 Task: Plan a trip to Najran, Saudi Arabia from 8th December, 2023 to 15th December, 2023 for 9 adults. Place can be shared room with 5 bedrooms having 9 beds and 5 bathrooms. Property type can be flat. Amenities needed are: wifi, TV, free parkinig on premises, gym, breakfast. Look for 4 properties as per requirement.
Action: Mouse moved to (447, 95)
Screenshot: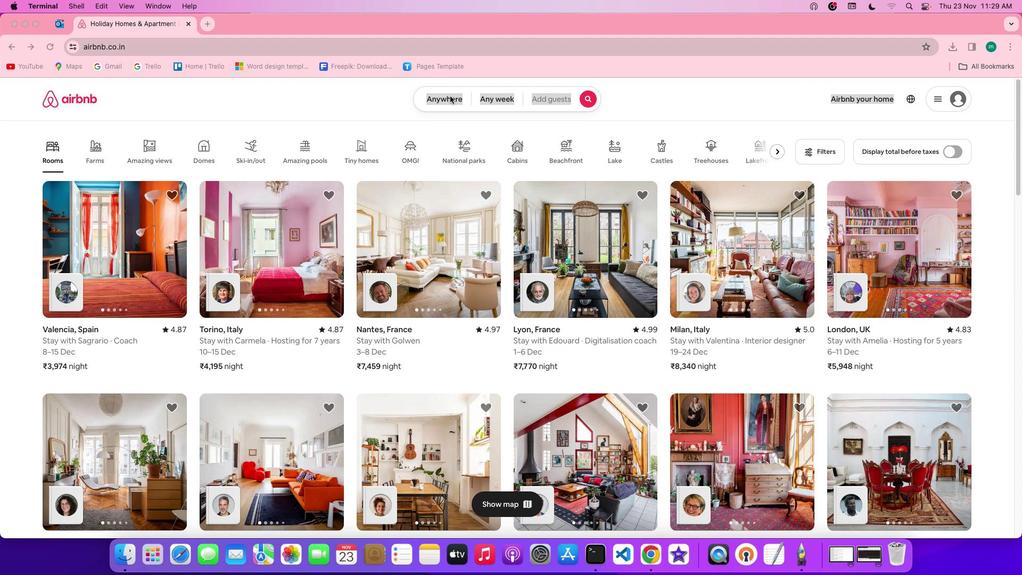
Action: Mouse pressed left at (447, 95)
Screenshot: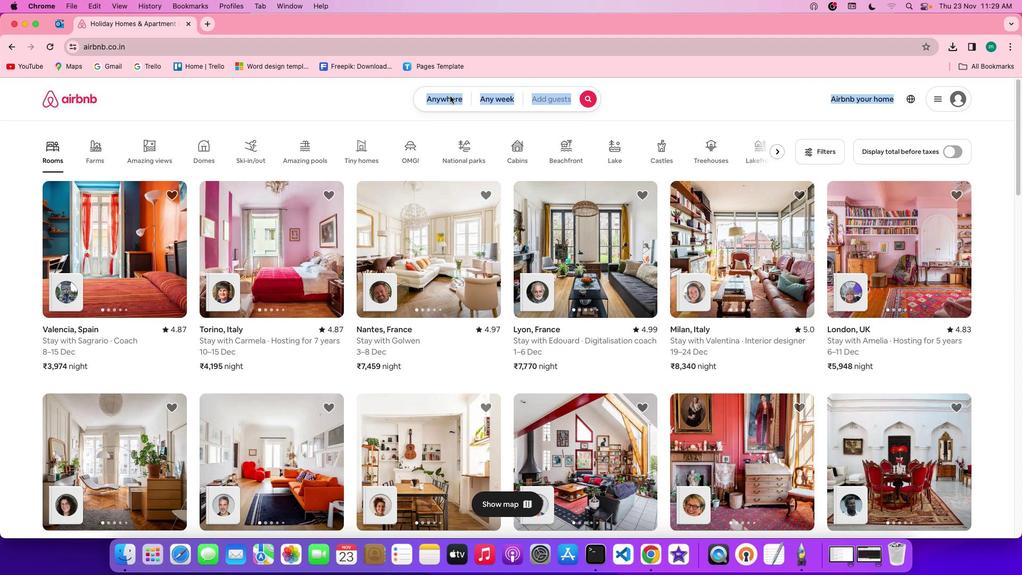 
Action: Mouse pressed left at (447, 95)
Screenshot: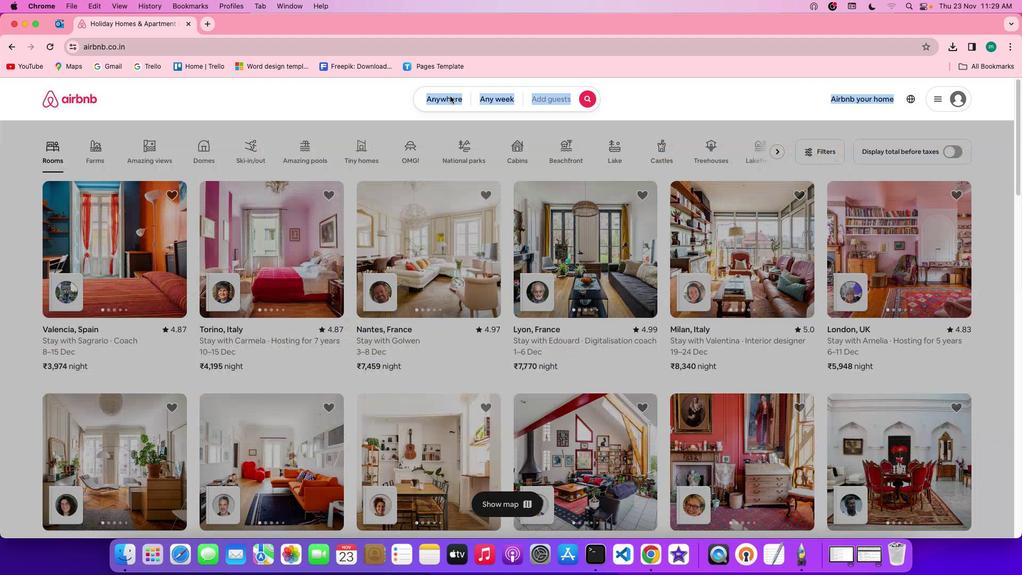 
Action: Mouse moved to (409, 139)
Screenshot: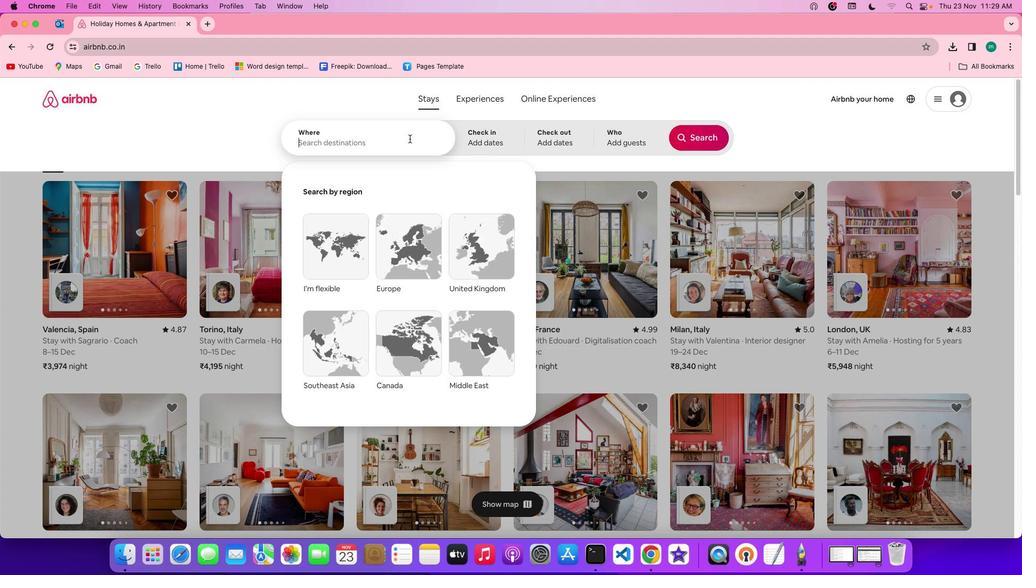 
Action: Mouse pressed left at (409, 139)
Screenshot: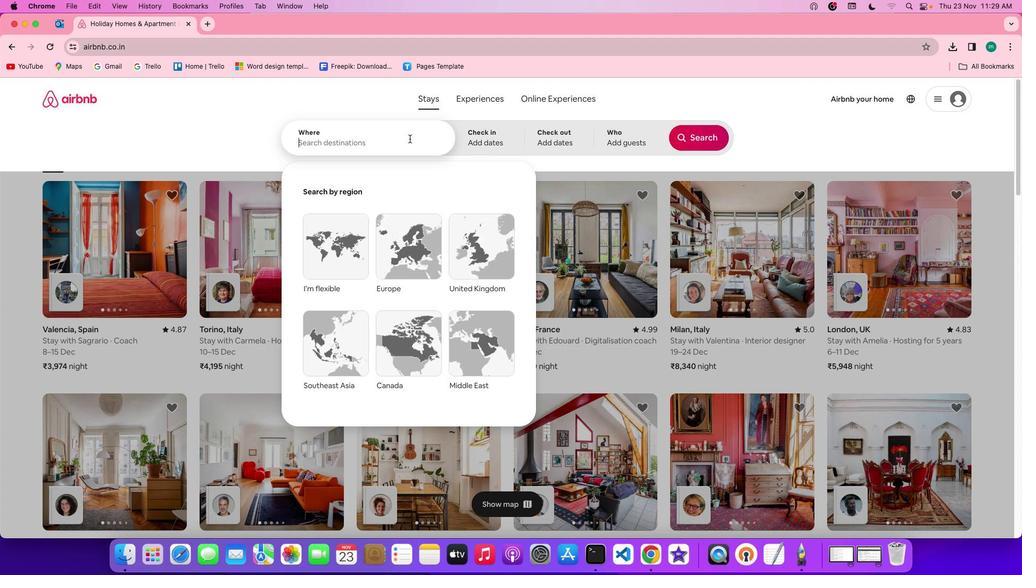 
Action: Key pressed Key.shift'S''a''u''d''i'Key.spaceKey.shift'A''r''a''b''i''a'
Screenshot: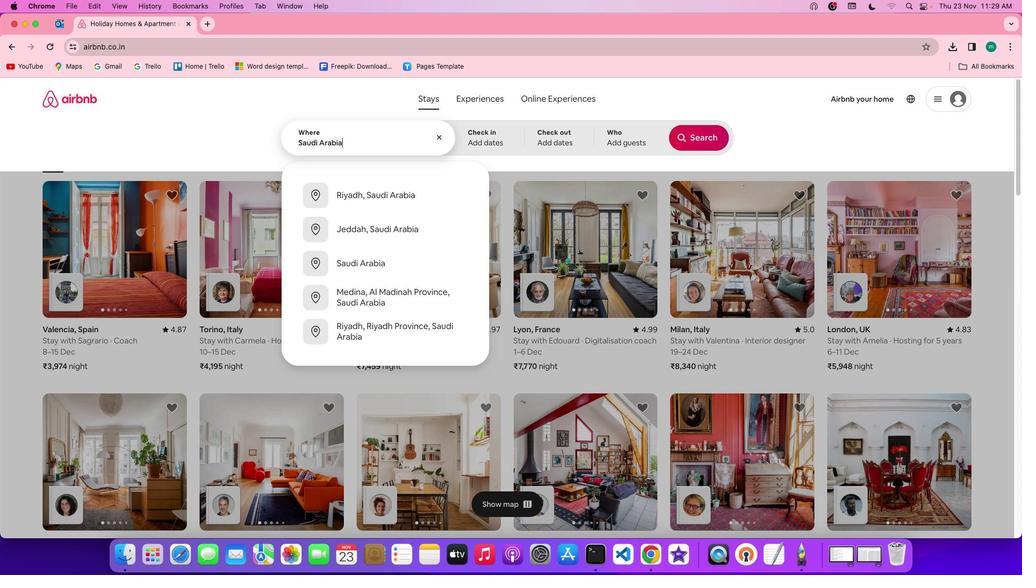 
Action: Mouse moved to (478, 146)
Screenshot: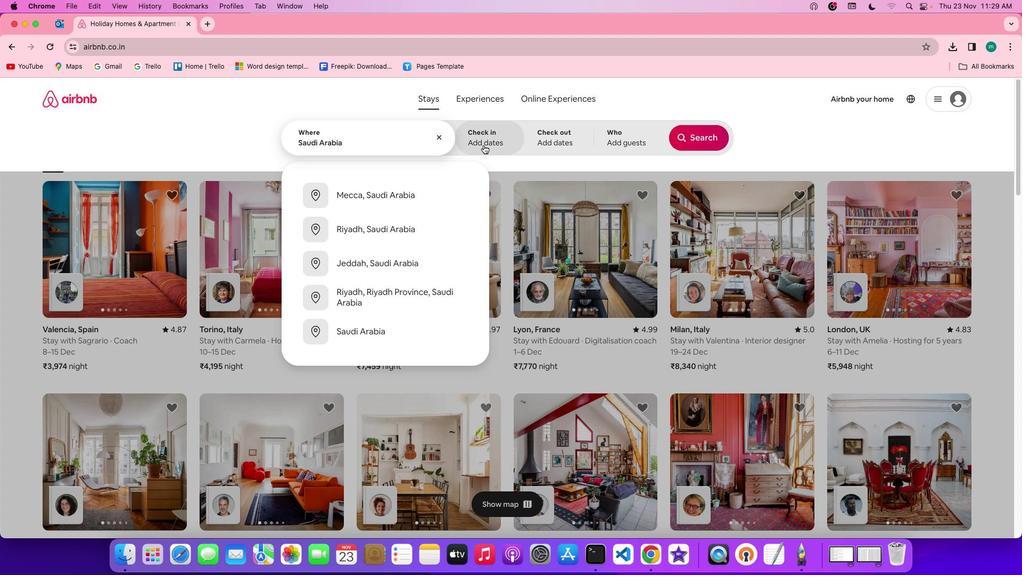
Action: Mouse pressed left at (478, 146)
Screenshot: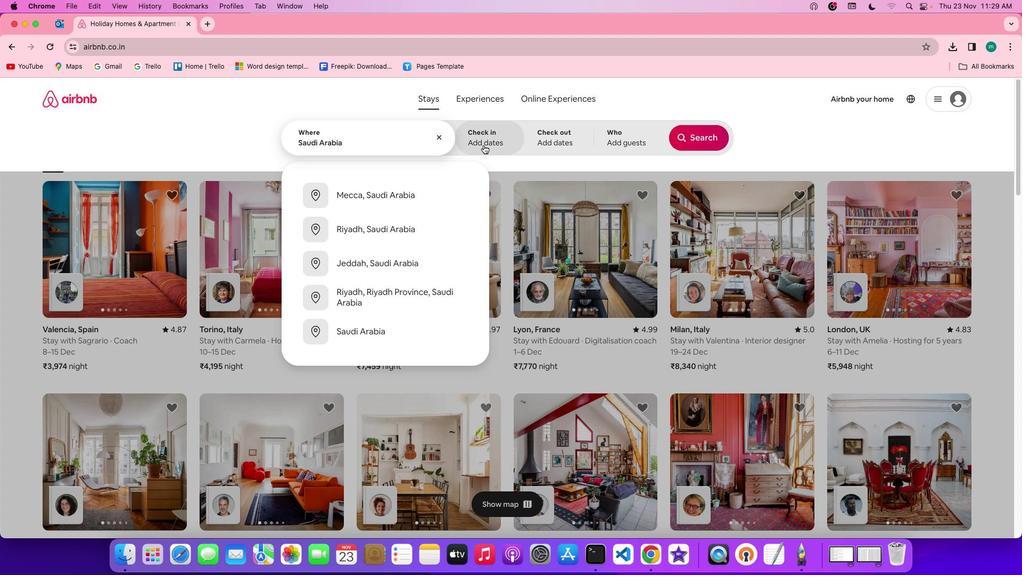 
Action: Mouse moved to (651, 306)
Screenshot: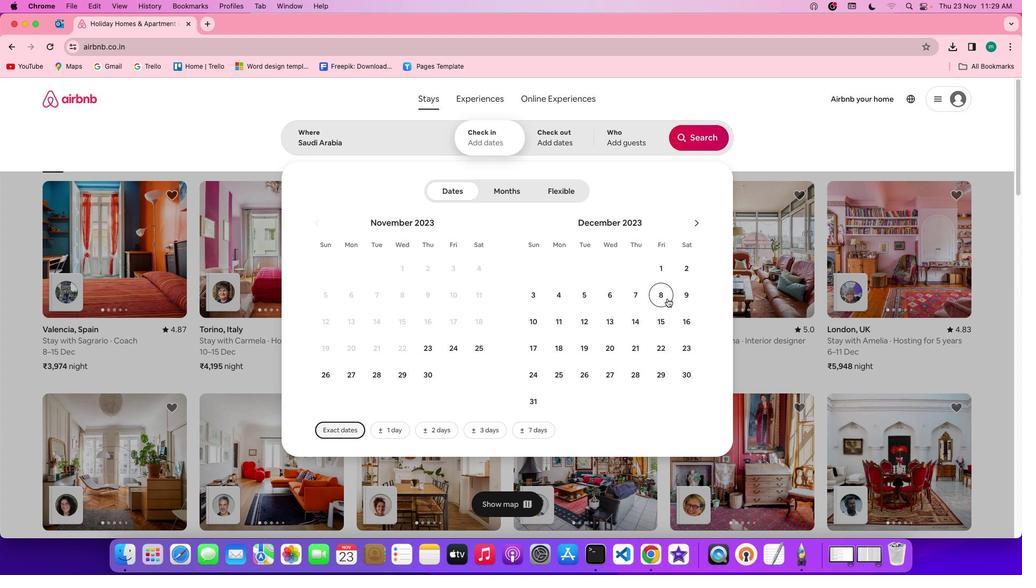 
Action: Mouse pressed left at (651, 306)
Screenshot: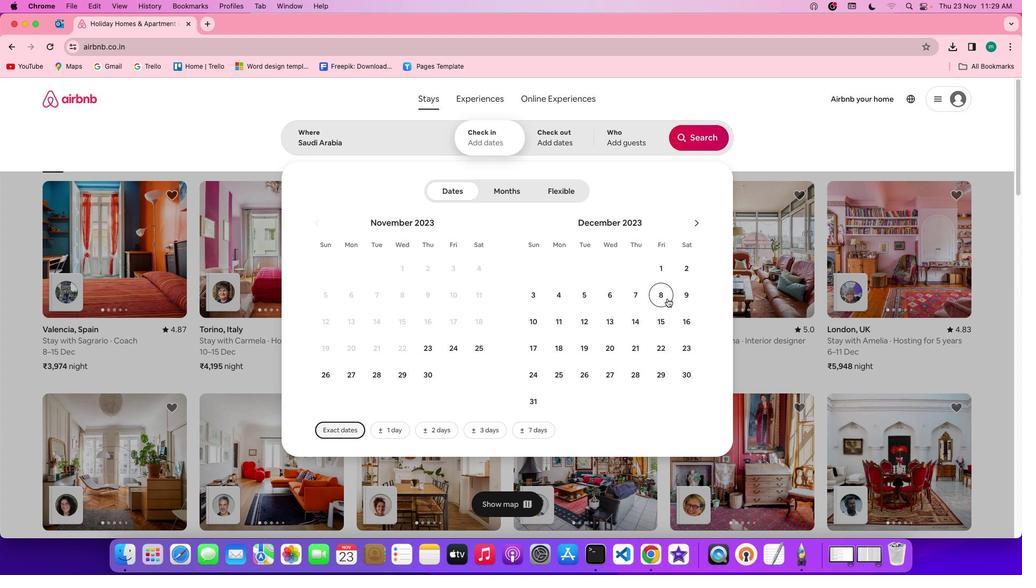 
Action: Mouse moved to (649, 333)
Screenshot: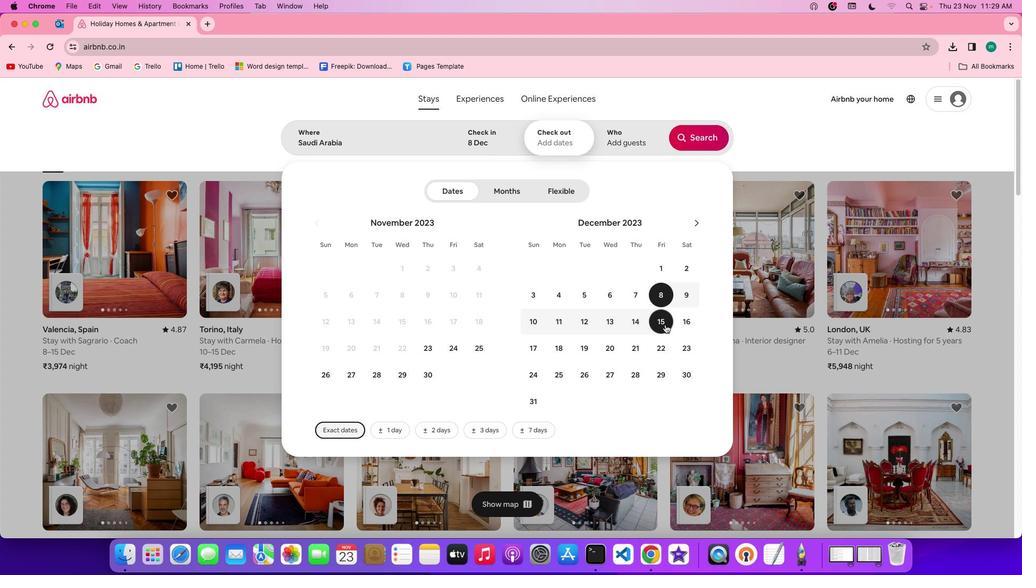 
Action: Mouse pressed left at (649, 333)
Screenshot: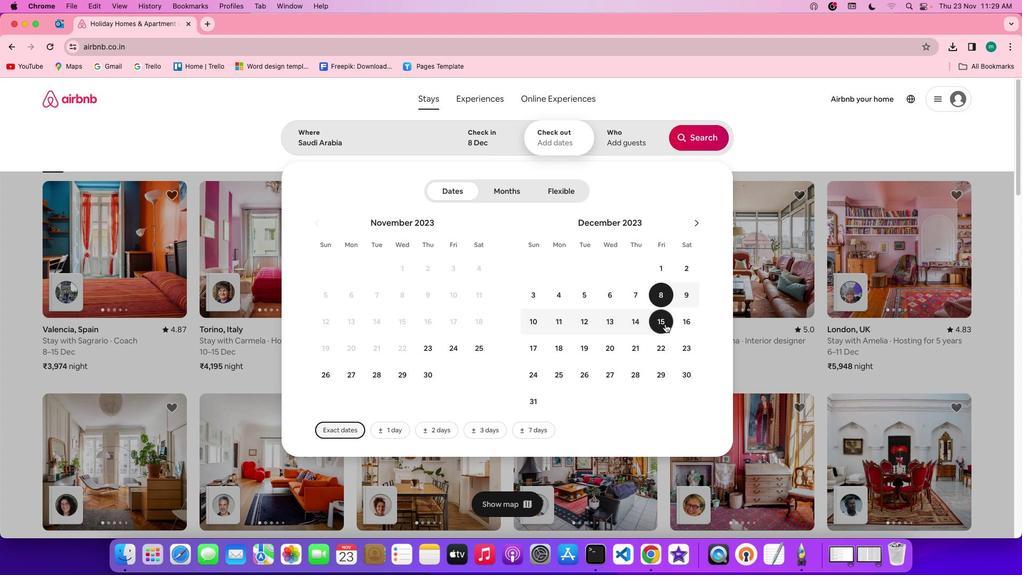 
Action: Mouse moved to (611, 141)
Screenshot: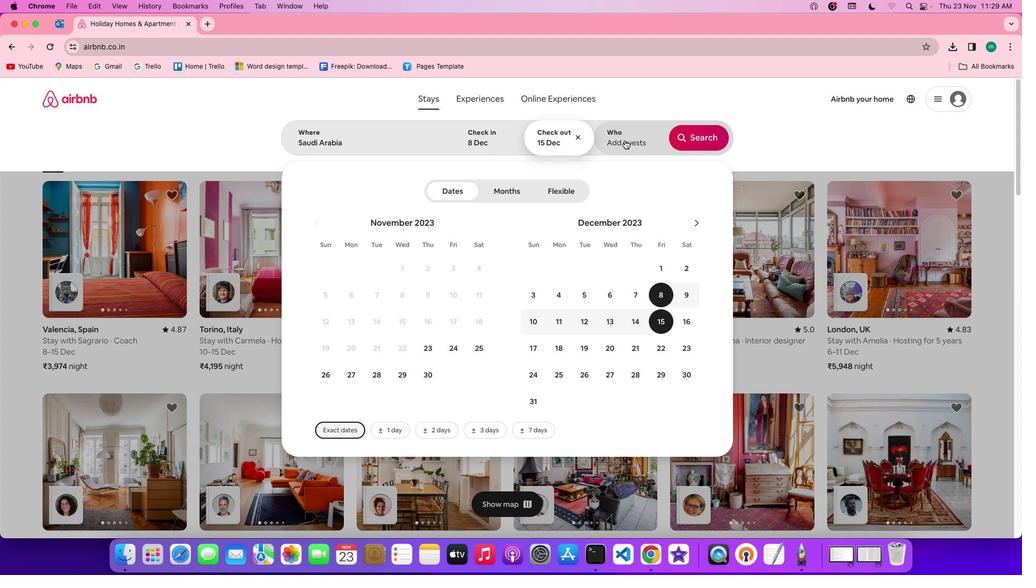 
Action: Mouse pressed left at (611, 141)
Screenshot: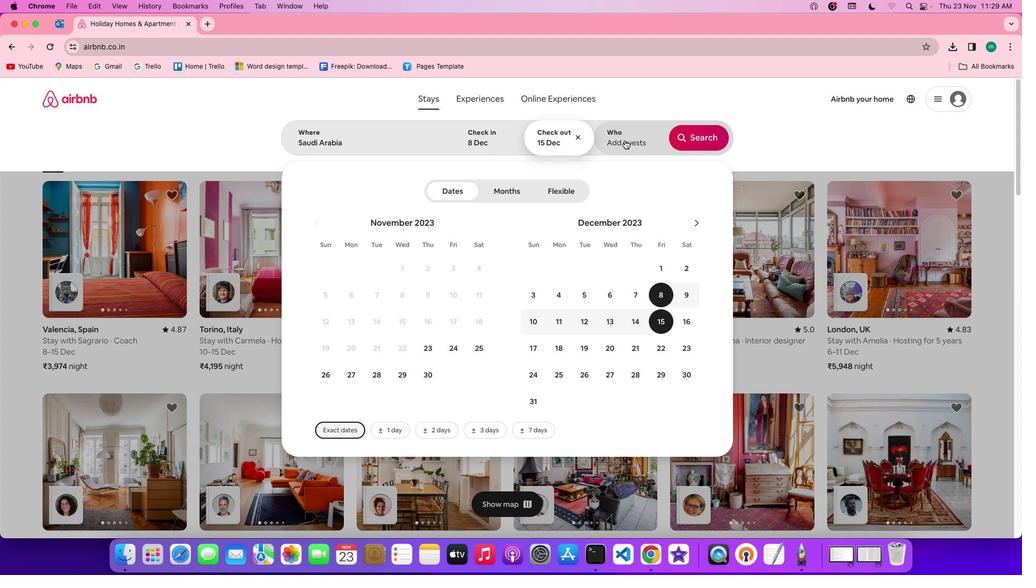 
Action: Mouse moved to (682, 200)
Screenshot: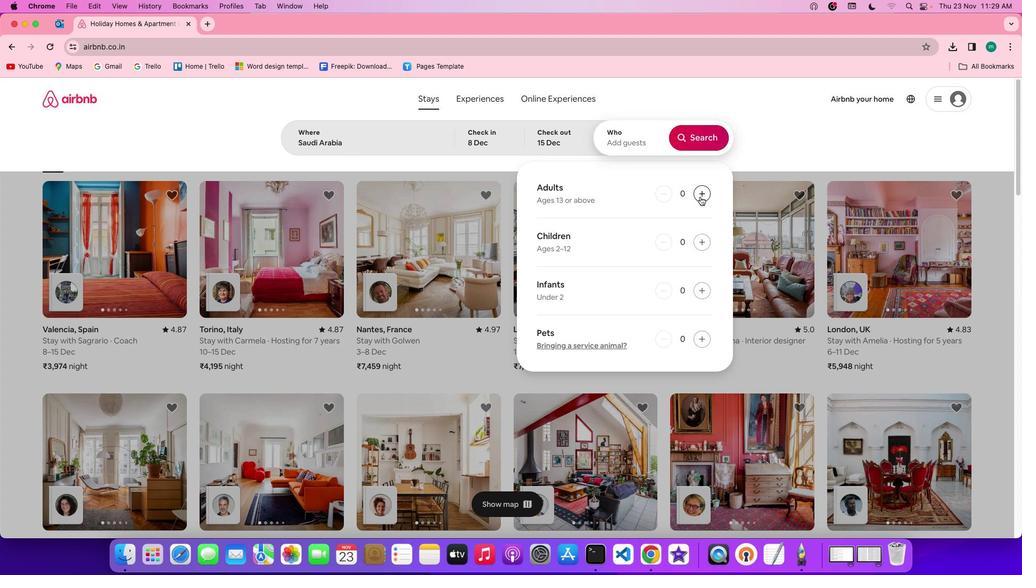 
Action: Mouse pressed left at (682, 200)
Screenshot: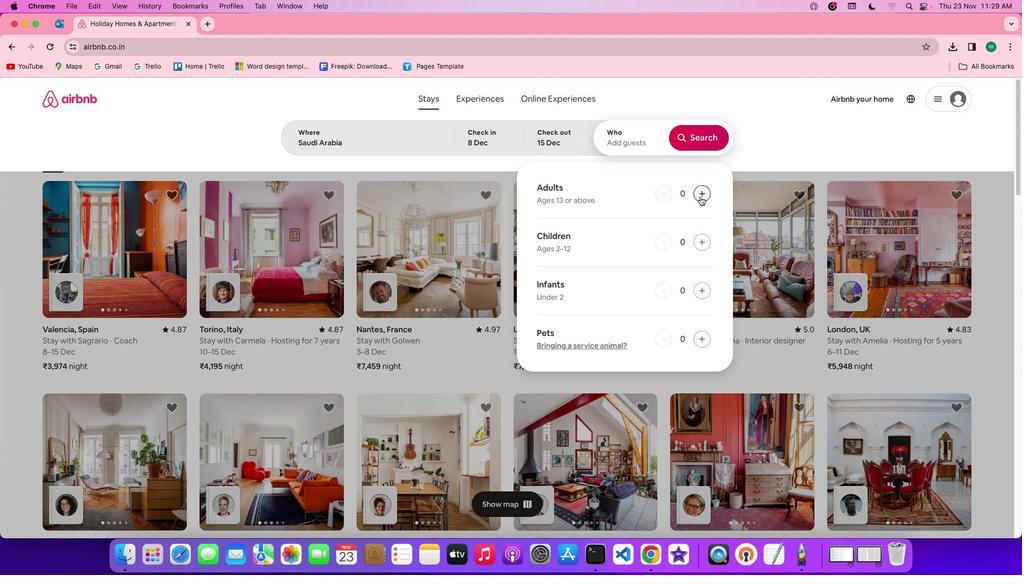 
Action: Mouse pressed left at (682, 200)
Screenshot: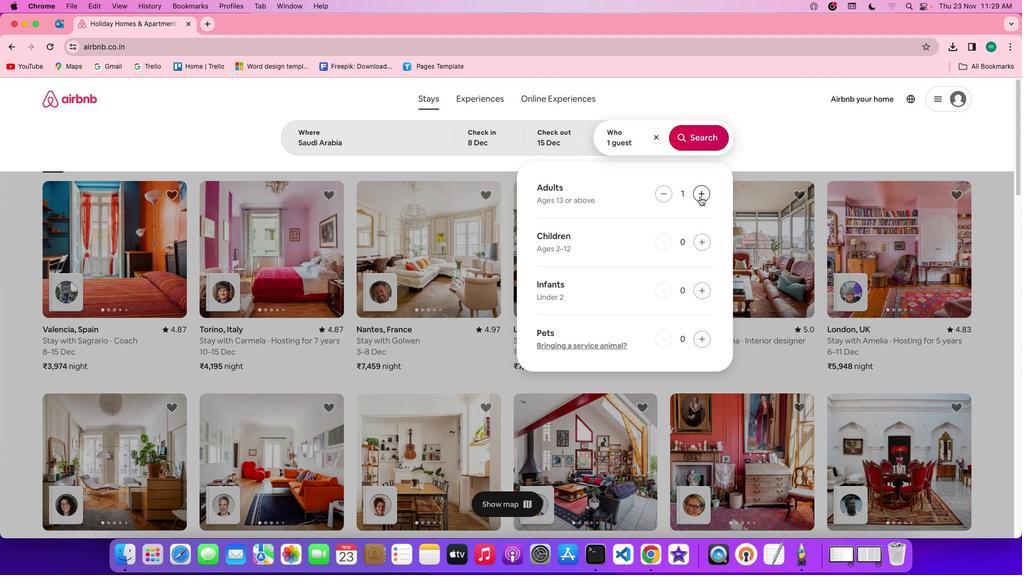 
Action: Mouse pressed left at (682, 200)
Screenshot: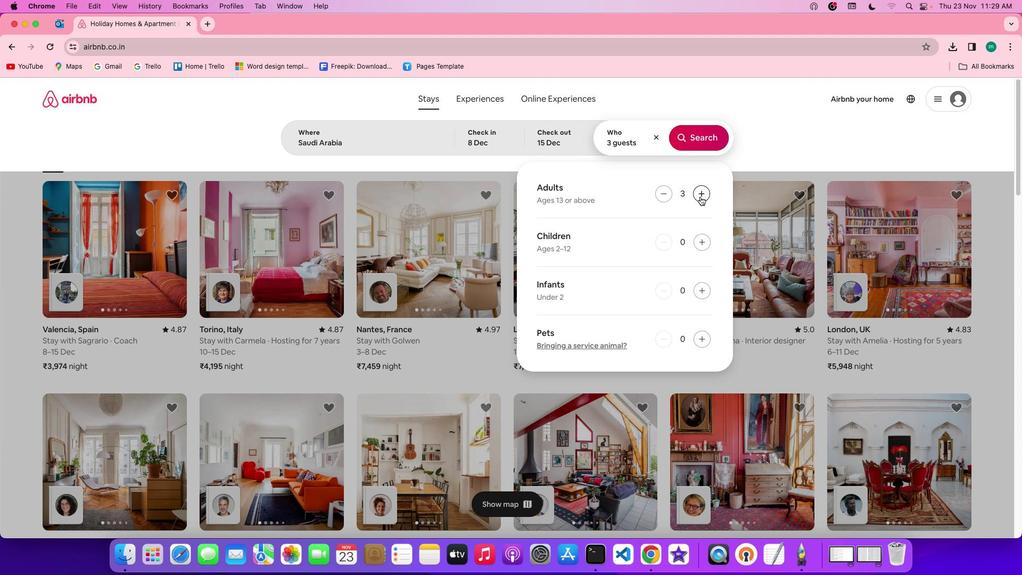 
Action: Mouse pressed left at (682, 200)
Screenshot: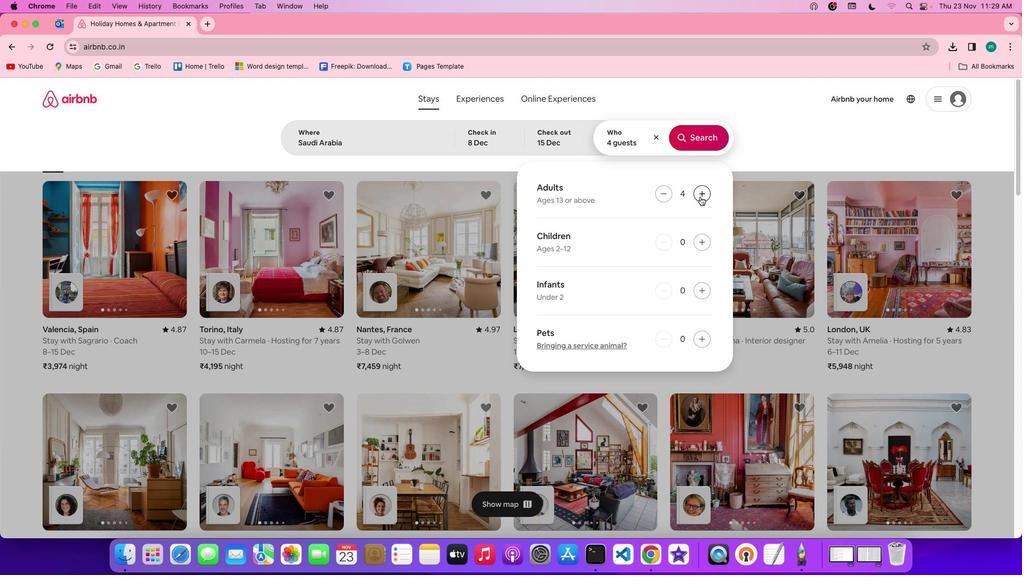
Action: Mouse pressed left at (682, 200)
Screenshot: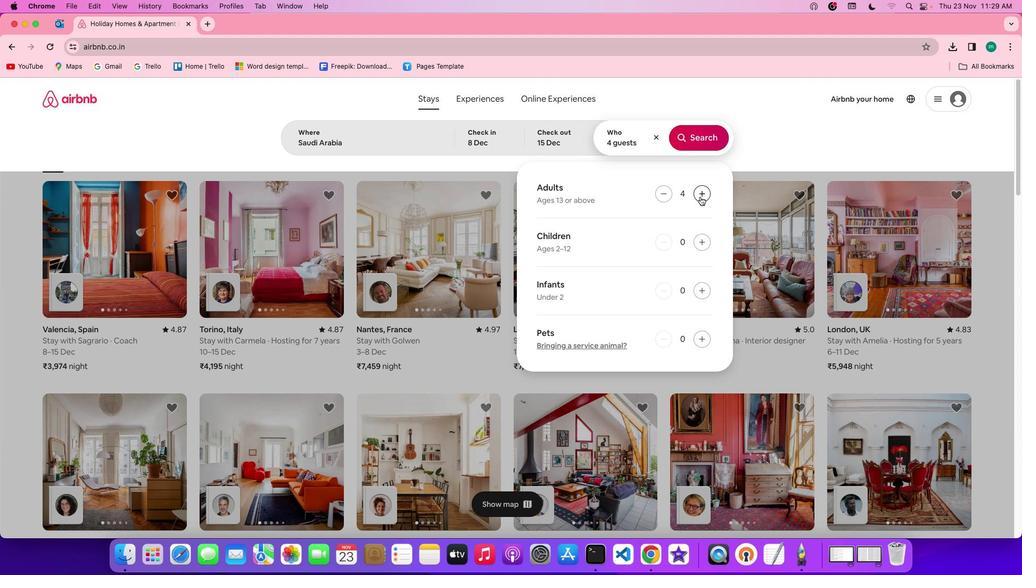 
Action: Mouse pressed left at (682, 200)
Screenshot: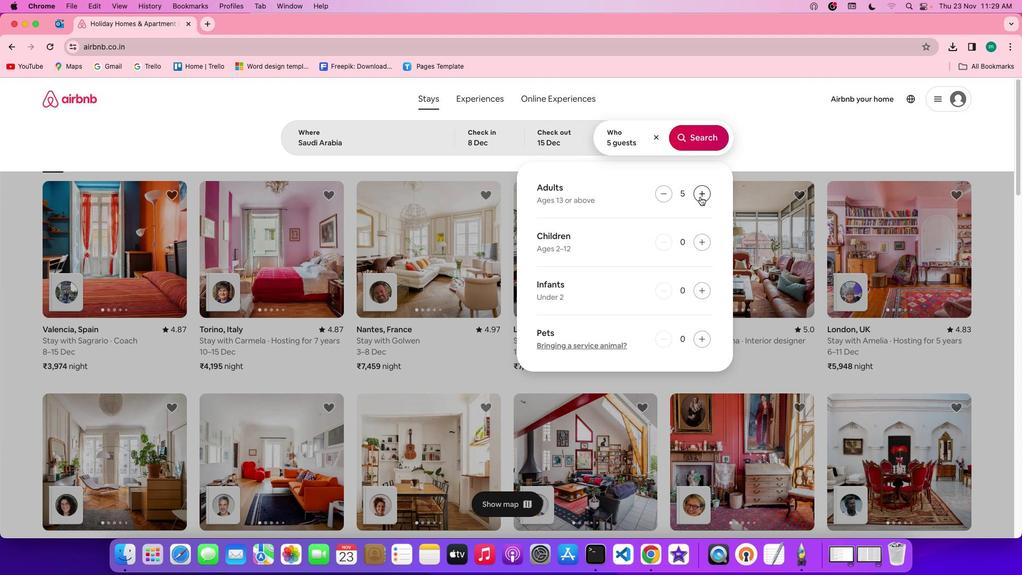 
Action: Mouse pressed left at (682, 200)
Screenshot: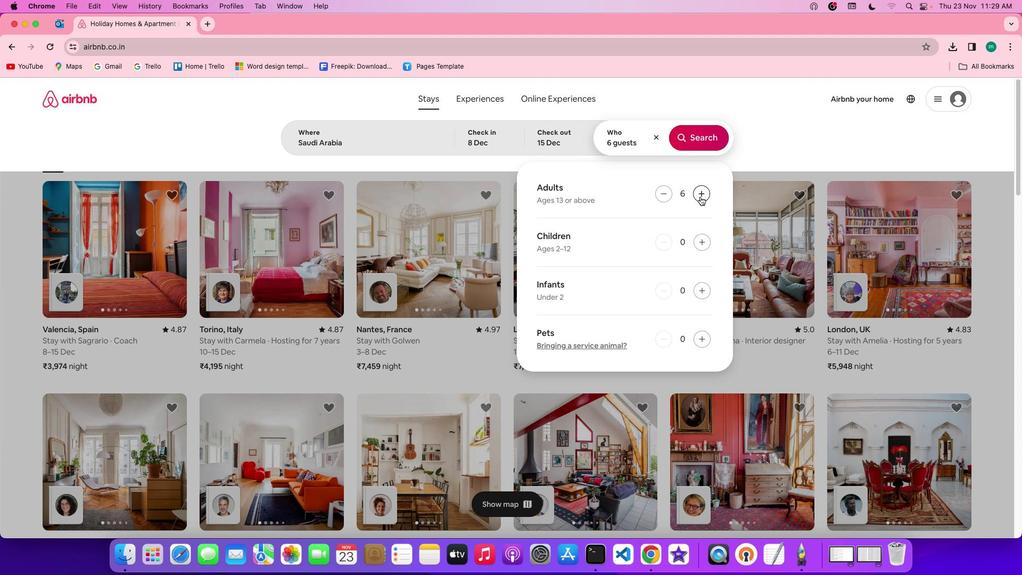 
Action: Mouse pressed left at (682, 200)
Screenshot: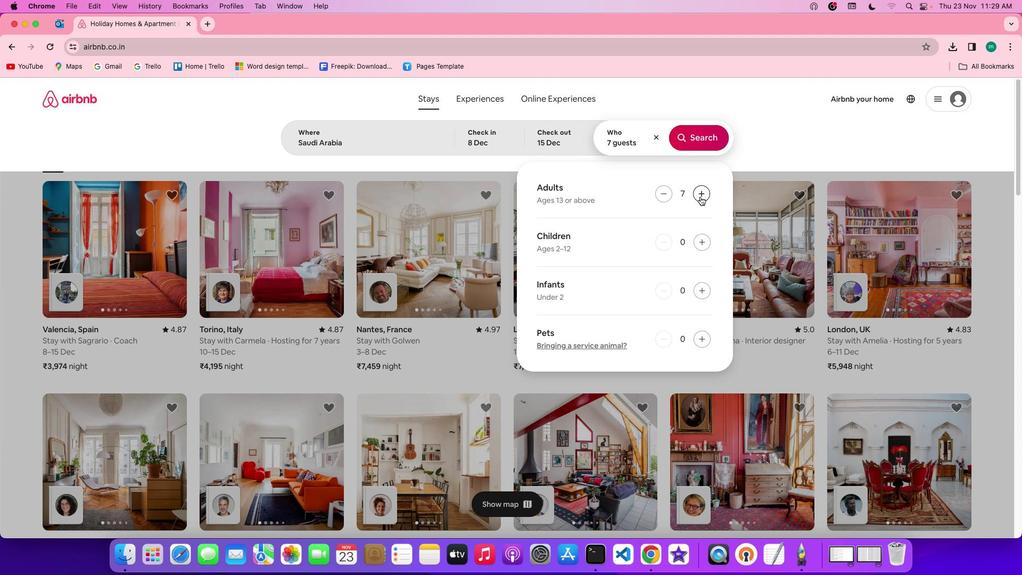 
Action: Mouse pressed left at (682, 200)
Screenshot: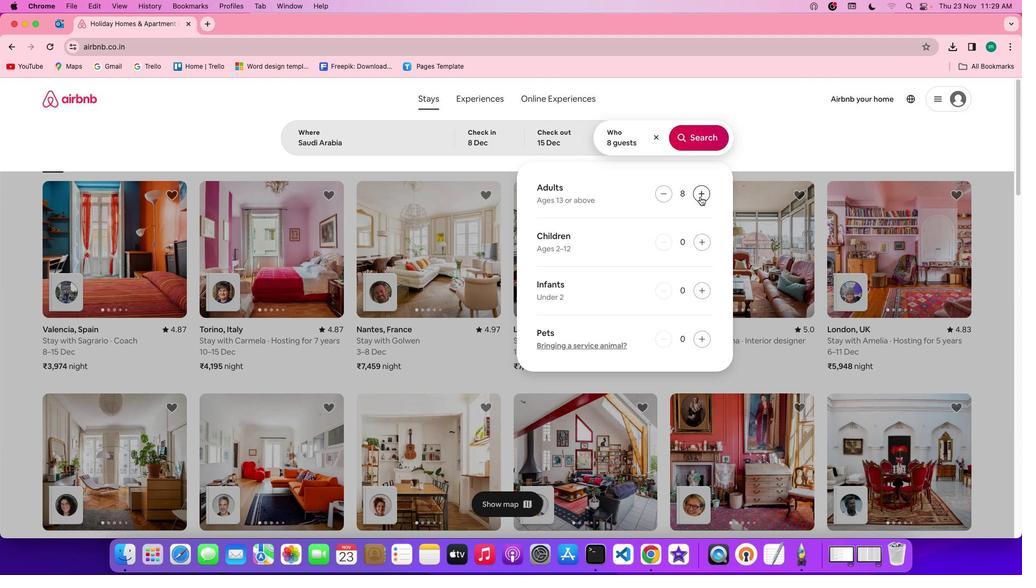 
Action: Mouse moved to (678, 142)
Screenshot: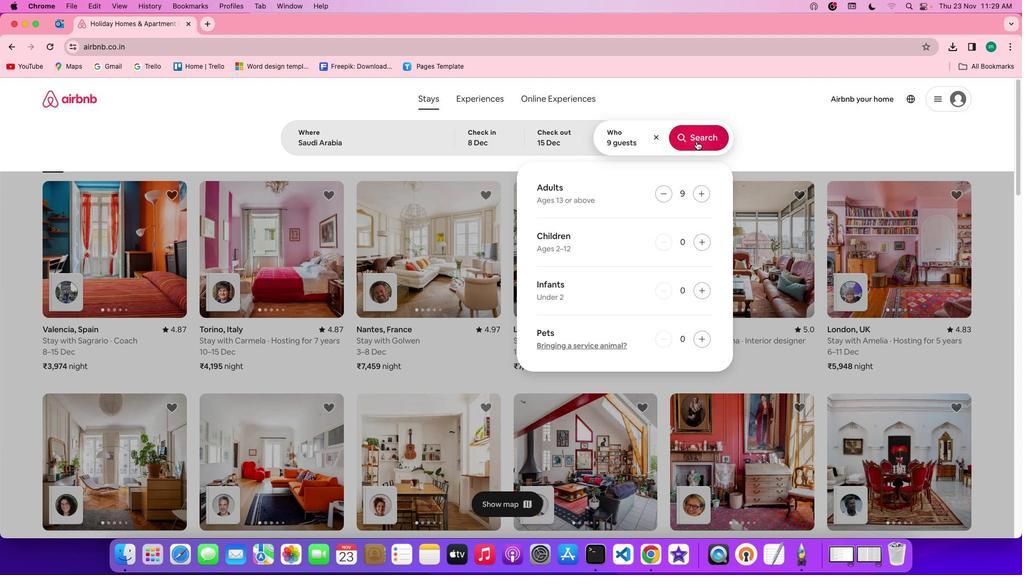
Action: Mouse pressed left at (678, 142)
Screenshot: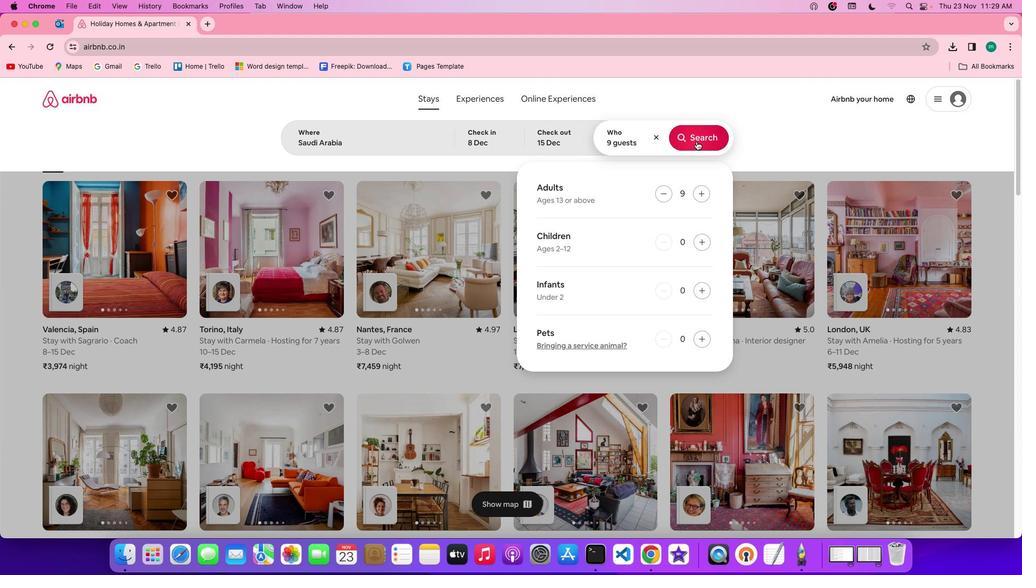 
Action: Mouse moved to (813, 141)
Screenshot: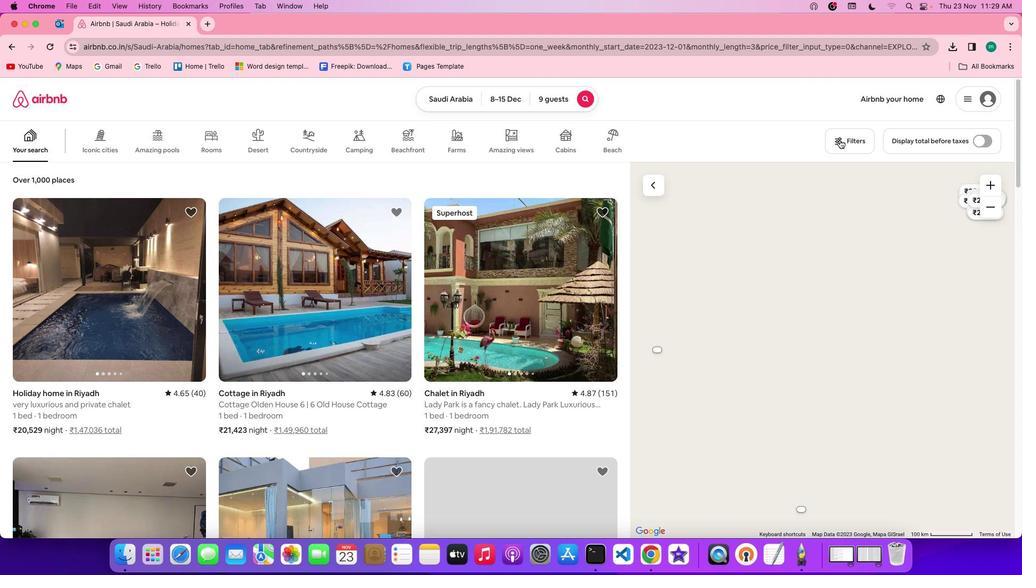 
Action: Mouse pressed left at (813, 141)
Screenshot: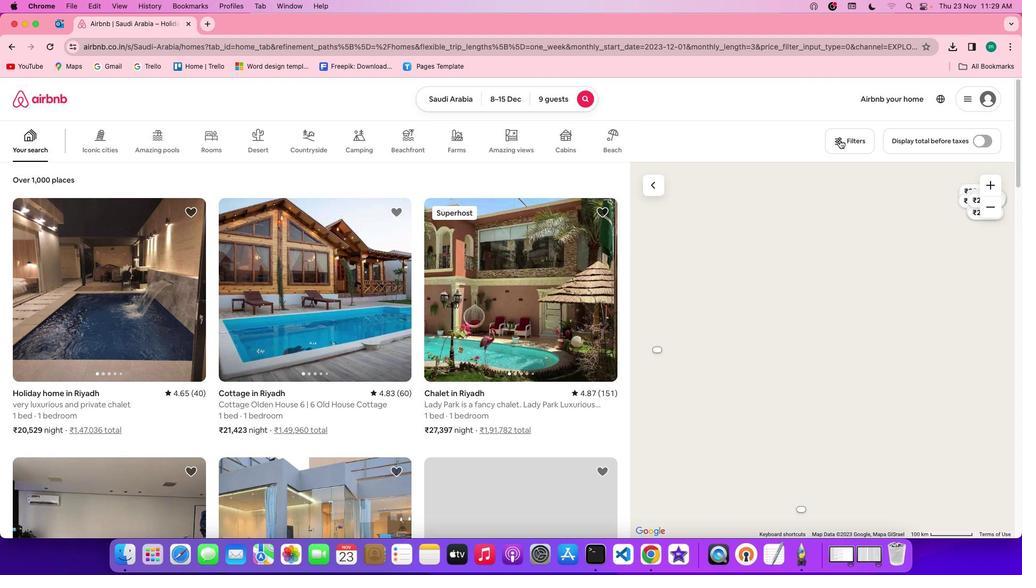 
Action: Mouse moved to (468, 299)
Screenshot: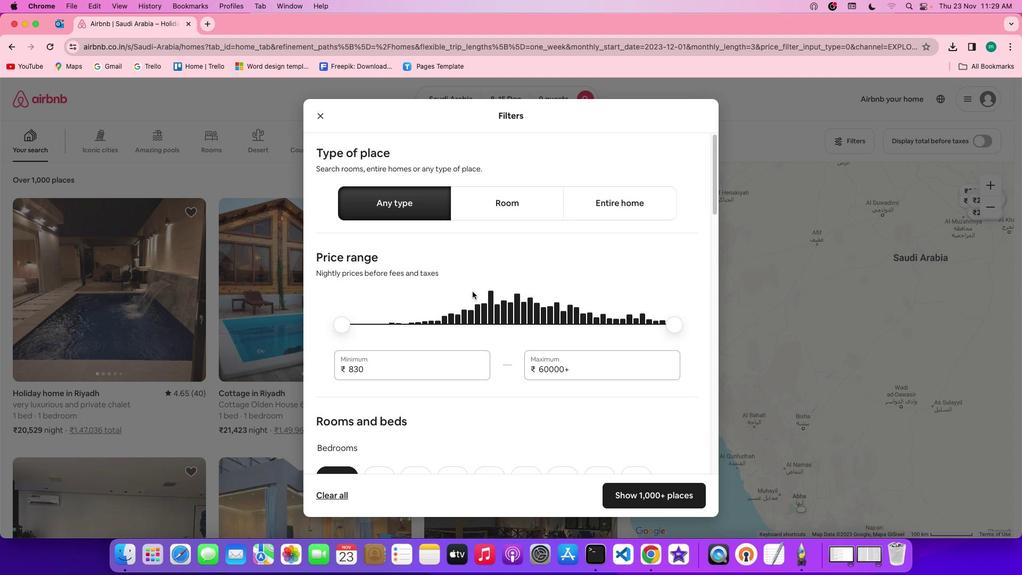 
Action: Mouse scrolled (468, 299) with delta (25, -4)
Screenshot: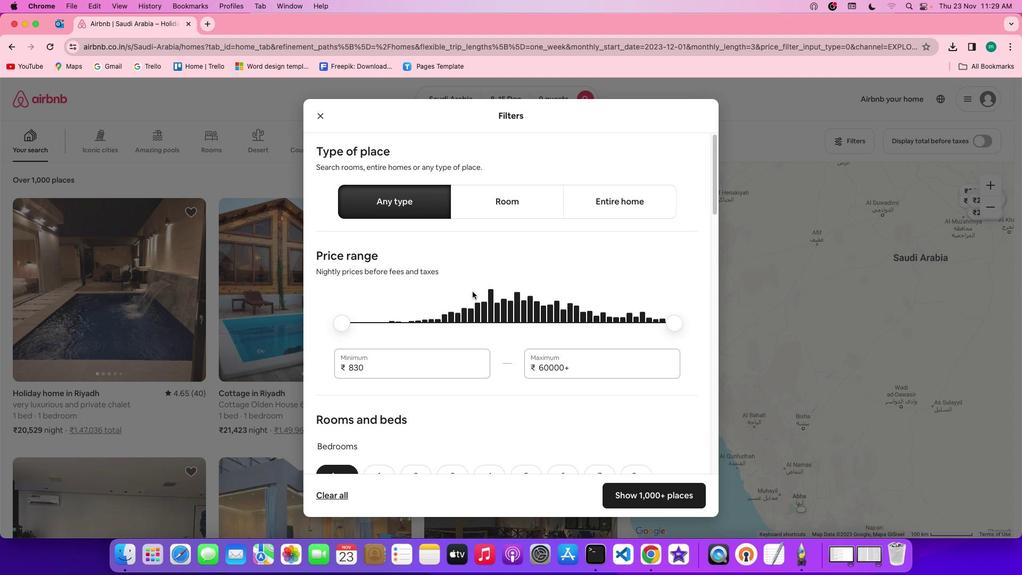 
Action: Mouse scrolled (468, 299) with delta (25, -4)
Screenshot: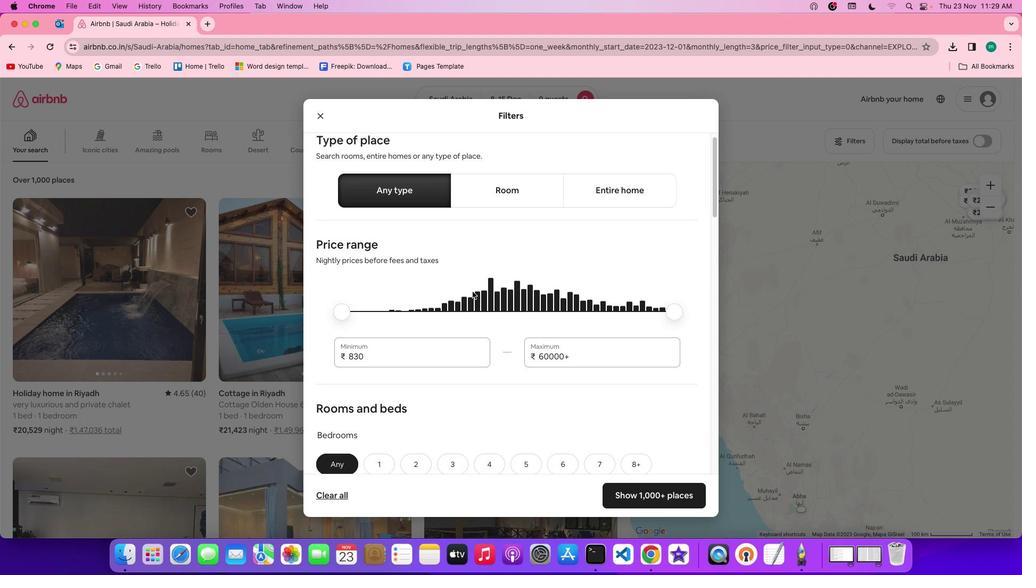 
Action: Mouse scrolled (468, 299) with delta (25, -5)
Screenshot: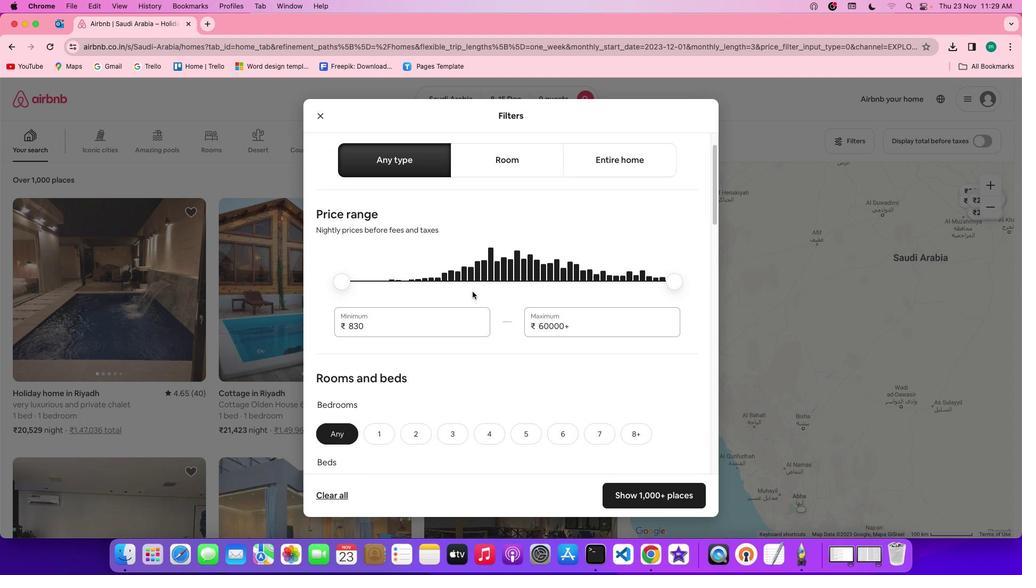 
Action: Mouse scrolled (468, 299) with delta (25, -5)
Screenshot: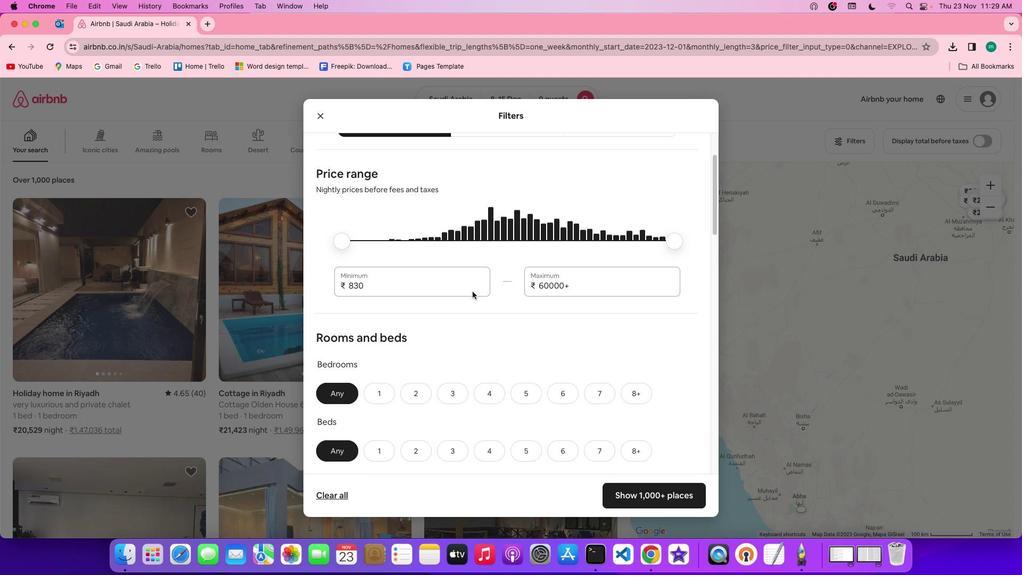 
Action: Mouse scrolled (468, 299) with delta (25, -4)
Screenshot: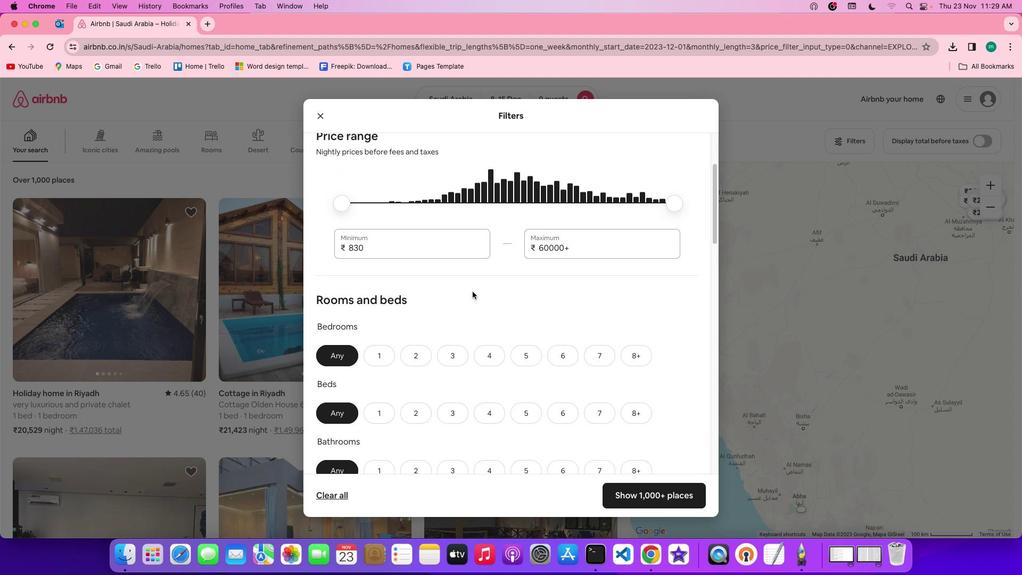 
Action: Mouse scrolled (468, 299) with delta (25, -4)
Screenshot: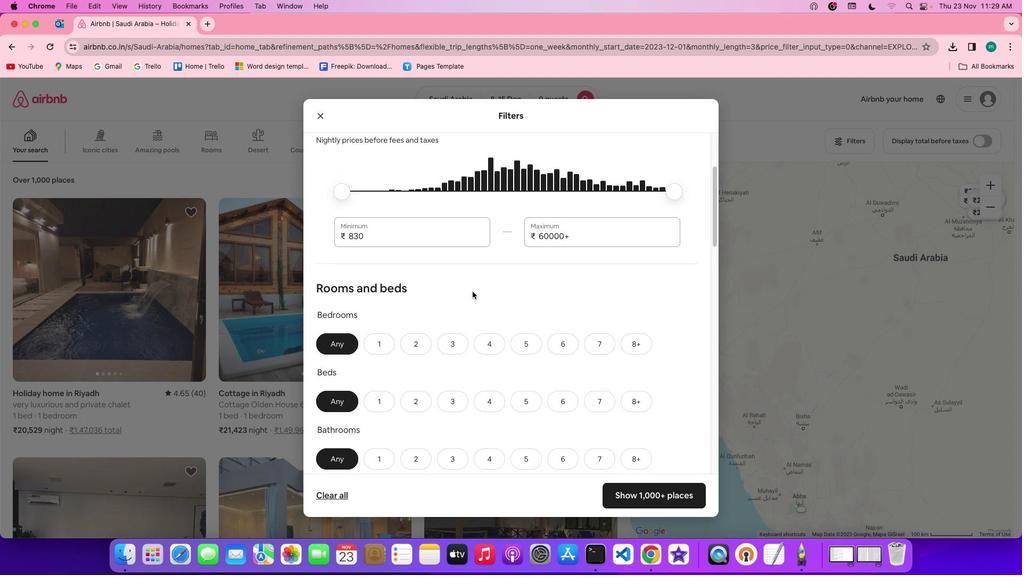 
Action: Mouse scrolled (468, 299) with delta (25, -5)
Screenshot: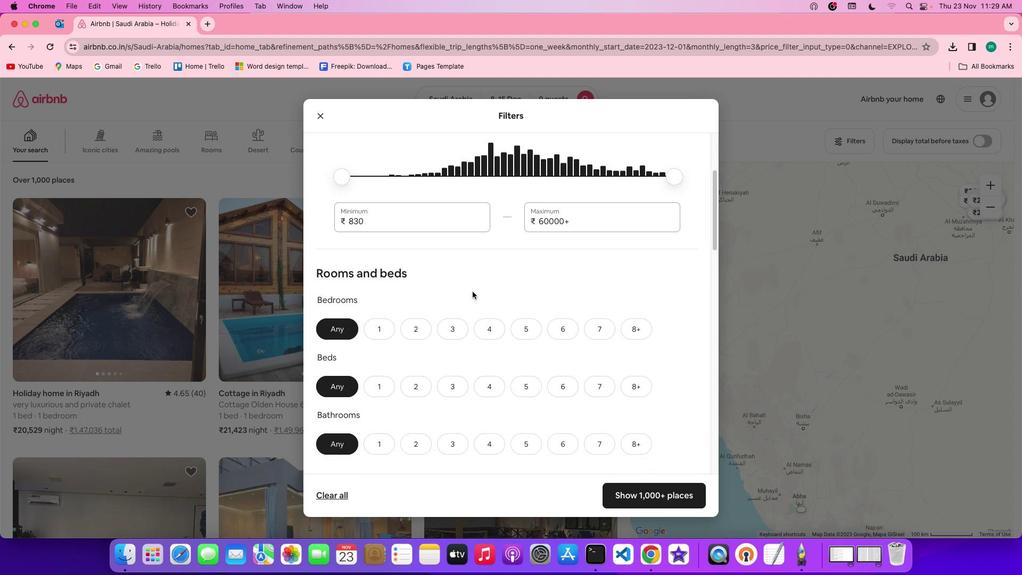 
Action: Mouse scrolled (468, 299) with delta (25, -5)
Screenshot: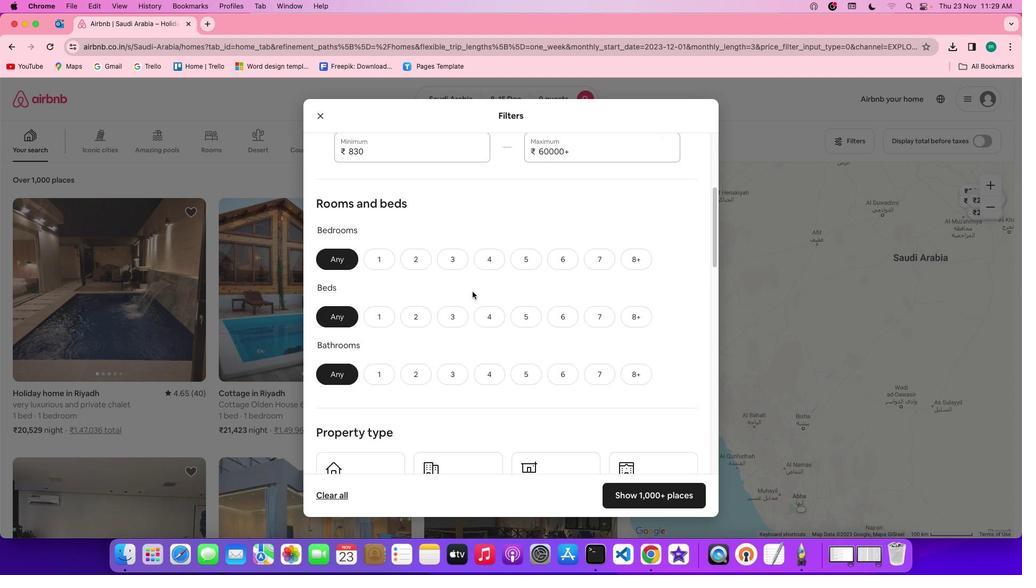 
Action: Mouse moved to (509, 245)
Screenshot: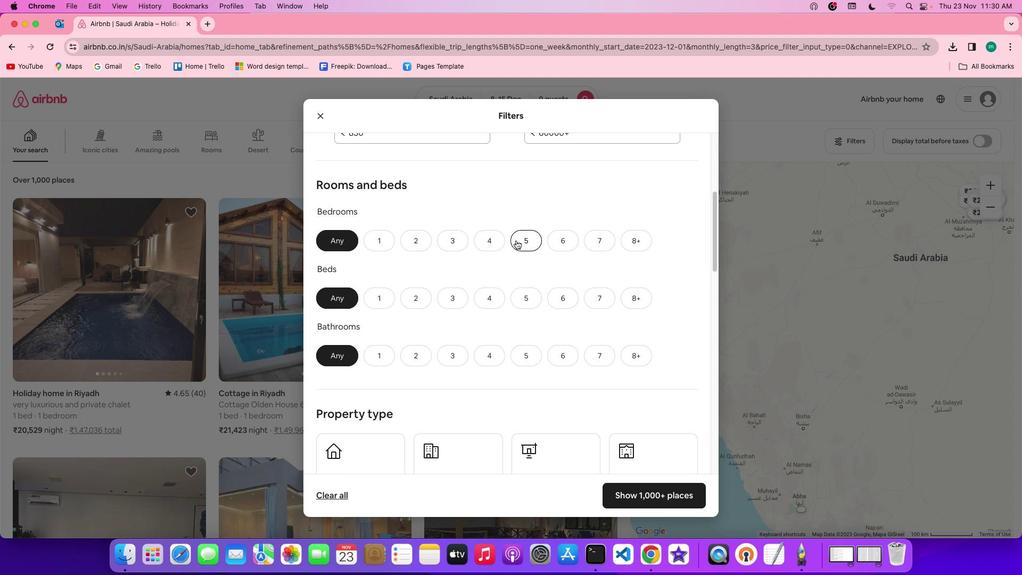 
Action: Mouse pressed left at (509, 245)
Screenshot: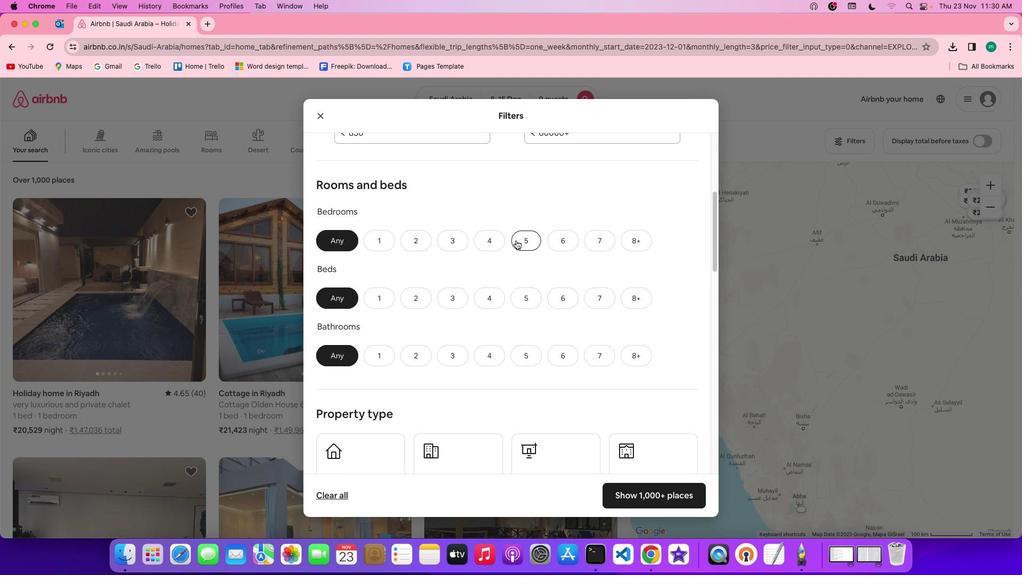 
Action: Mouse moved to (621, 298)
Screenshot: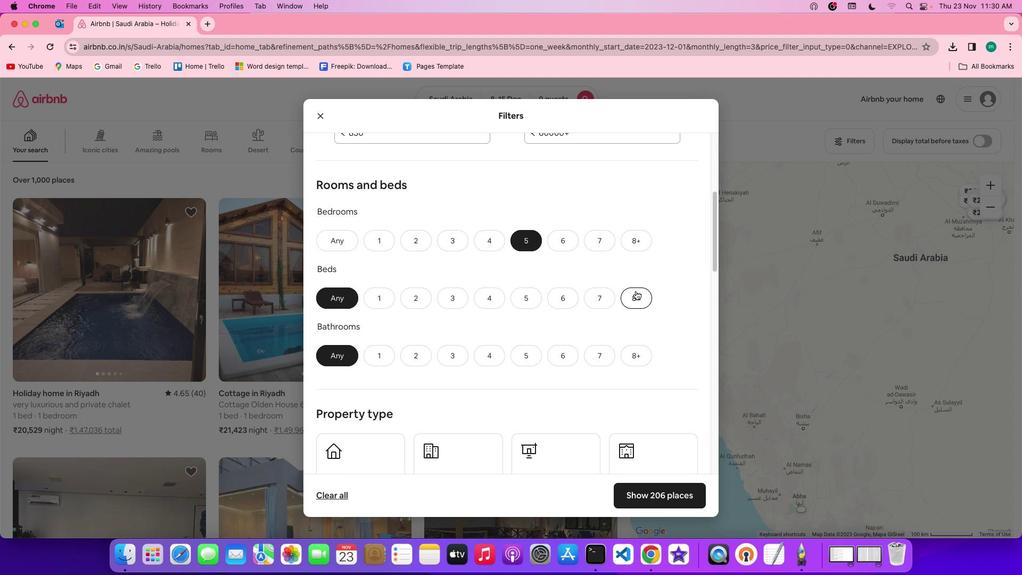 
Action: Mouse pressed left at (621, 298)
Screenshot: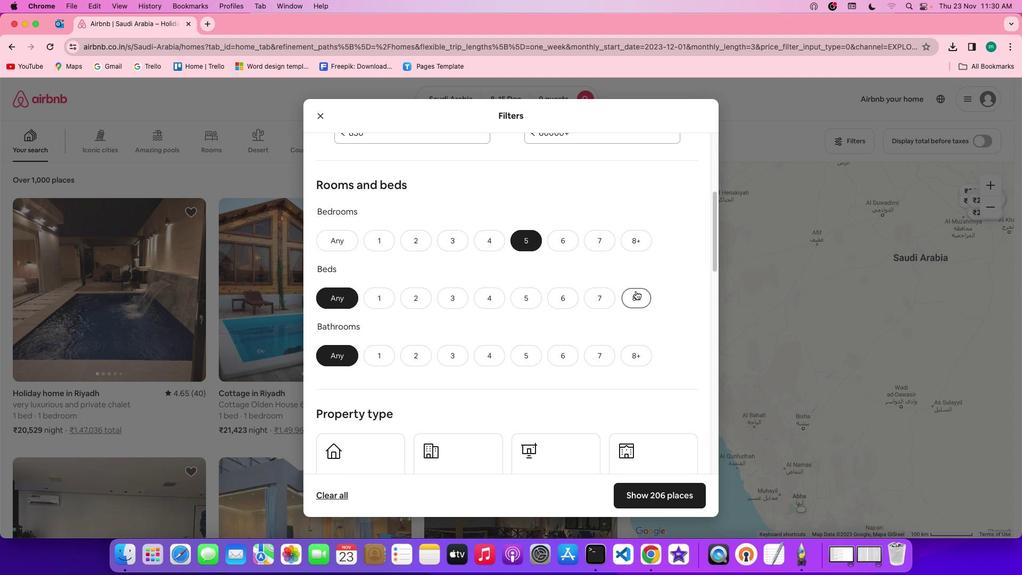 
Action: Mouse moved to (521, 362)
Screenshot: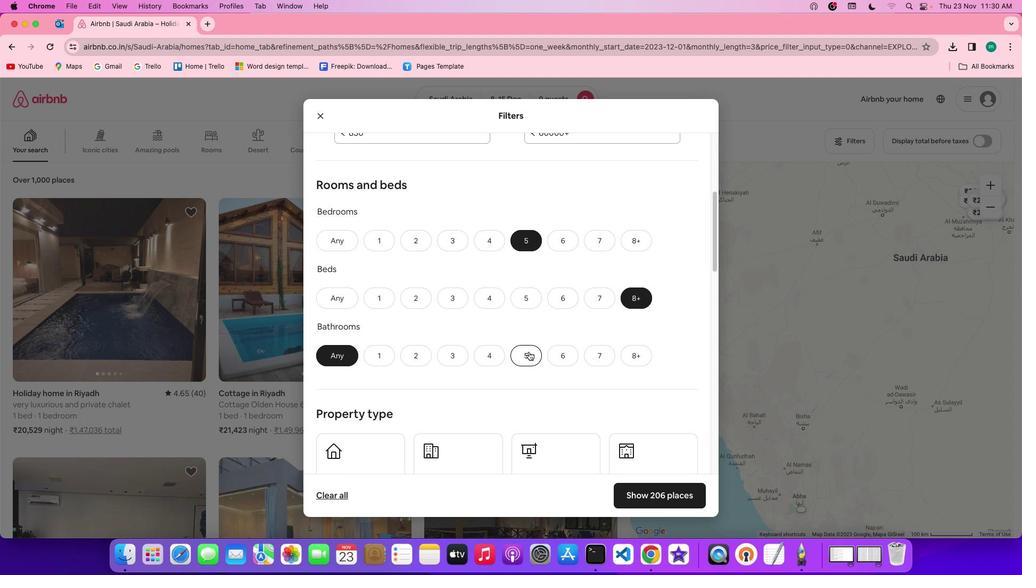 
Action: Mouse pressed left at (521, 362)
Screenshot: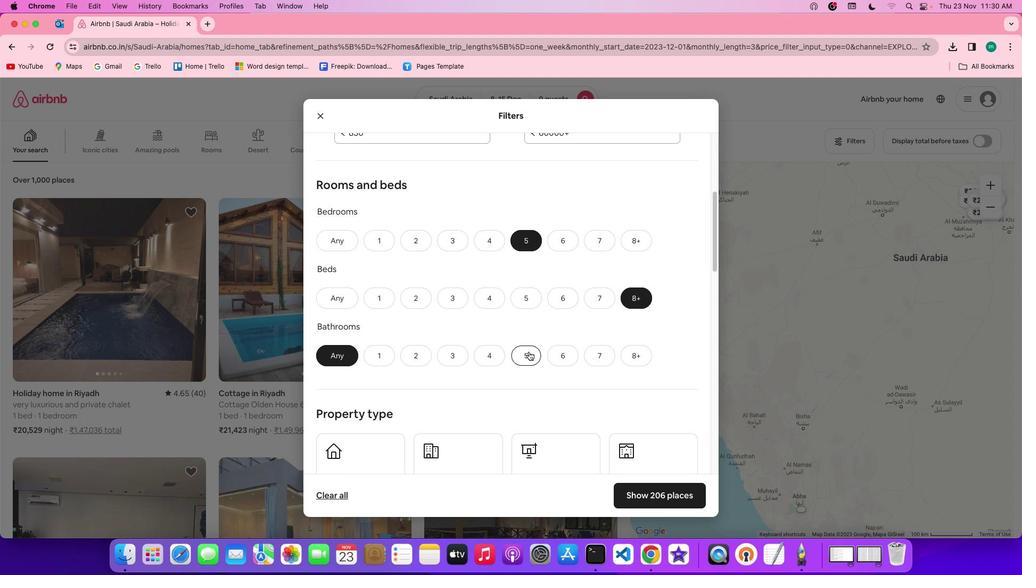 
Action: Mouse moved to (586, 346)
Screenshot: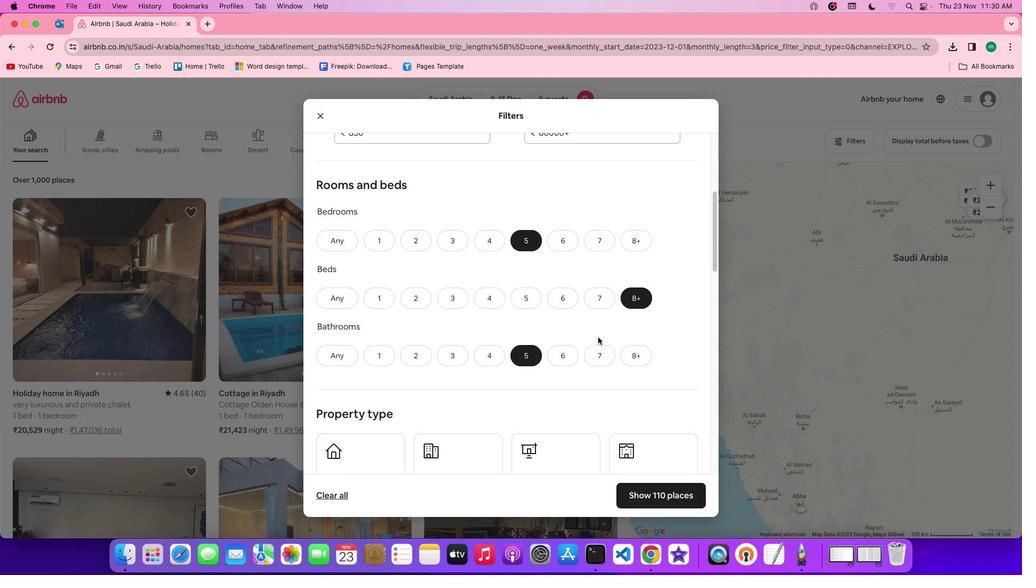
Action: Mouse scrolled (586, 346) with delta (25, -4)
Screenshot: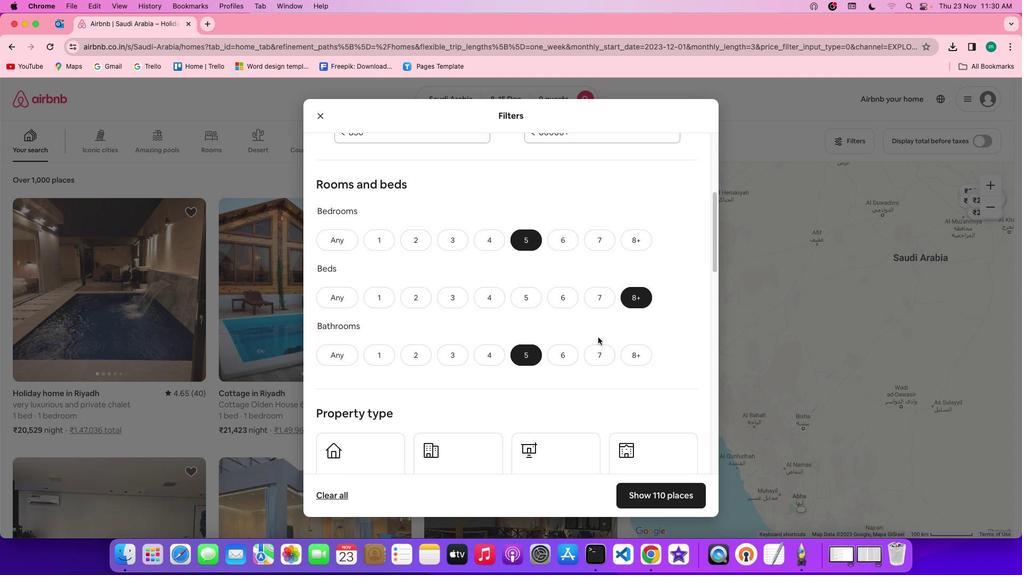 
Action: Mouse scrolled (586, 346) with delta (25, -4)
Screenshot: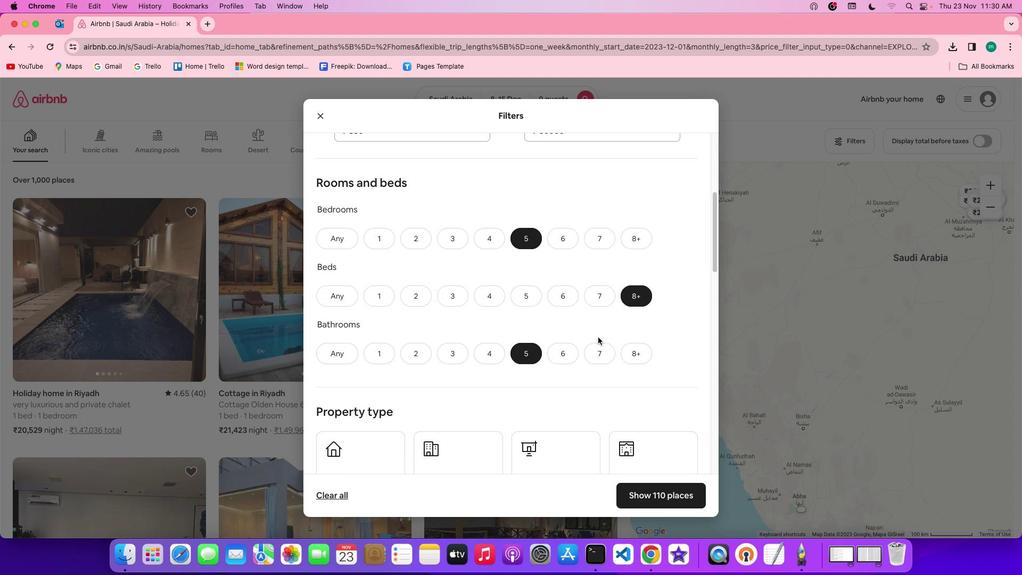 
Action: Mouse scrolled (586, 346) with delta (25, -4)
Screenshot: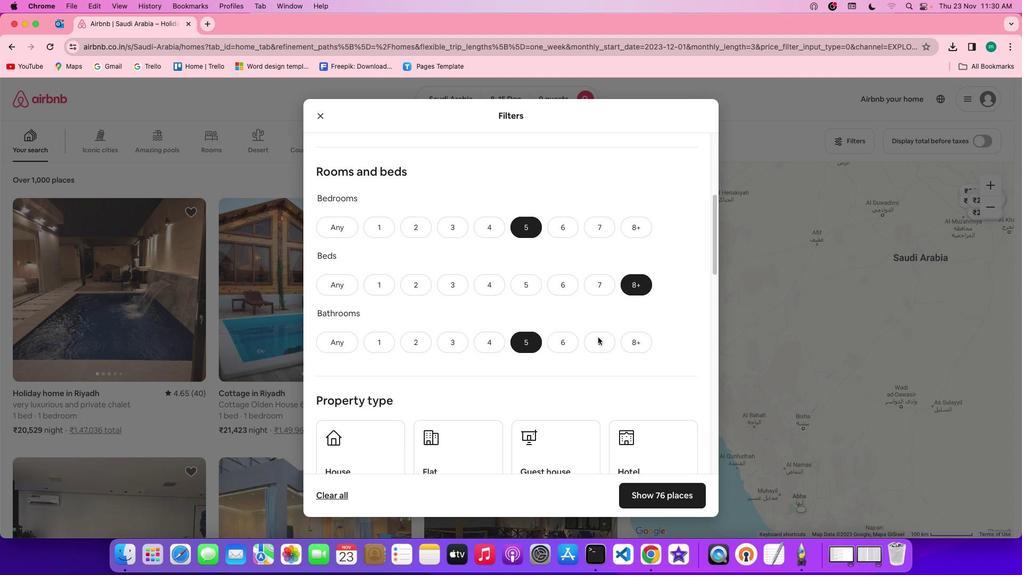 
Action: Mouse scrolled (586, 346) with delta (25, -4)
Screenshot: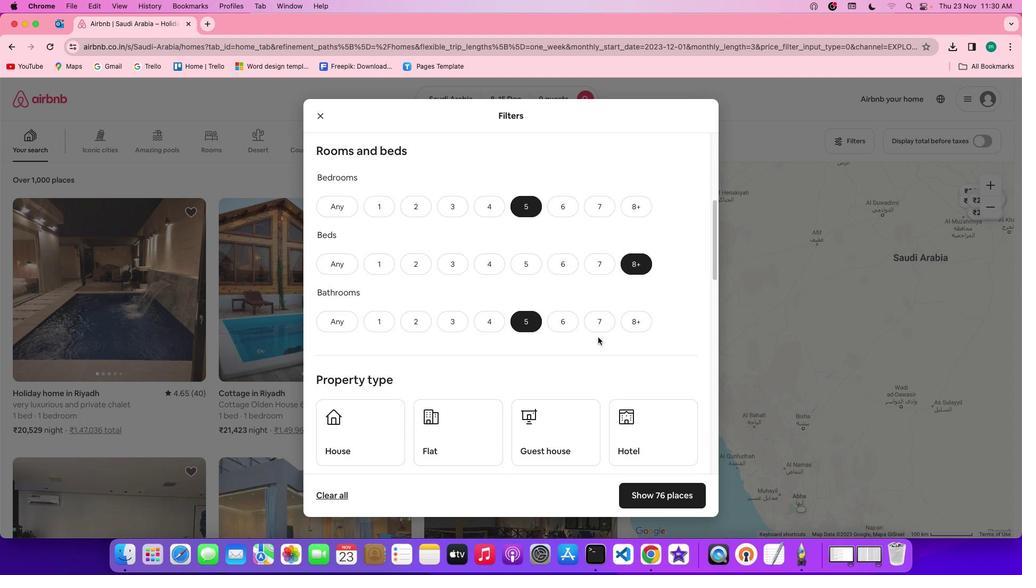 
Action: Mouse scrolled (586, 346) with delta (25, -4)
Screenshot: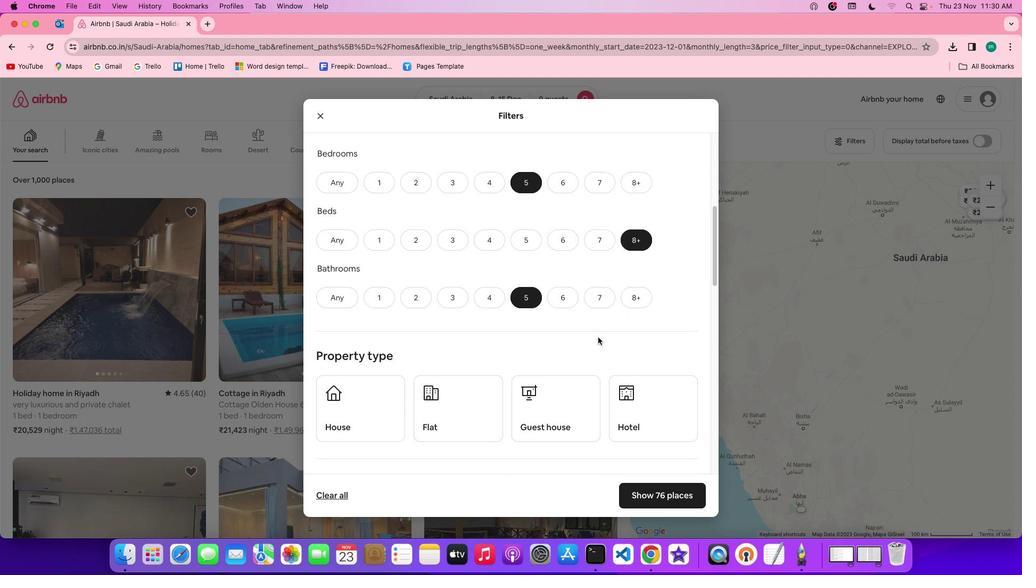 
Action: Mouse scrolled (586, 346) with delta (25, -4)
Screenshot: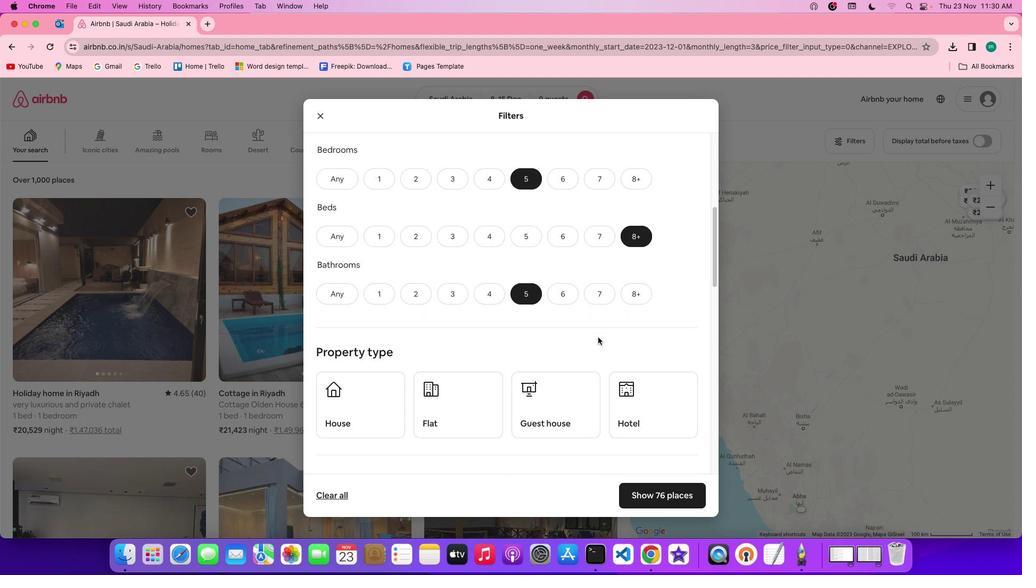 
Action: Mouse scrolled (586, 346) with delta (25, -4)
Screenshot: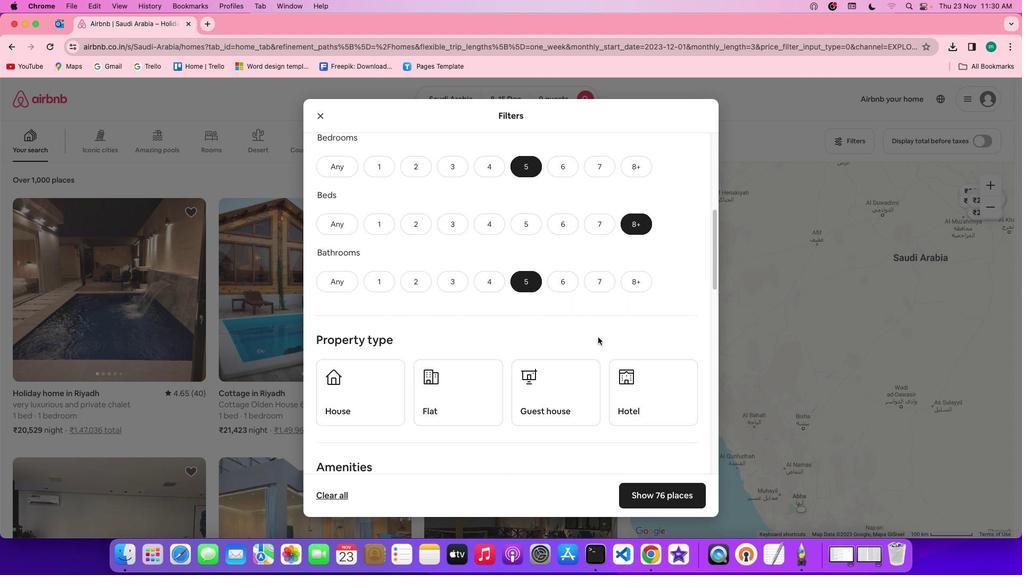 
Action: Mouse scrolled (586, 346) with delta (25, -4)
Screenshot: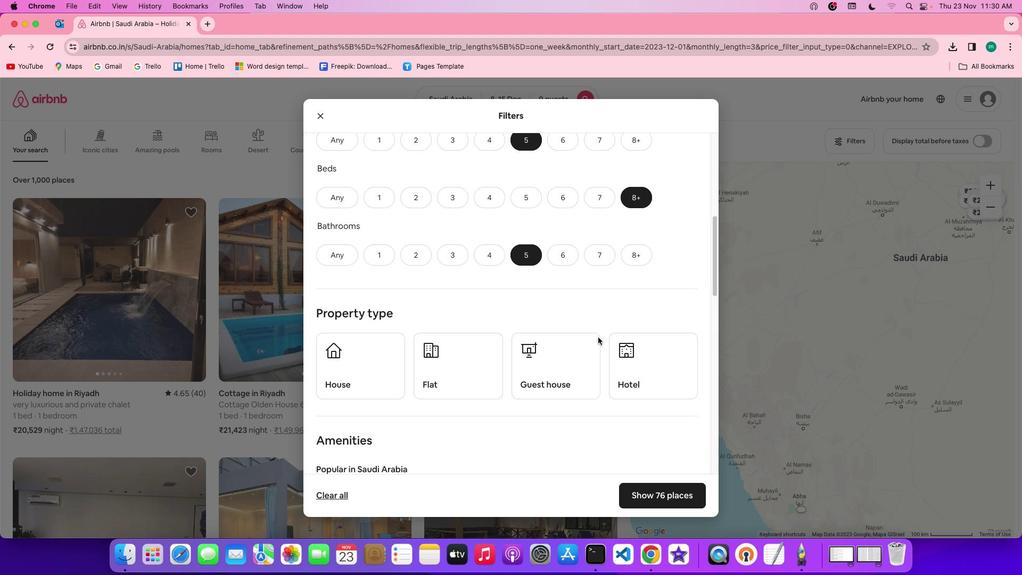 
Action: Mouse scrolled (586, 346) with delta (25, -4)
Screenshot: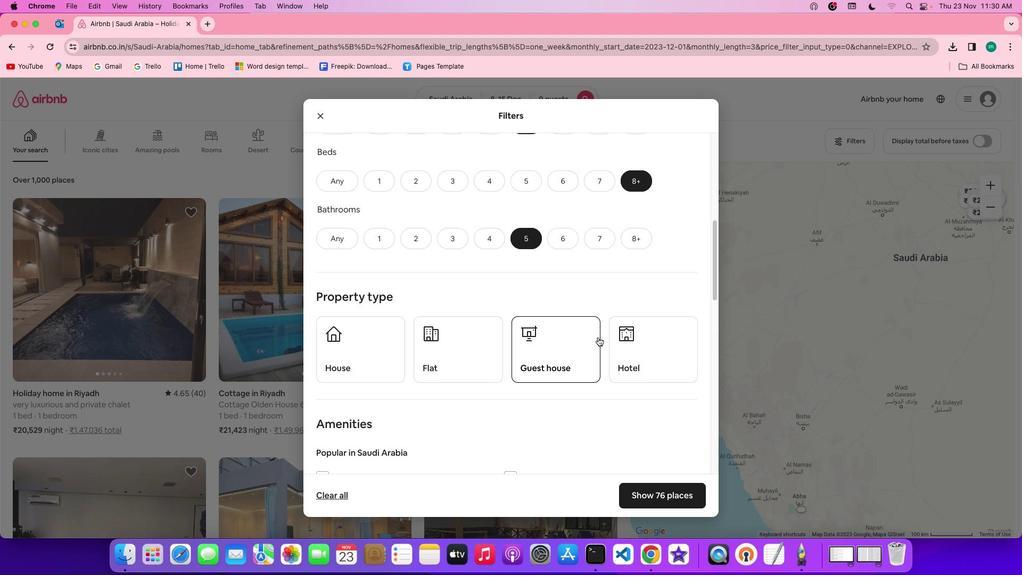 
Action: Mouse scrolled (586, 346) with delta (25, -4)
Screenshot: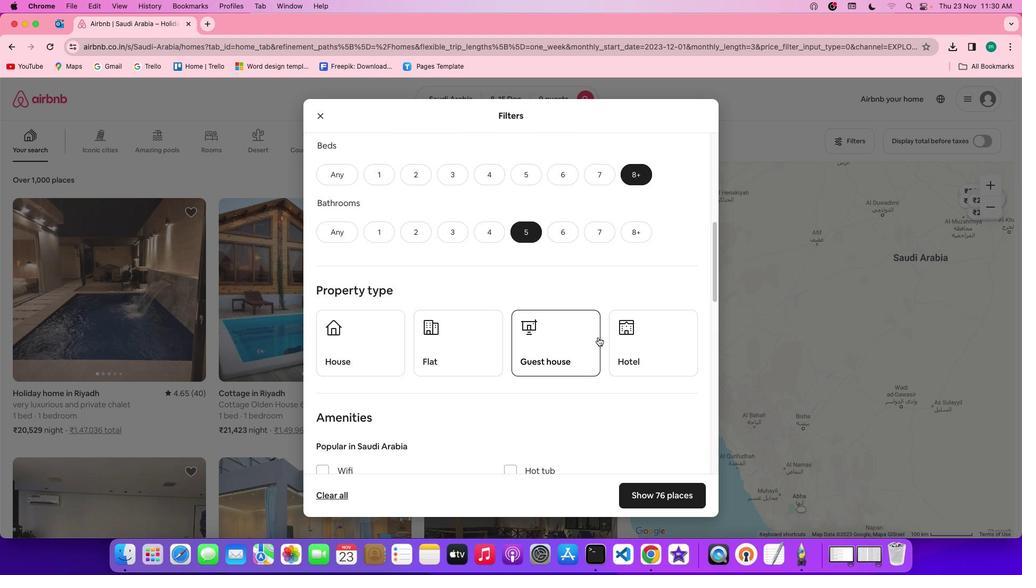 
Action: Mouse scrolled (586, 346) with delta (25, -4)
Screenshot: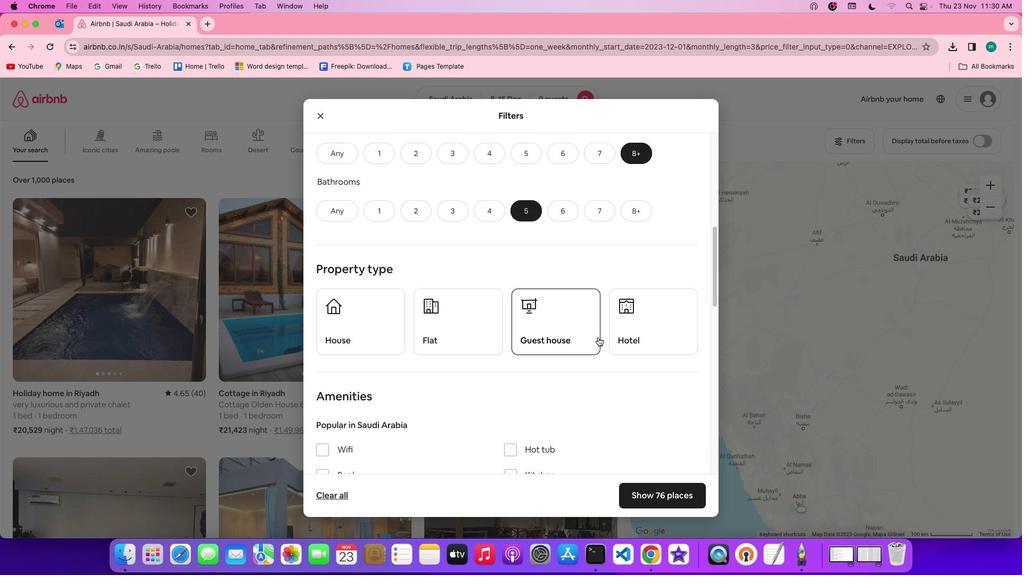 
Action: Mouse scrolled (586, 346) with delta (25, -4)
Screenshot: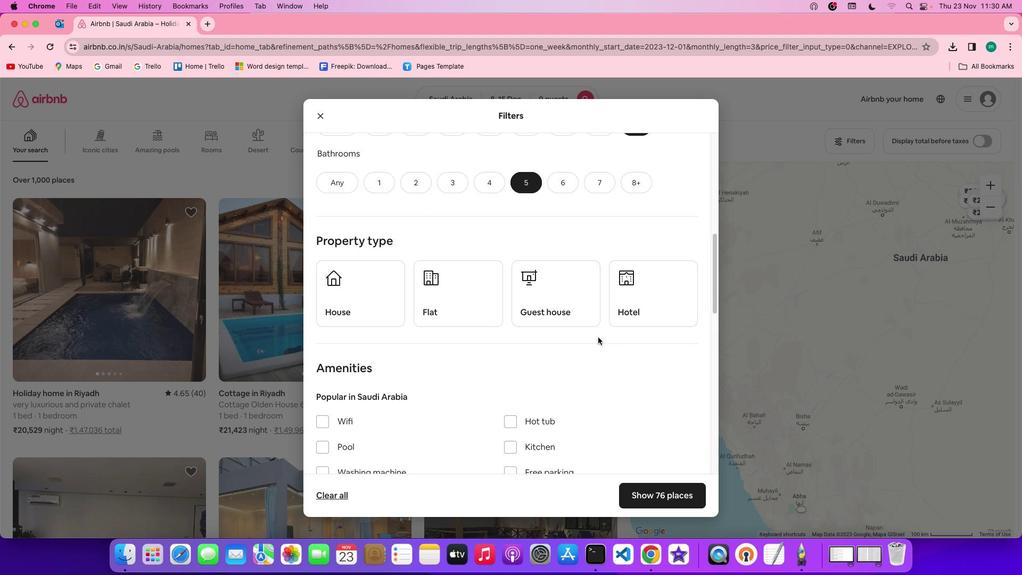 
Action: Mouse scrolled (586, 346) with delta (25, -4)
Screenshot: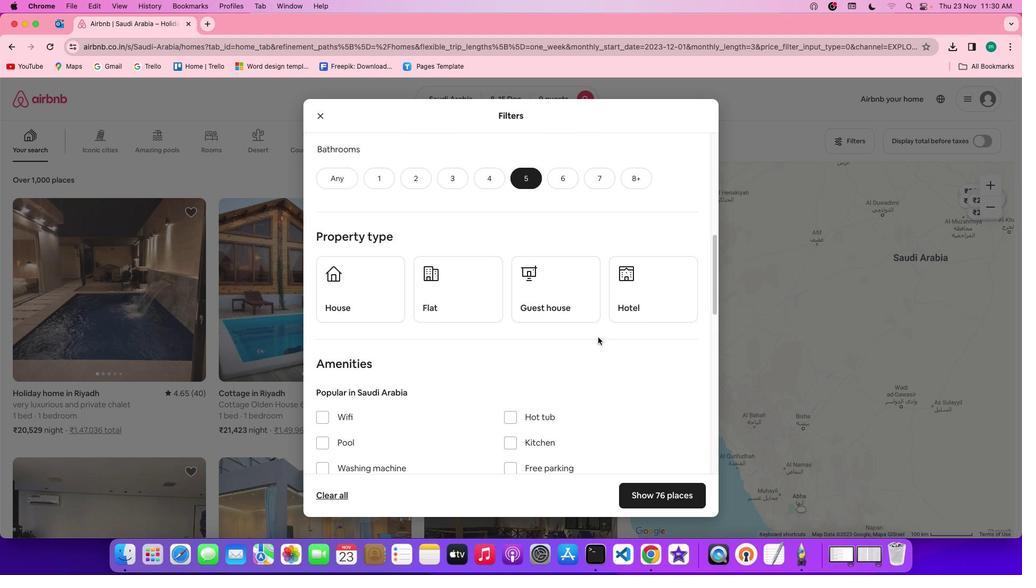 
Action: Mouse scrolled (586, 346) with delta (25, -4)
Screenshot: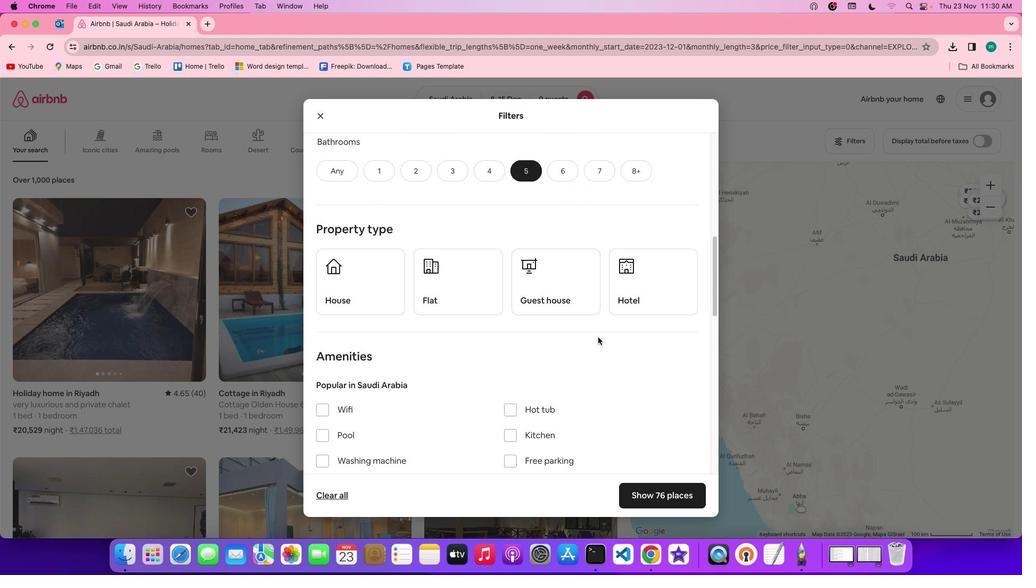 
Action: Mouse scrolled (586, 346) with delta (25, -4)
Screenshot: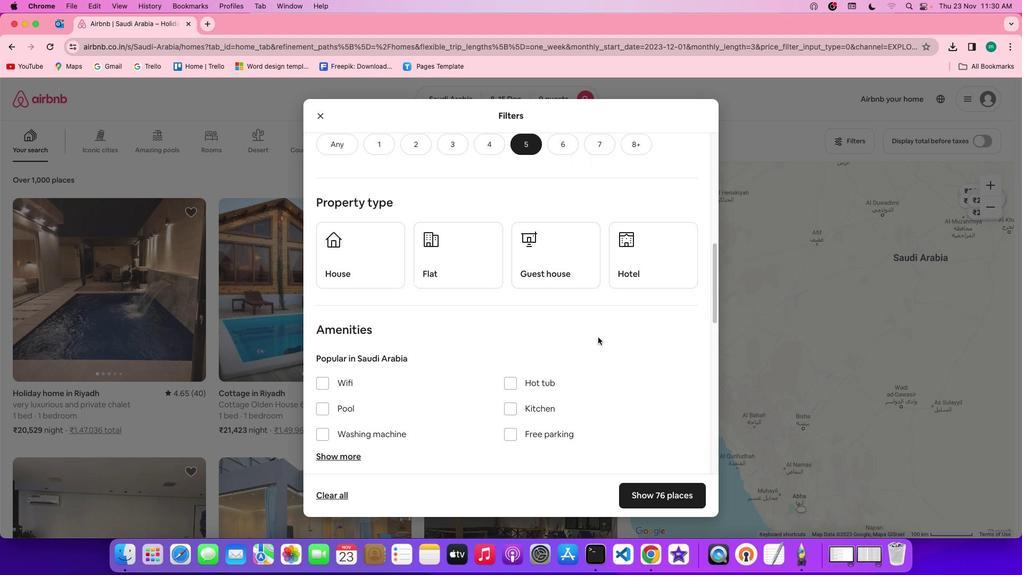
Action: Mouse scrolled (586, 346) with delta (25, -4)
Screenshot: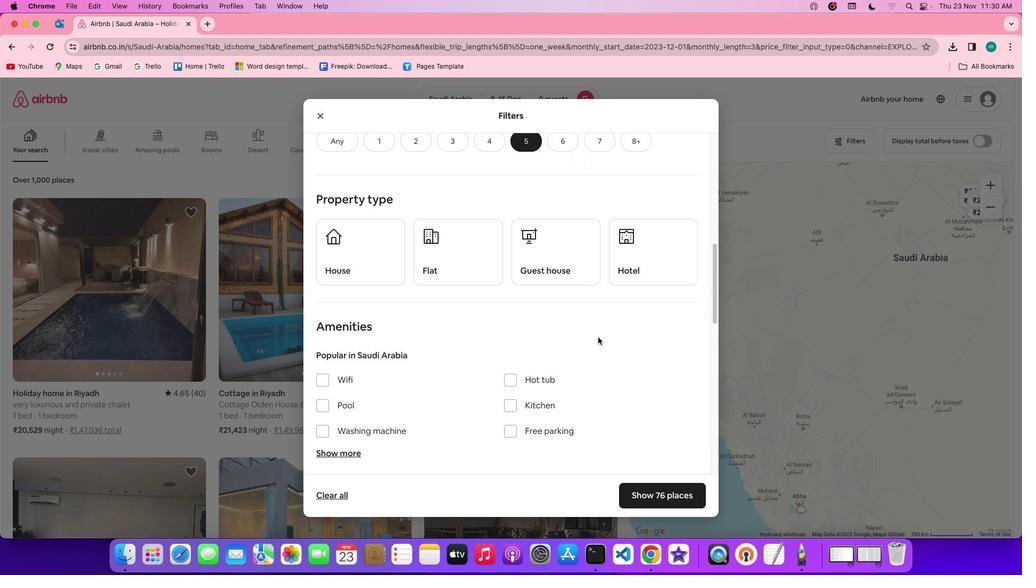 
Action: Mouse moved to (428, 257)
Screenshot: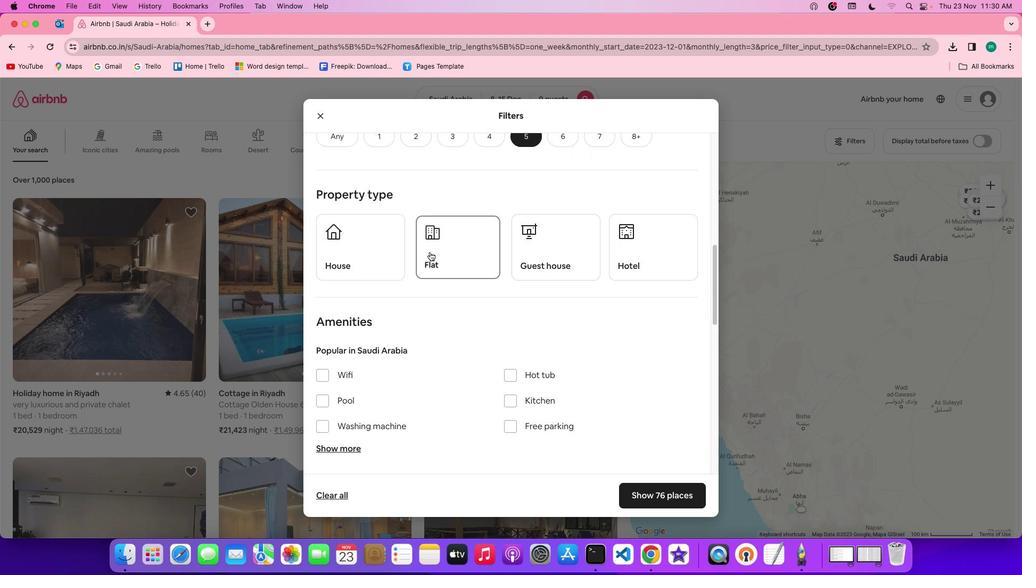 
Action: Mouse pressed left at (428, 257)
Screenshot: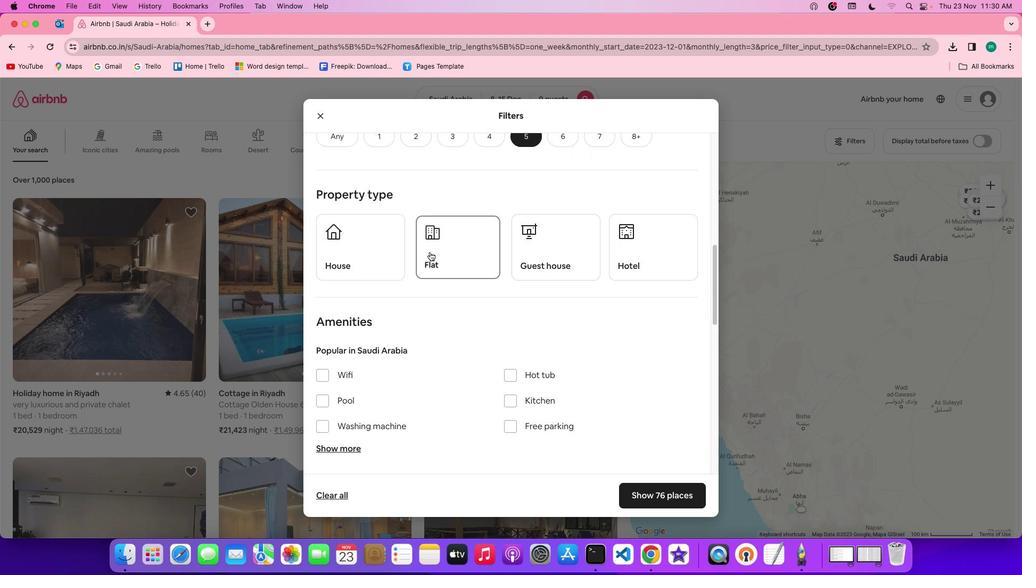 
Action: Mouse moved to (558, 322)
Screenshot: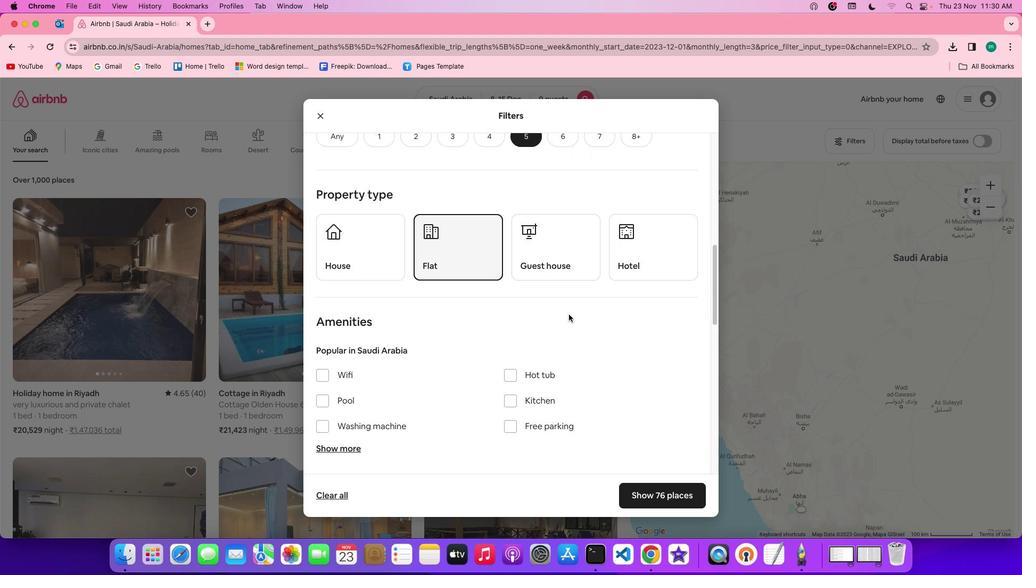 
Action: Mouse scrolled (558, 322) with delta (25, -4)
Screenshot: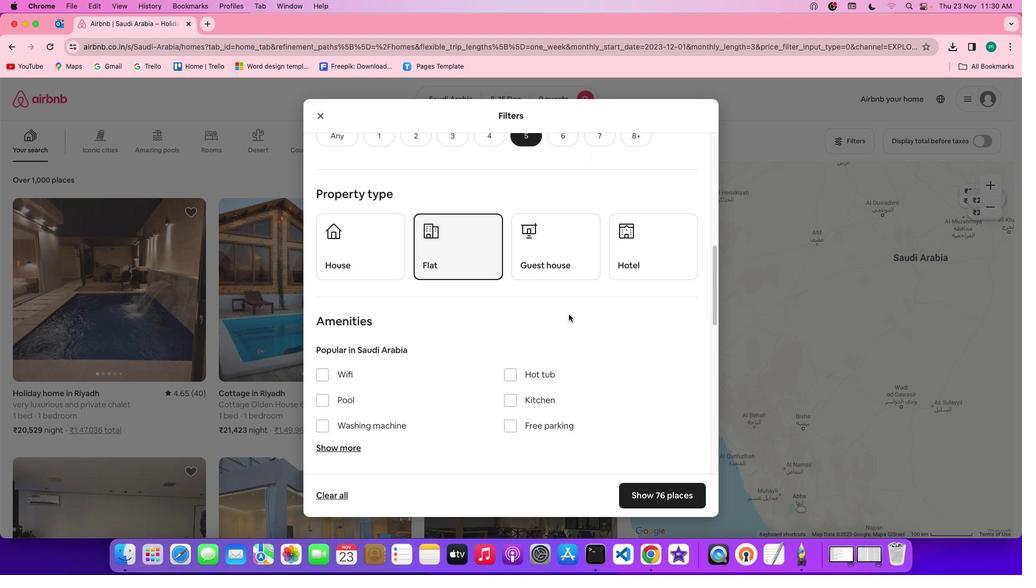 
Action: Mouse scrolled (558, 322) with delta (25, -4)
Screenshot: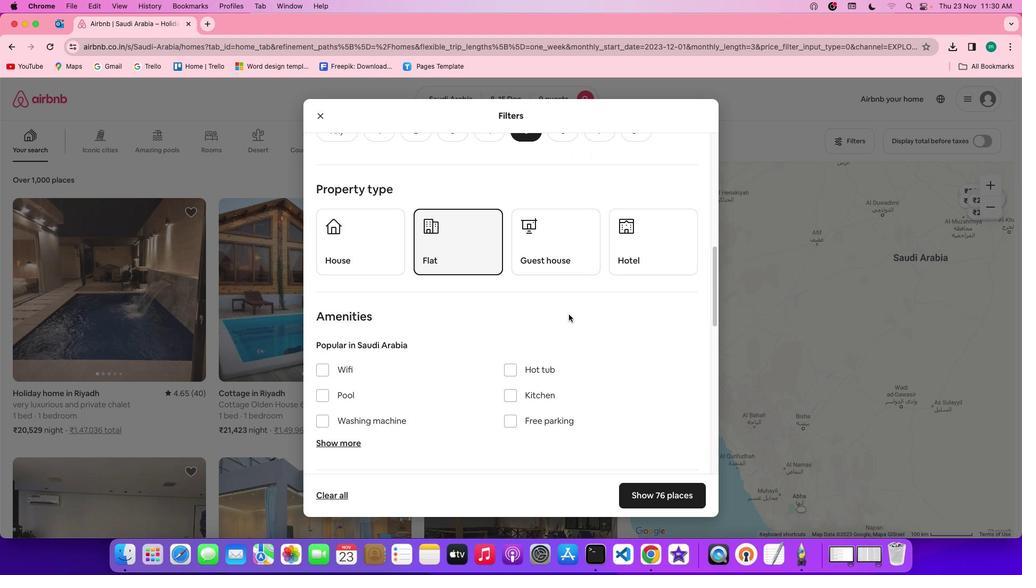
Action: Mouse scrolled (558, 322) with delta (25, -4)
Screenshot: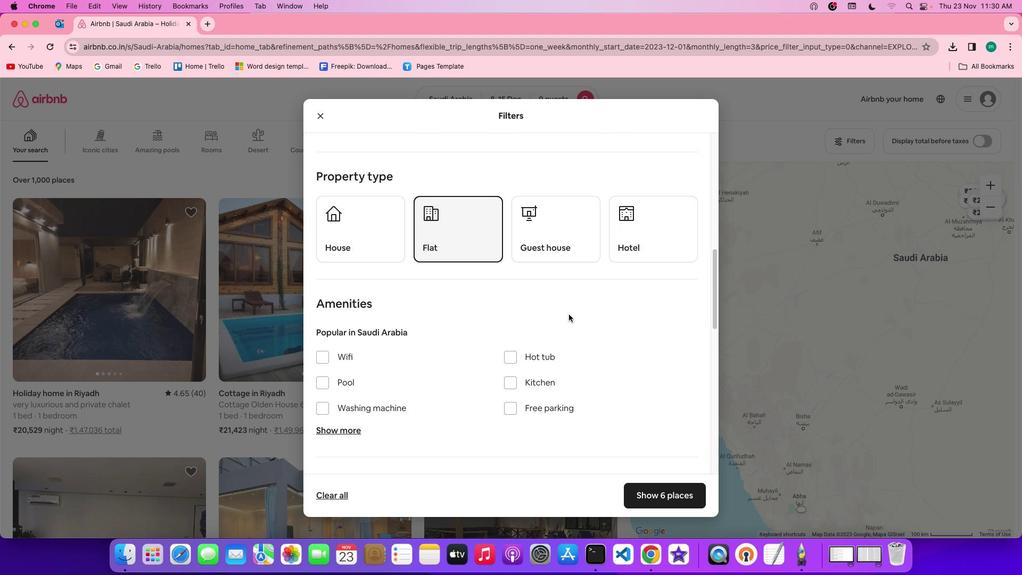 
Action: Mouse scrolled (558, 322) with delta (25, -4)
Screenshot: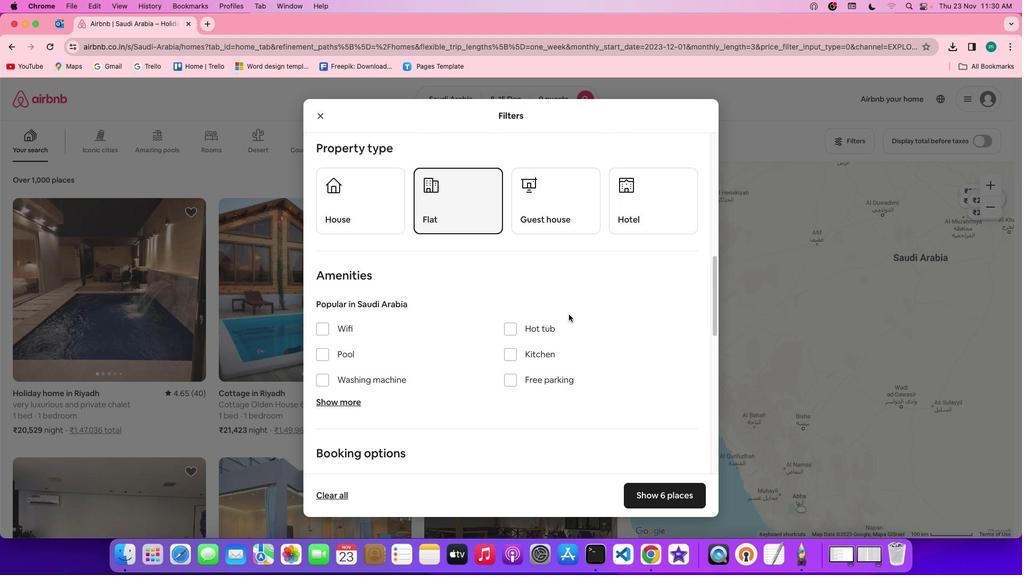 
Action: Mouse scrolled (558, 322) with delta (25, -4)
Screenshot: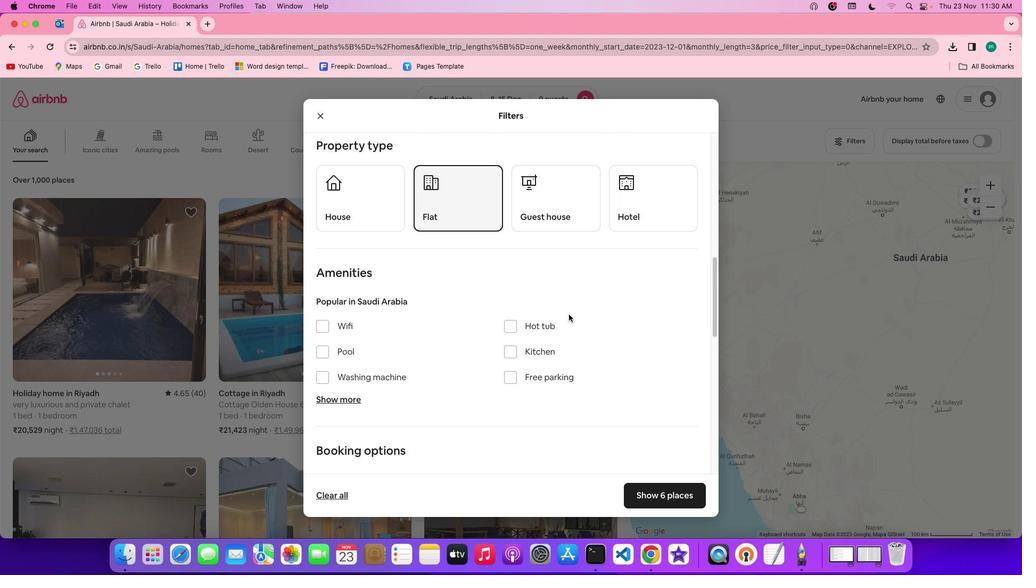 
Action: Mouse scrolled (558, 322) with delta (25, -5)
Screenshot: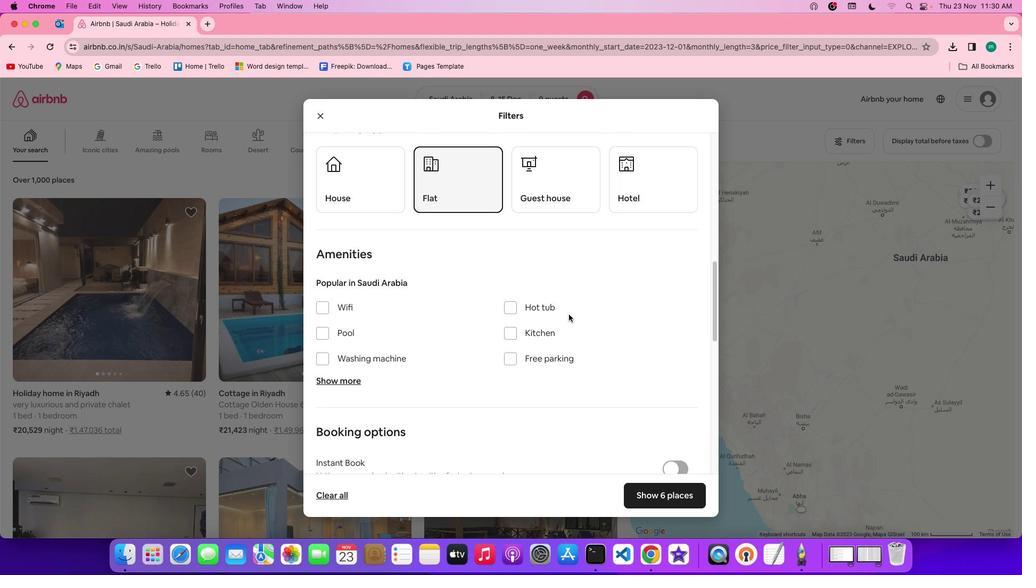
Action: Mouse scrolled (558, 322) with delta (25, -4)
Screenshot: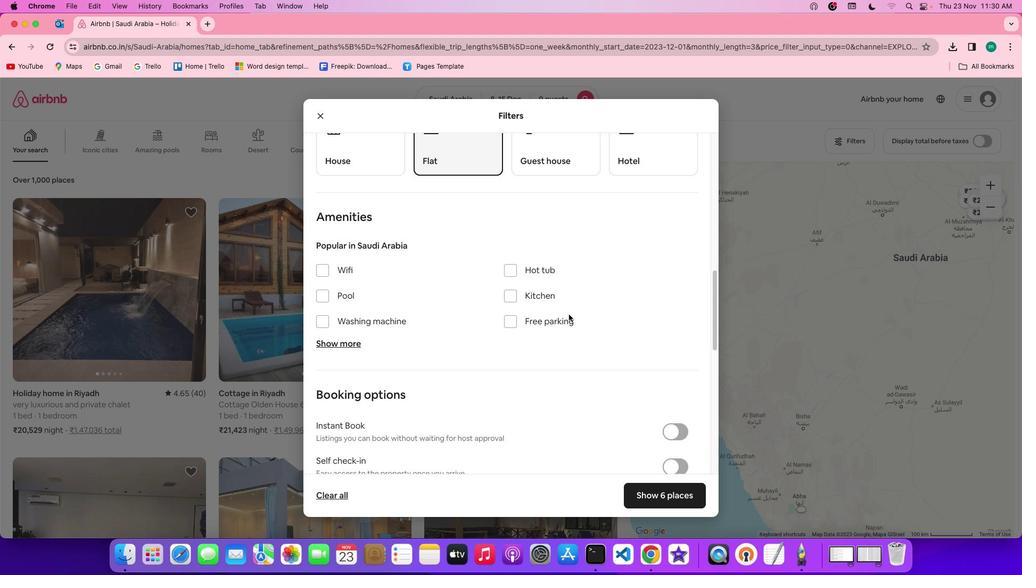 
Action: Mouse scrolled (558, 322) with delta (25, -4)
Screenshot: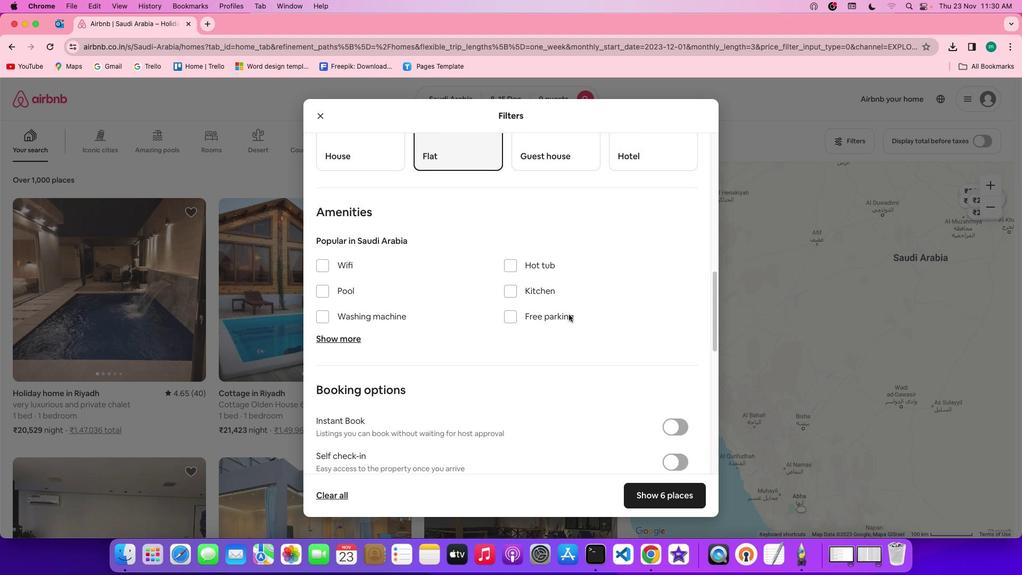 
Action: Mouse scrolled (558, 322) with delta (25, -4)
Screenshot: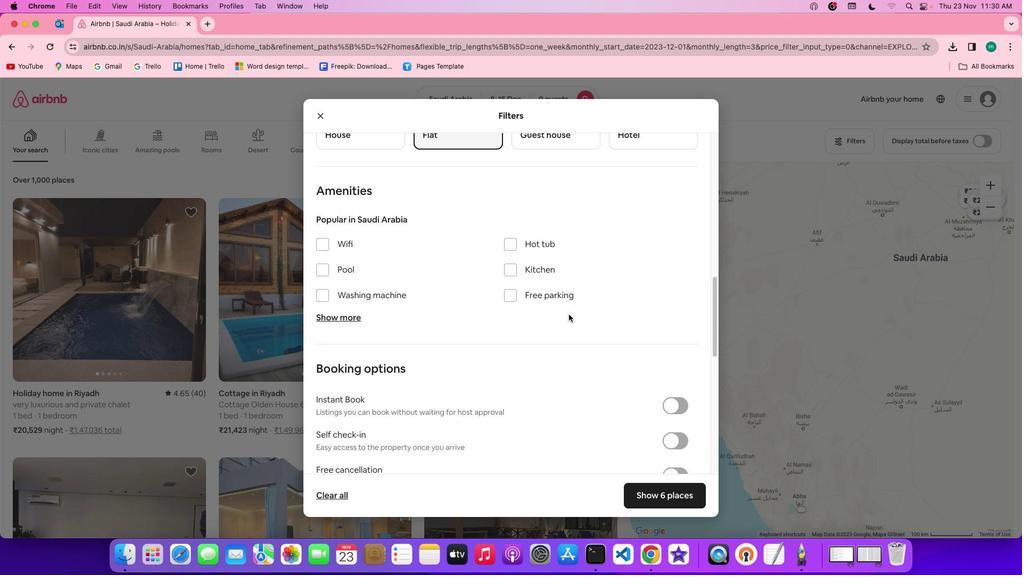 
Action: Mouse moved to (334, 226)
Screenshot: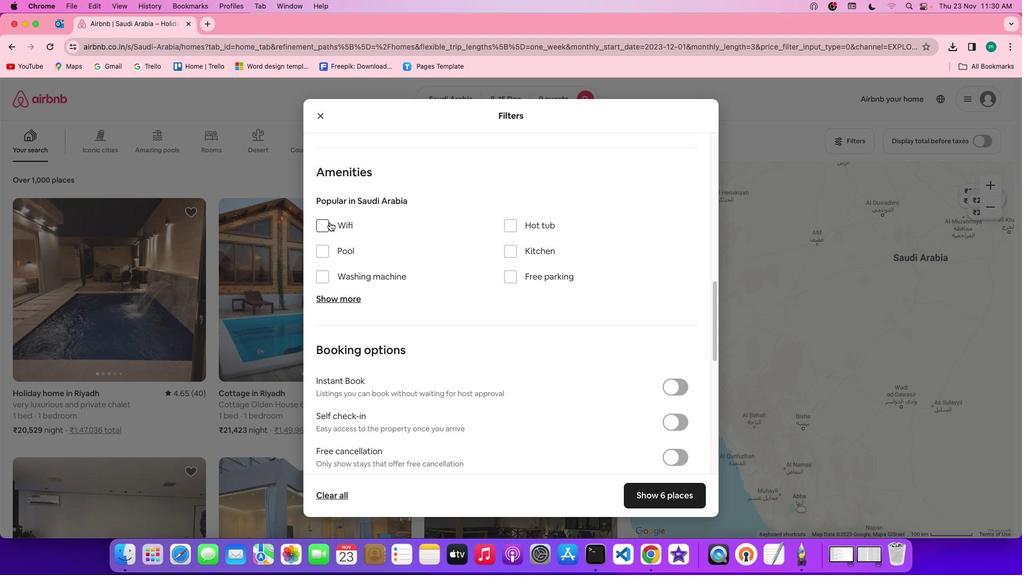 
Action: Mouse pressed left at (334, 226)
Screenshot: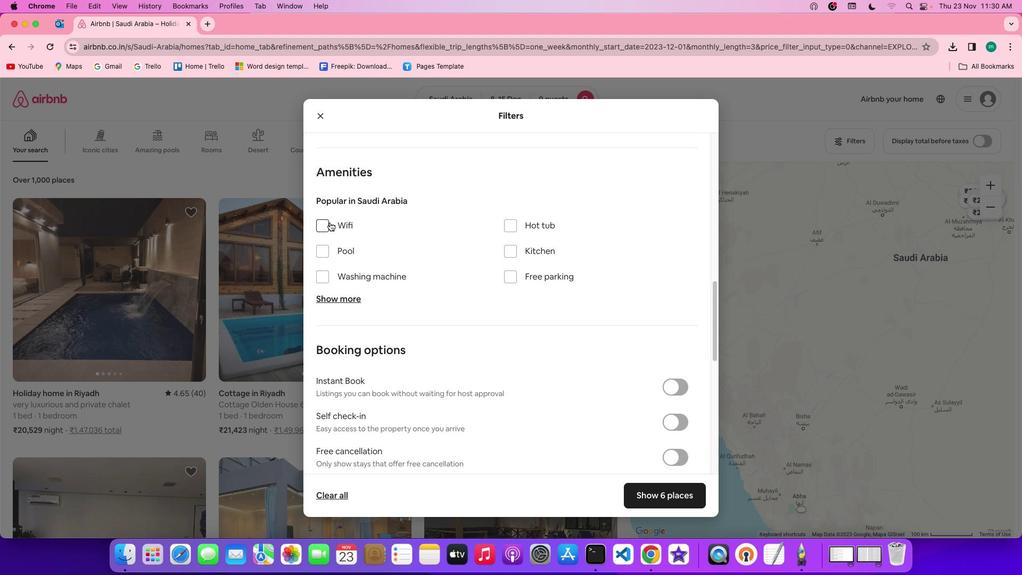 
Action: Mouse moved to (343, 298)
Screenshot: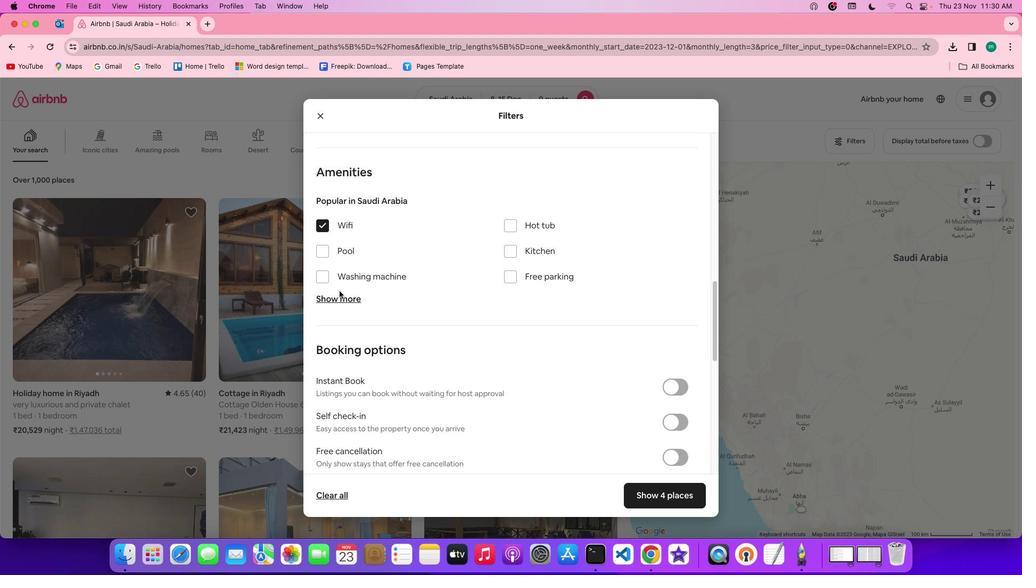 
Action: Mouse pressed left at (343, 298)
Screenshot: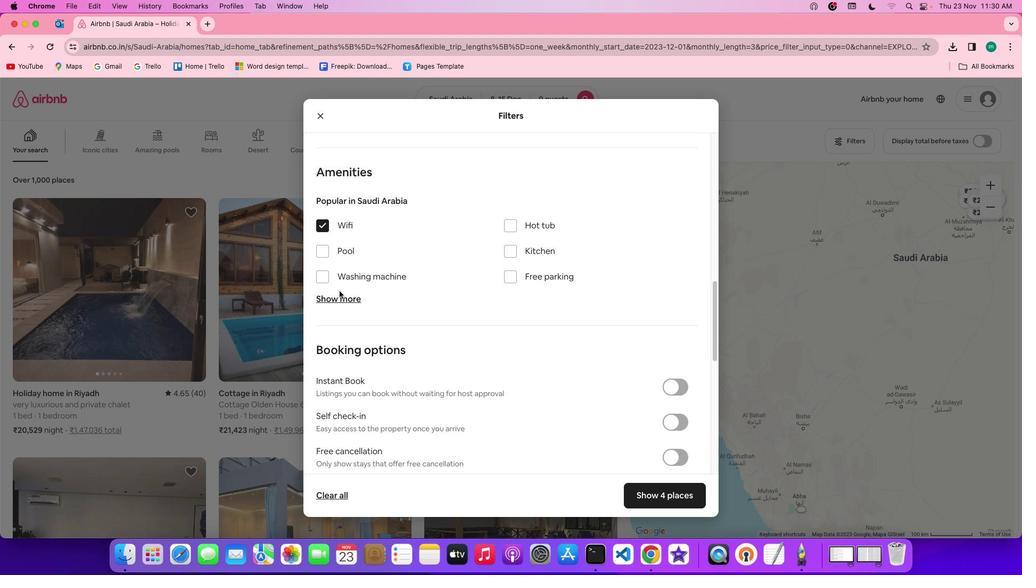 
Action: Mouse moved to (362, 304)
Screenshot: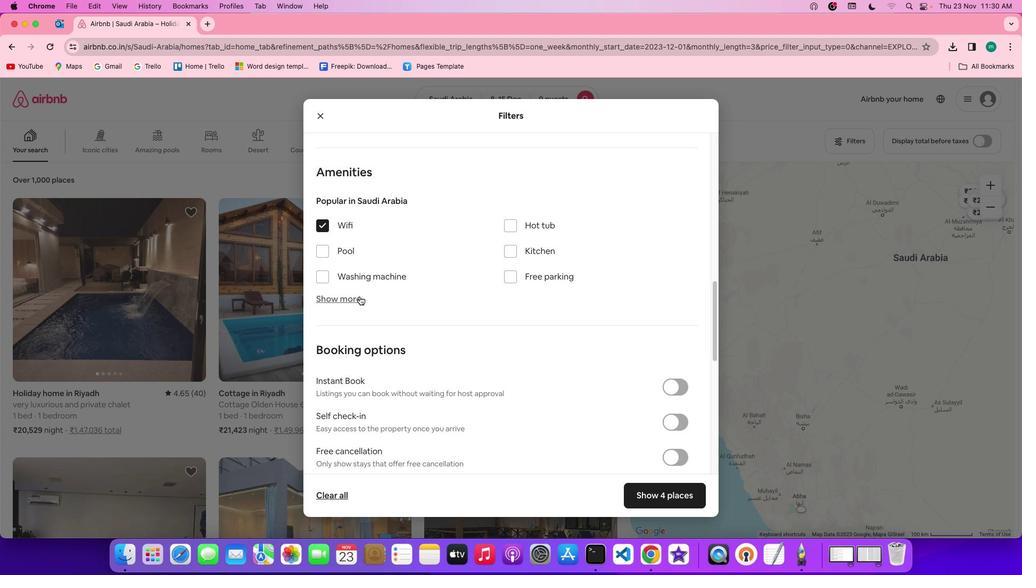 
Action: Mouse pressed left at (362, 304)
Screenshot: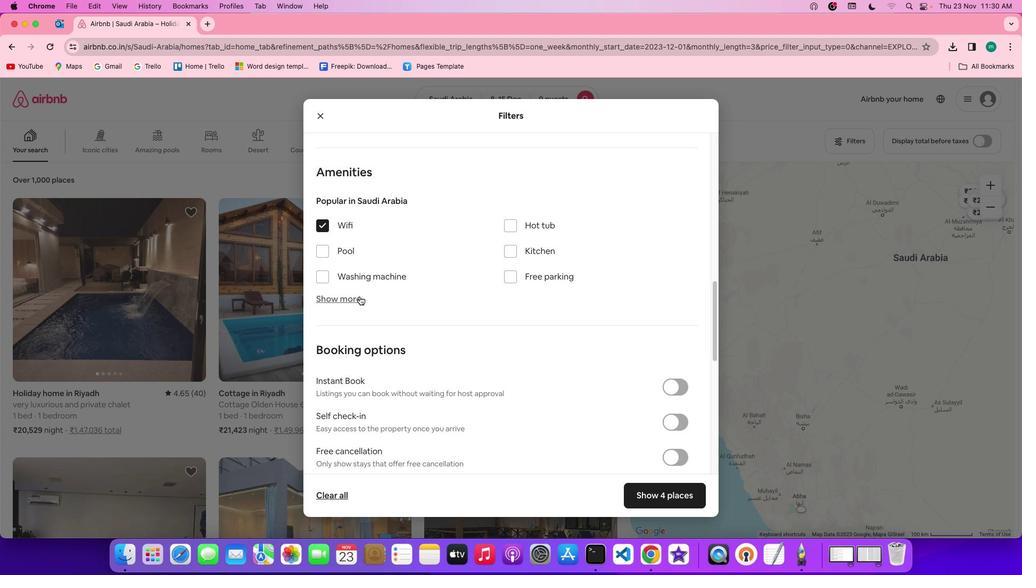 
Action: Mouse moved to (473, 318)
Screenshot: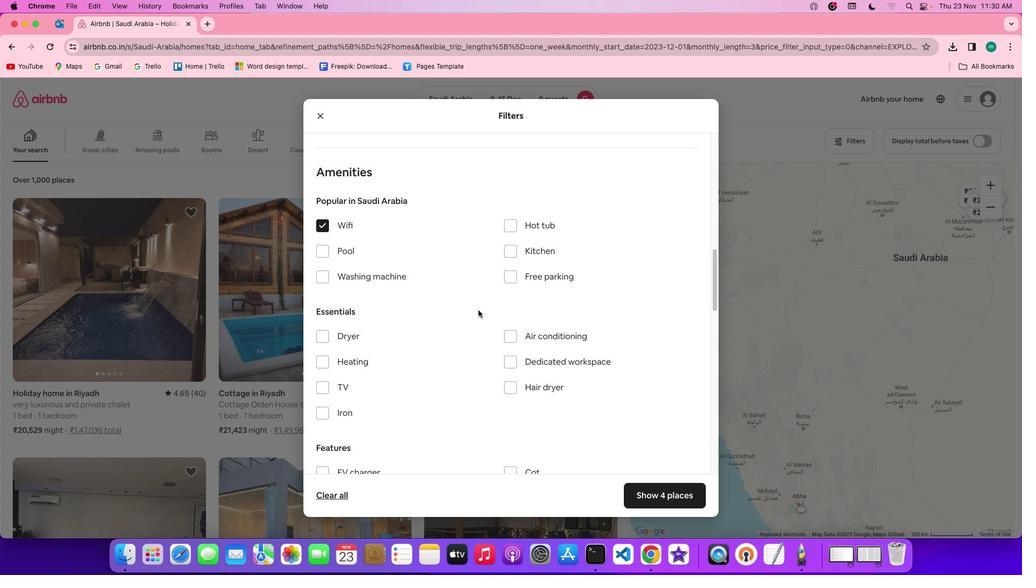 
Action: Mouse scrolled (473, 318) with delta (25, -4)
Screenshot: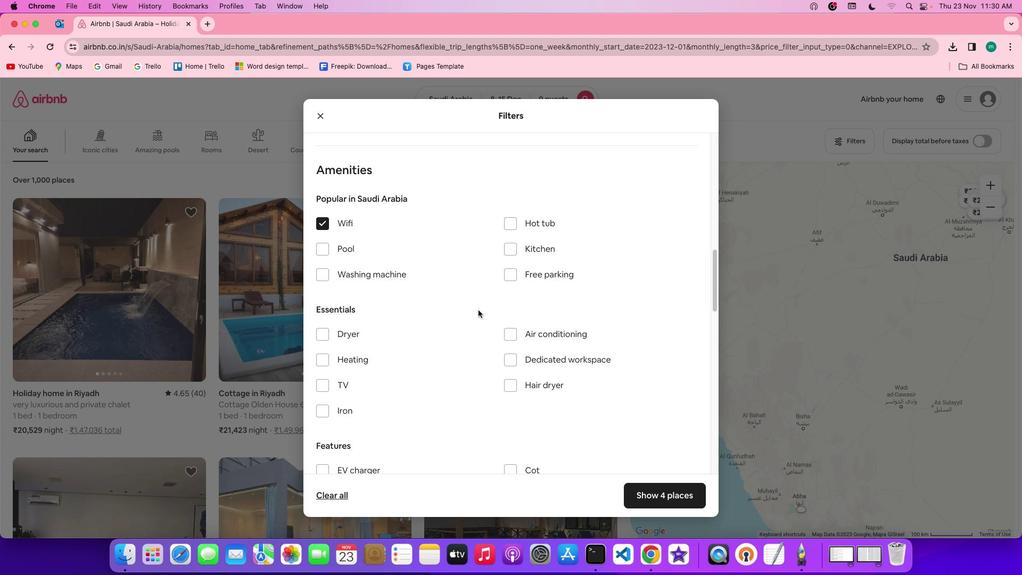 
Action: Mouse scrolled (473, 318) with delta (25, -4)
Screenshot: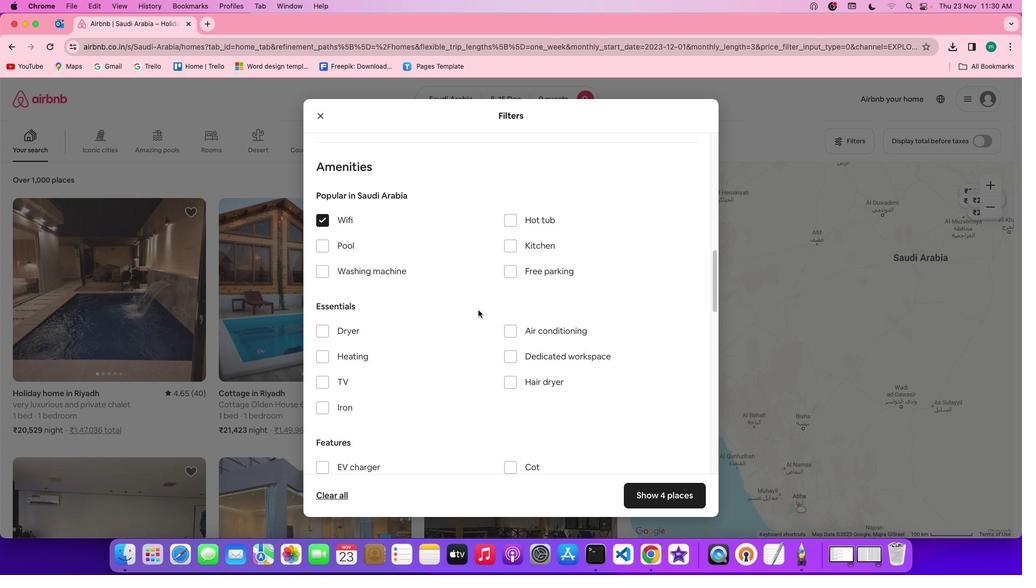 
Action: Mouse scrolled (473, 318) with delta (25, -5)
Screenshot: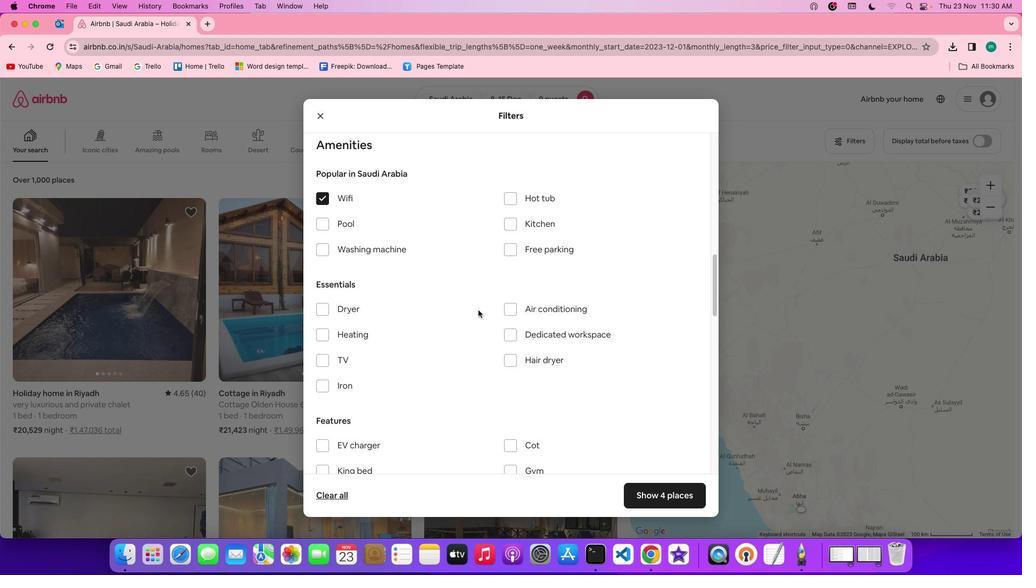 
Action: Mouse scrolled (473, 318) with delta (25, -4)
Screenshot: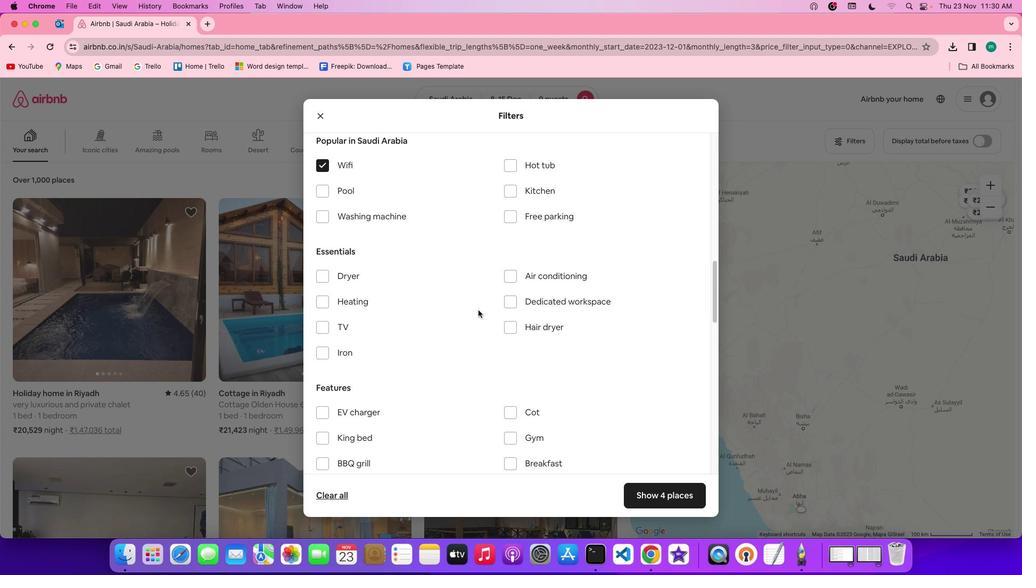
Action: Mouse scrolled (473, 318) with delta (25, -4)
Screenshot: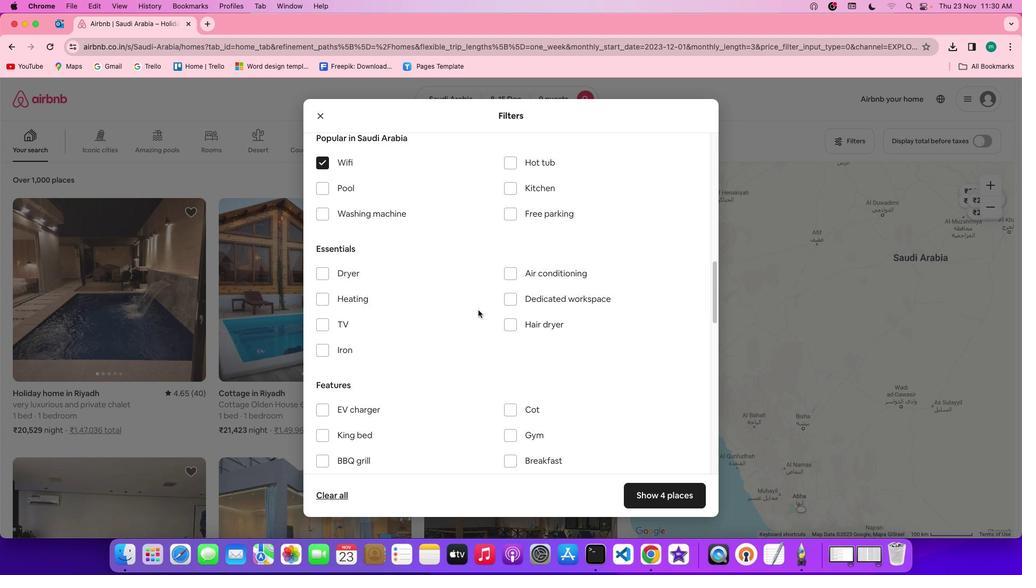 
Action: Mouse scrolled (473, 318) with delta (25, -4)
Screenshot: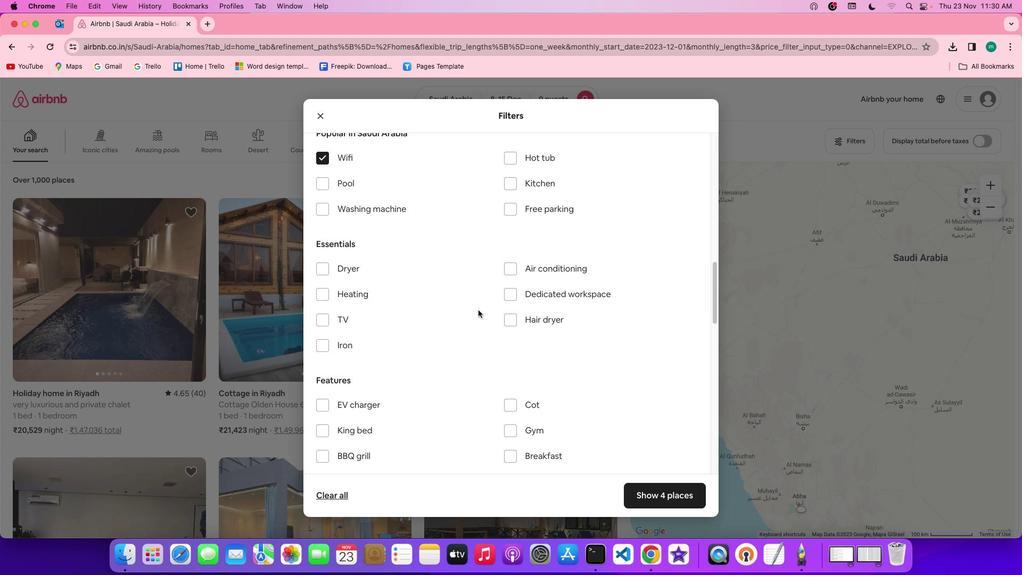 
Action: Mouse scrolled (473, 318) with delta (25, -4)
Screenshot: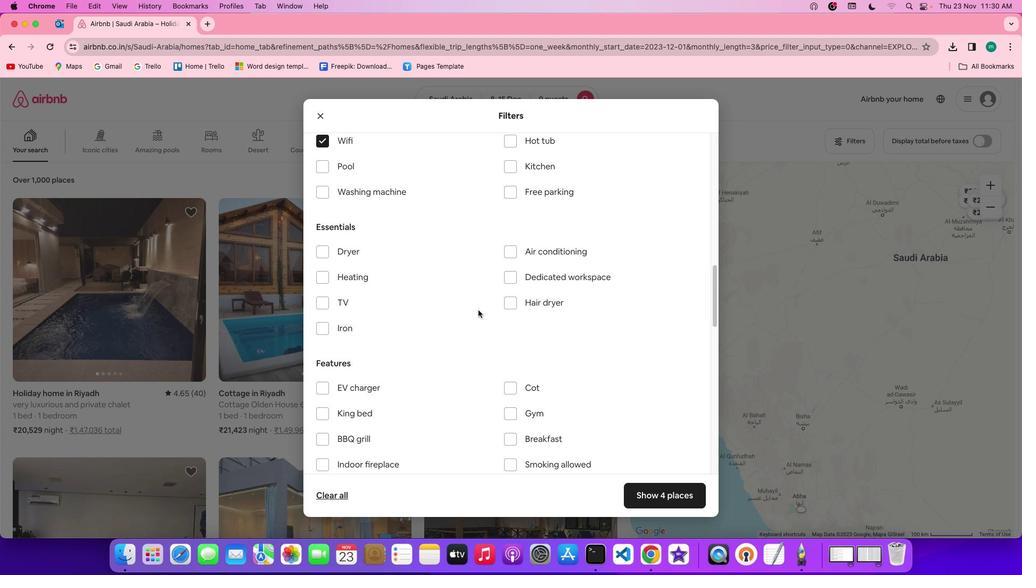 
Action: Mouse moved to (330, 296)
Screenshot: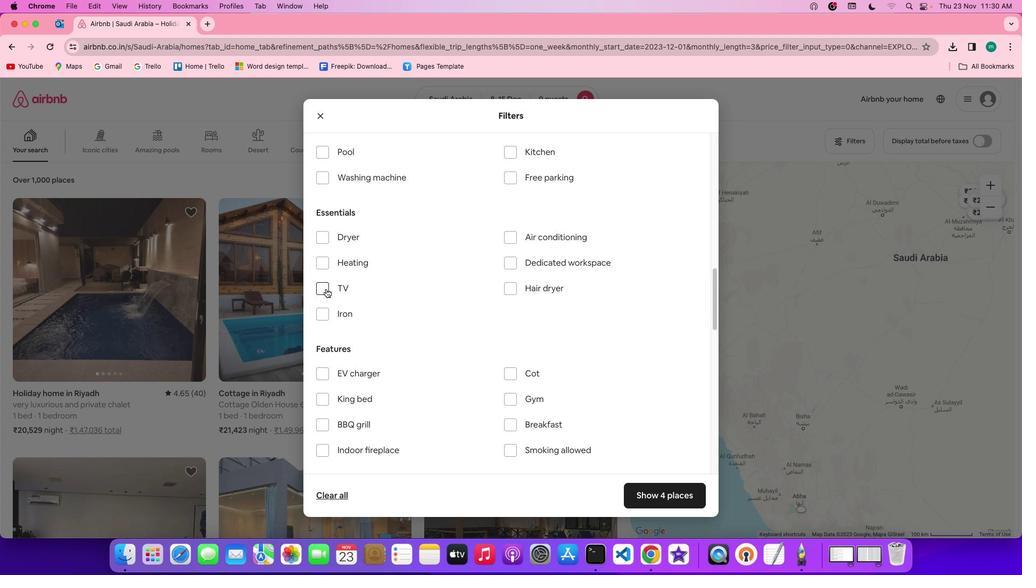 
Action: Mouse pressed left at (330, 296)
Screenshot: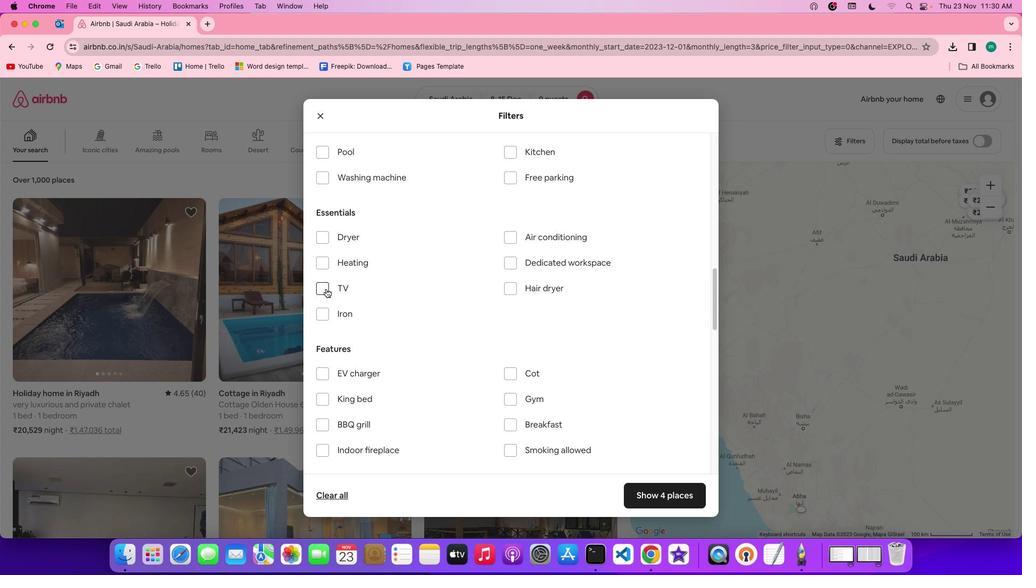 
Action: Mouse moved to (426, 321)
Screenshot: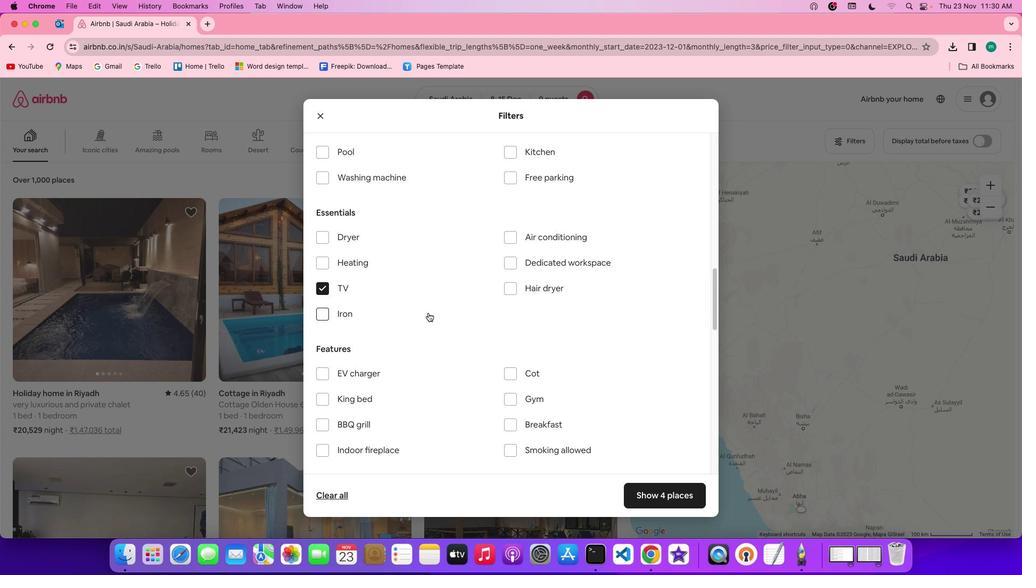 
Action: Mouse scrolled (426, 321) with delta (25, -3)
Screenshot: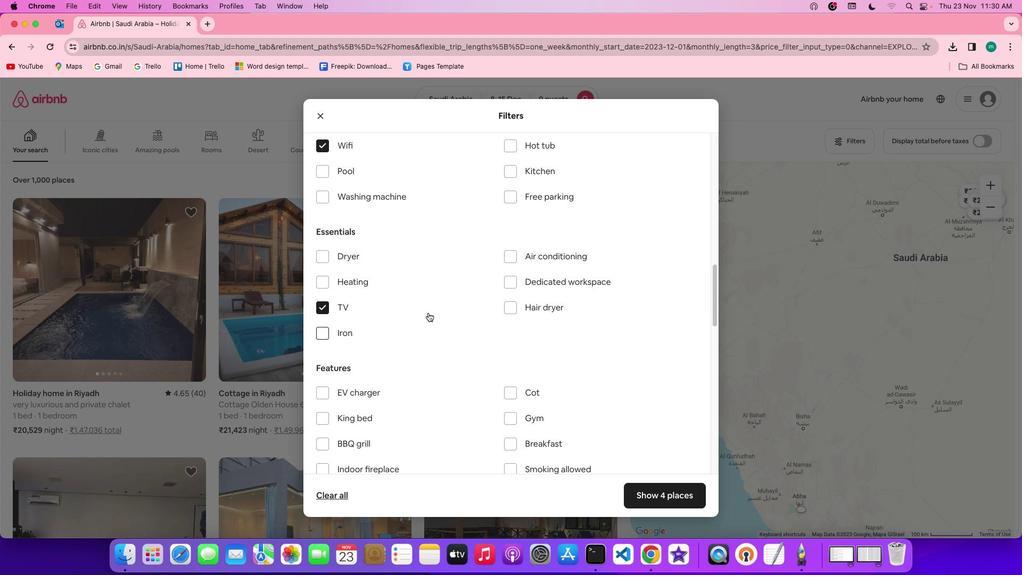 
Action: Mouse scrolled (426, 321) with delta (25, -3)
Screenshot: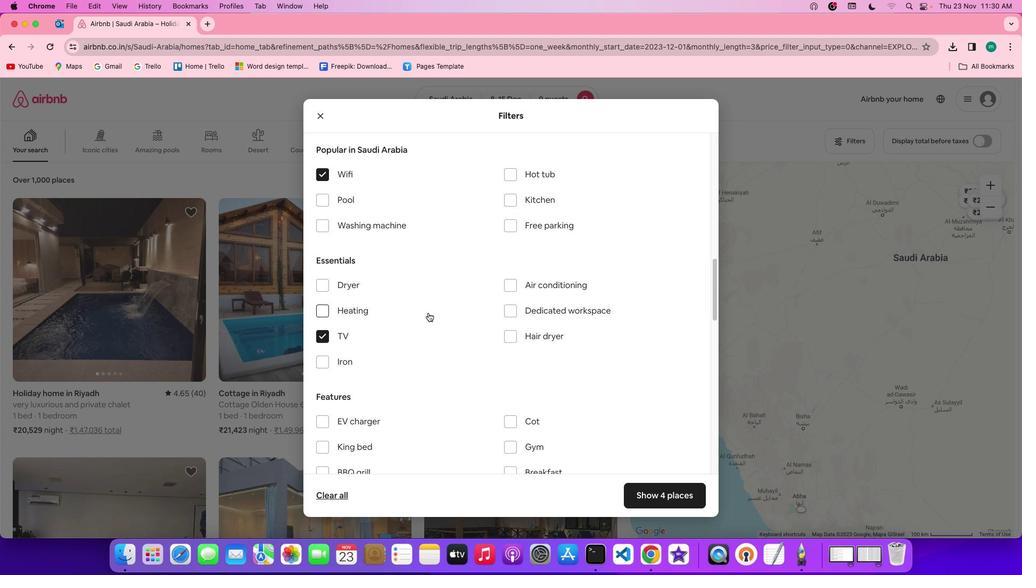 
Action: Mouse scrolled (426, 321) with delta (25, -2)
Screenshot: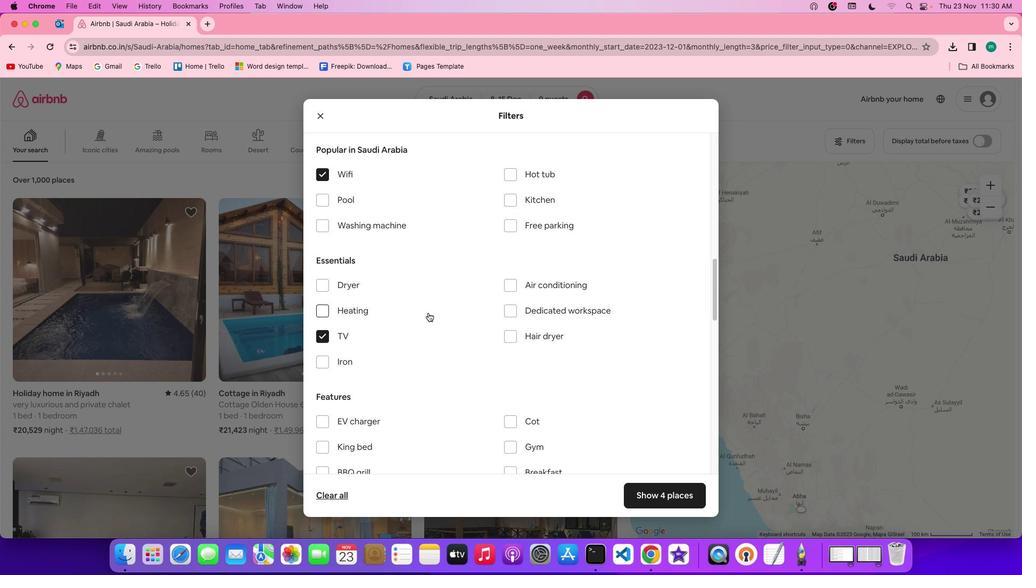 
Action: Mouse scrolled (426, 321) with delta (25, -4)
Screenshot: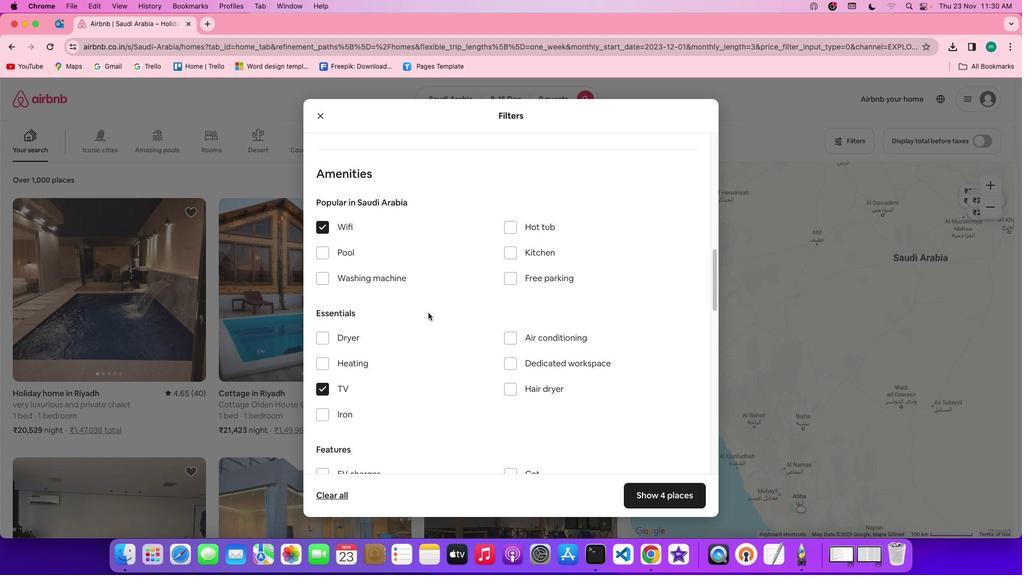 
Action: Mouse scrolled (426, 321) with delta (25, -4)
Screenshot: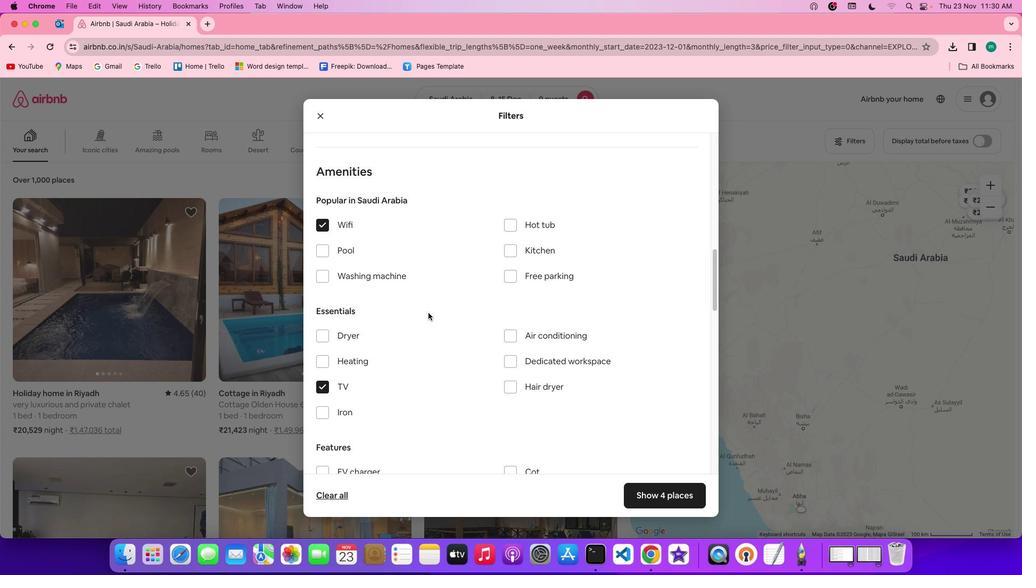
Action: Mouse scrolled (426, 321) with delta (25, -4)
Screenshot: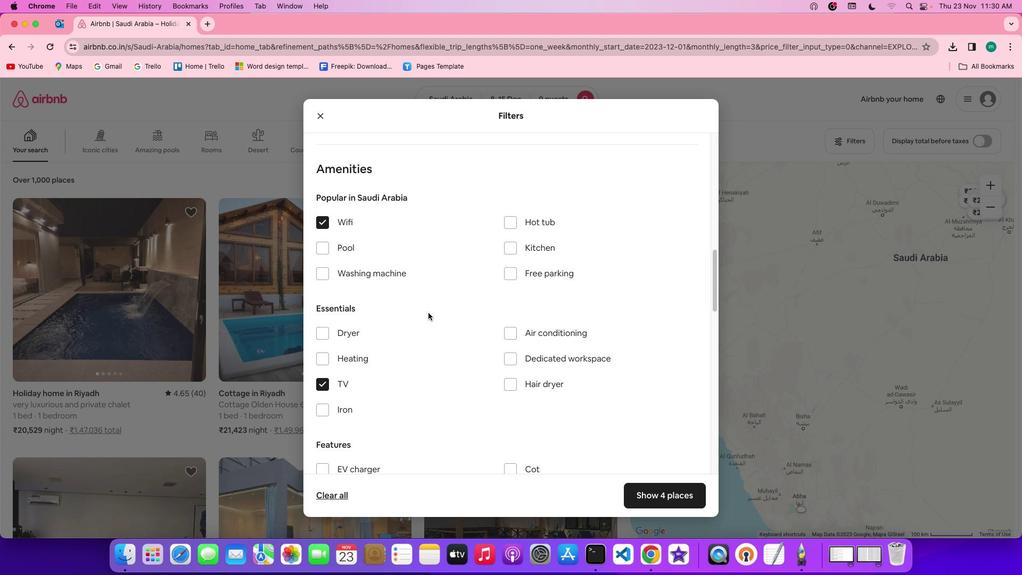 
Action: Mouse scrolled (426, 321) with delta (25, -4)
Screenshot: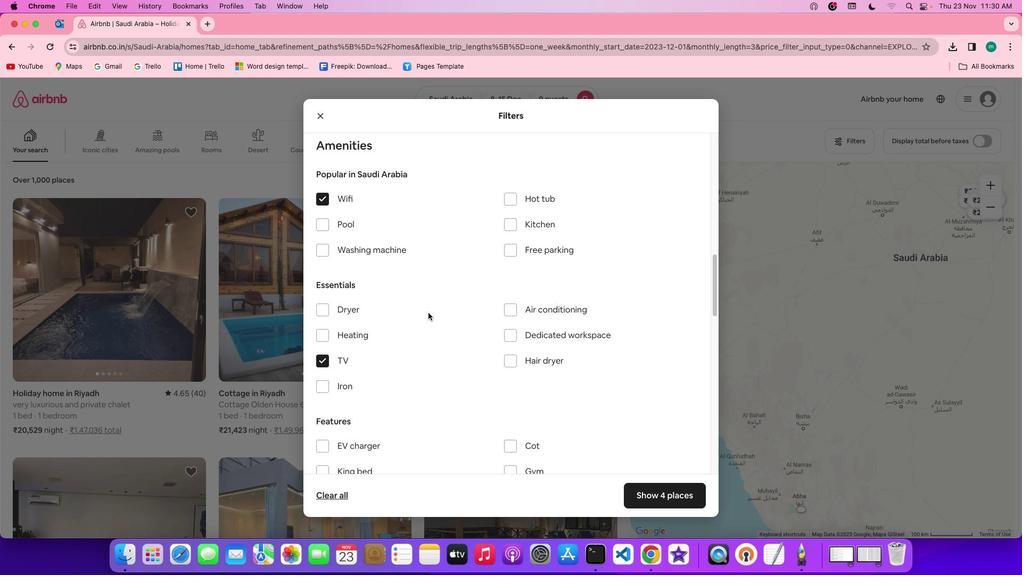 
Action: Mouse scrolled (426, 321) with delta (25, -4)
Screenshot: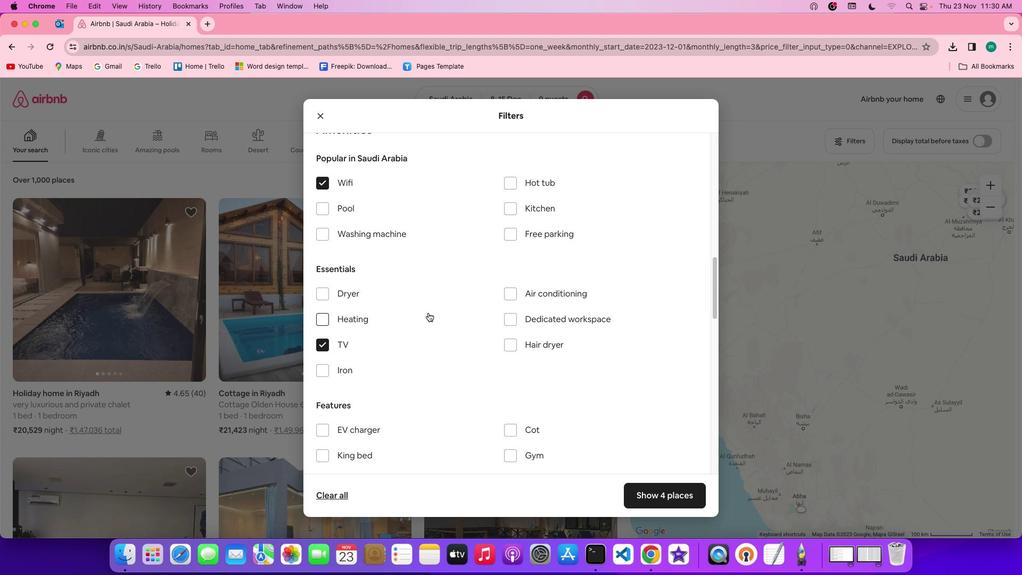 
Action: Mouse scrolled (426, 321) with delta (25, -4)
Screenshot: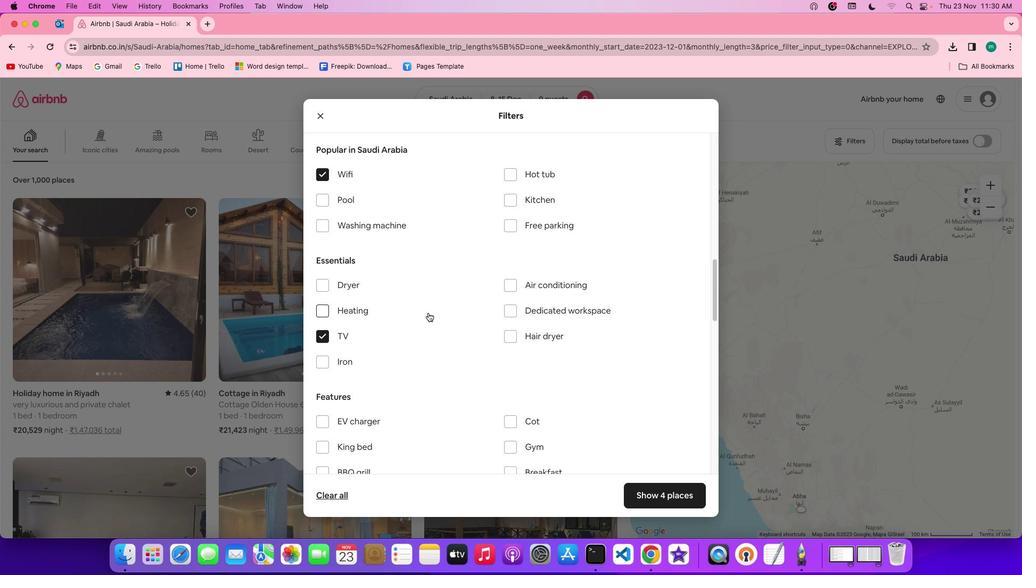 
Action: Mouse scrolled (426, 321) with delta (25, -4)
Screenshot: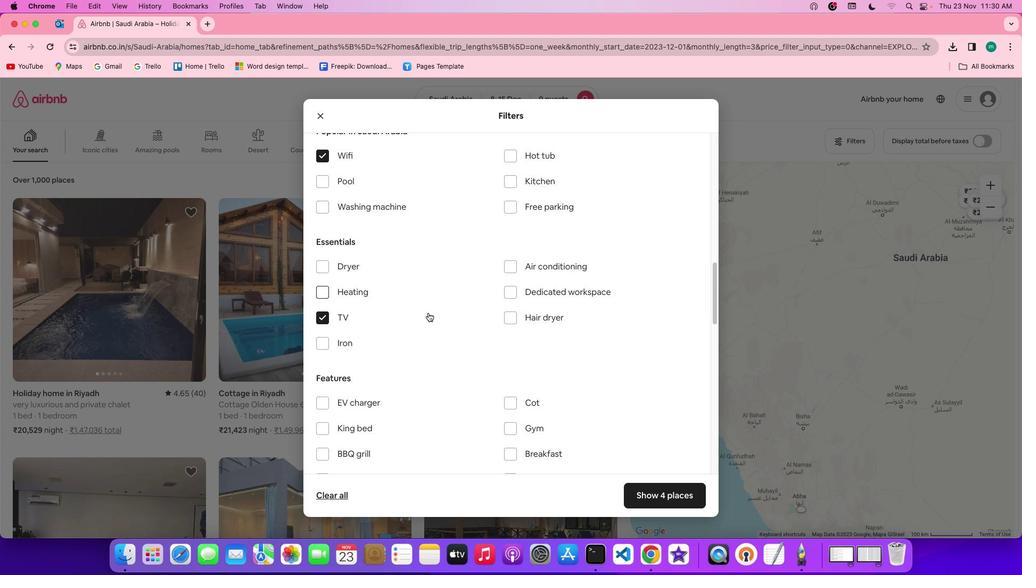 
Action: Mouse moved to (505, 181)
Screenshot: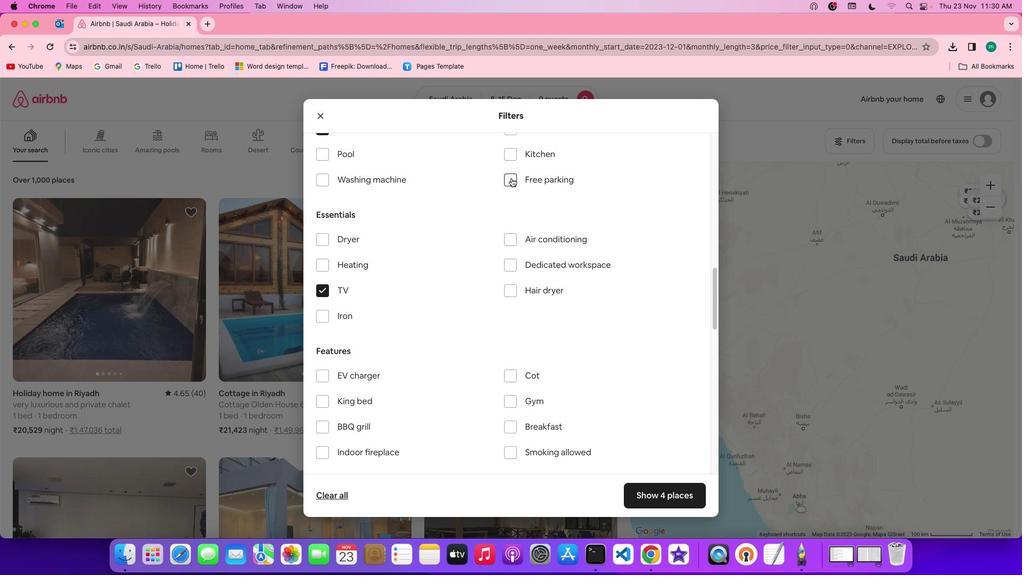 
Action: Mouse pressed left at (505, 181)
Screenshot: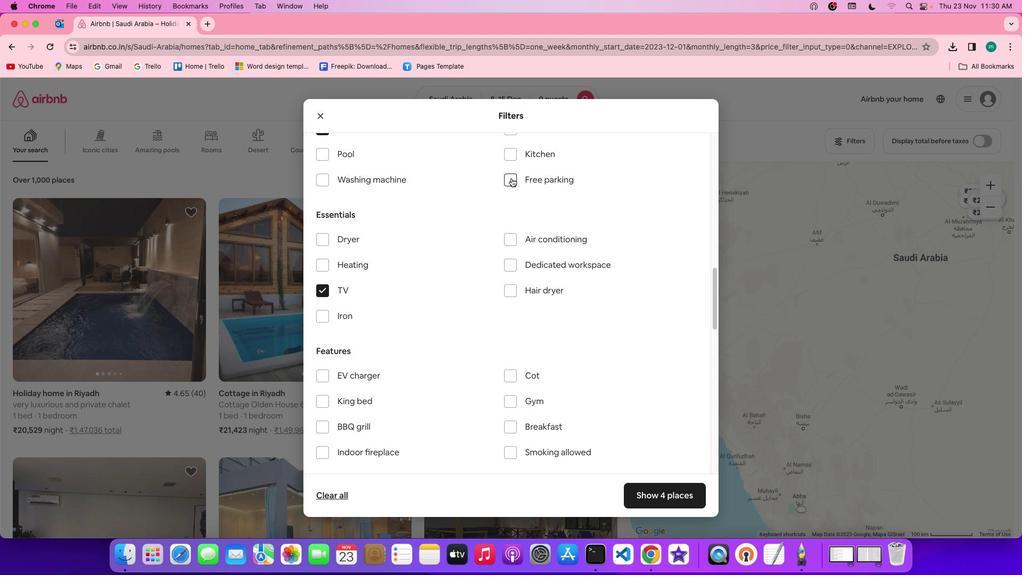 
Action: Mouse moved to (448, 223)
Screenshot: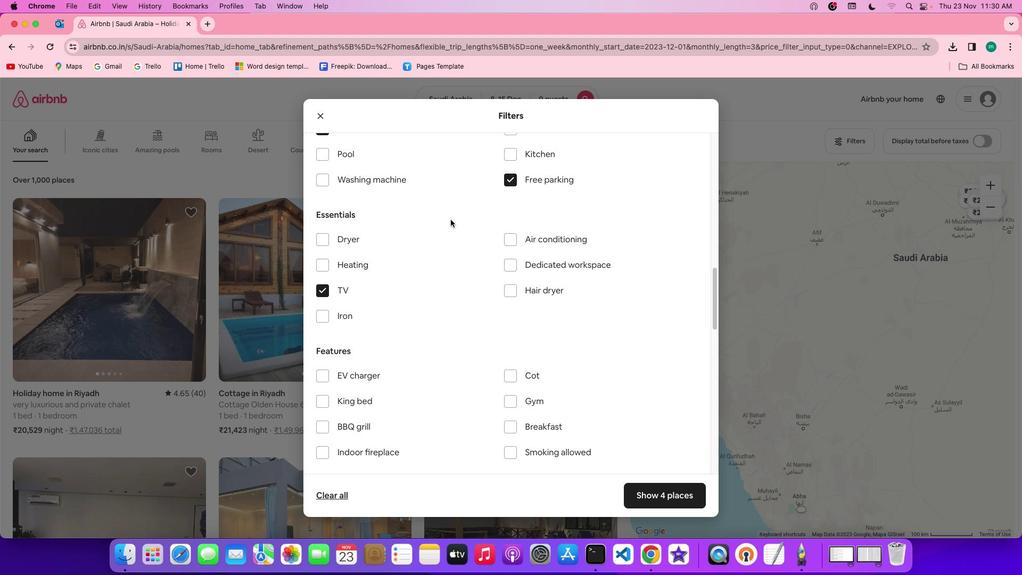 
Action: Mouse scrolled (448, 223) with delta (25, -4)
Screenshot: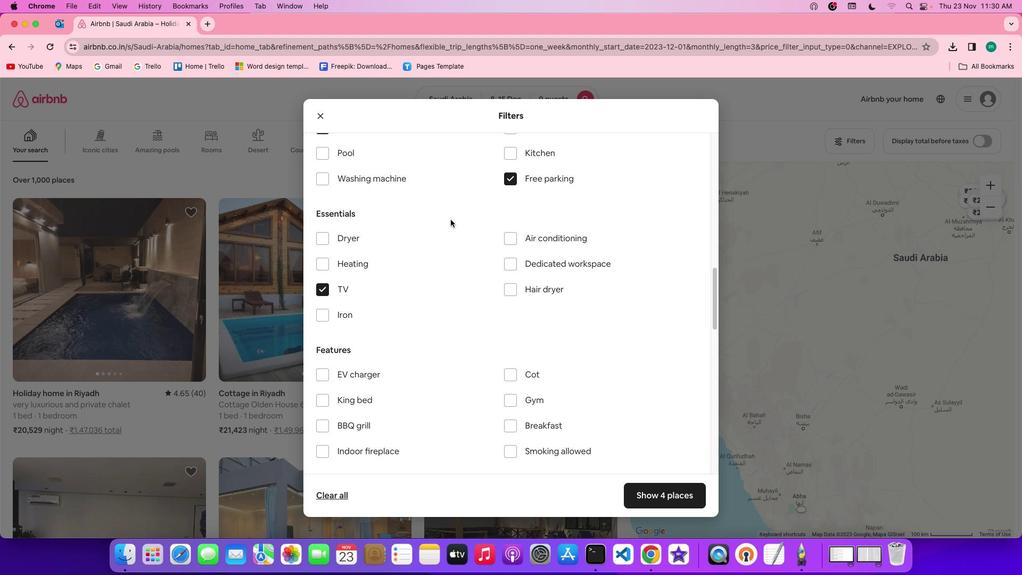 
Action: Mouse scrolled (448, 223) with delta (25, -4)
Screenshot: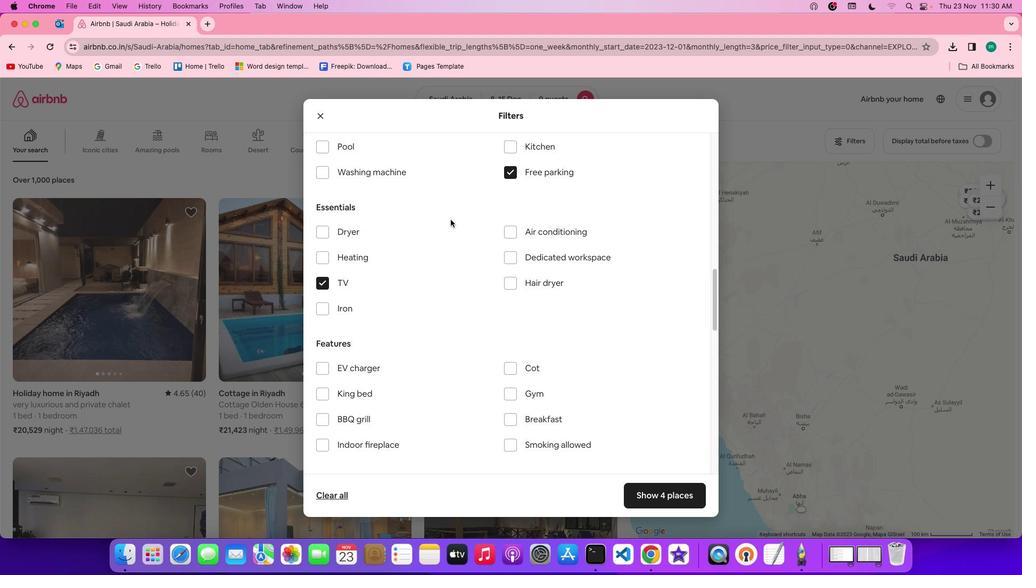 
Action: Mouse scrolled (448, 223) with delta (25, -4)
Screenshot: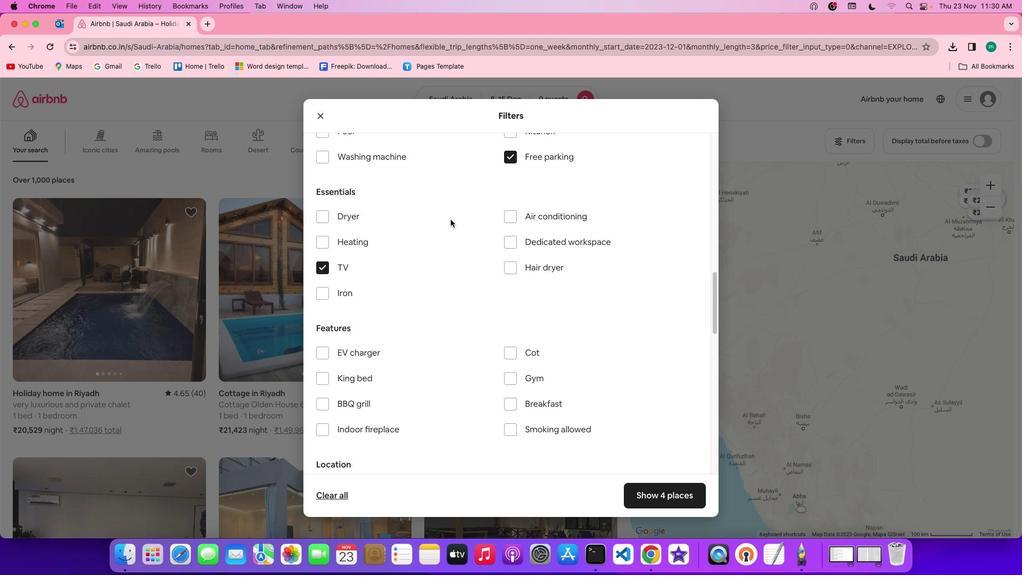 
Action: Mouse scrolled (448, 223) with delta (25, -4)
Screenshot: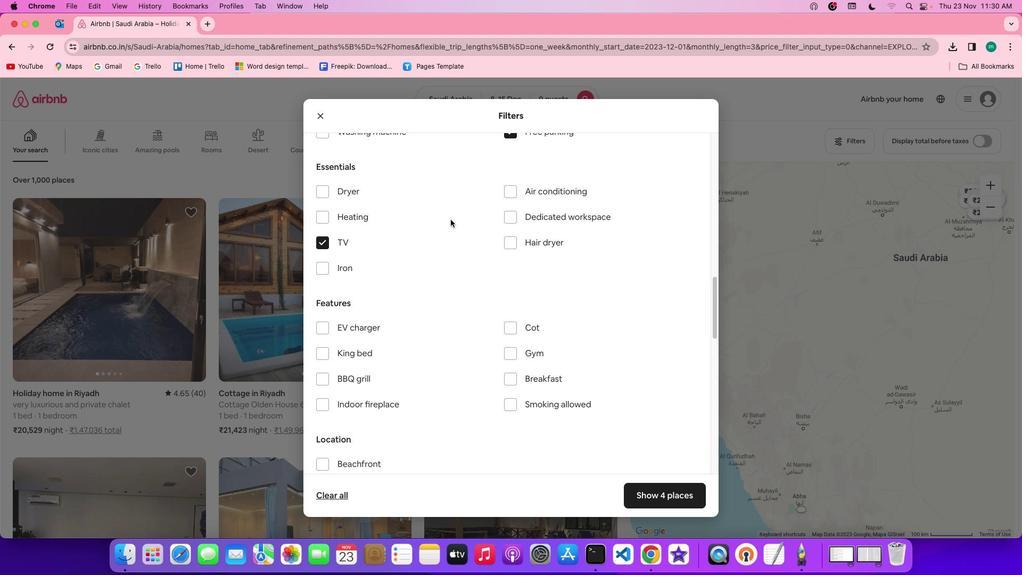 
Action: Mouse scrolled (448, 223) with delta (25, -4)
Screenshot: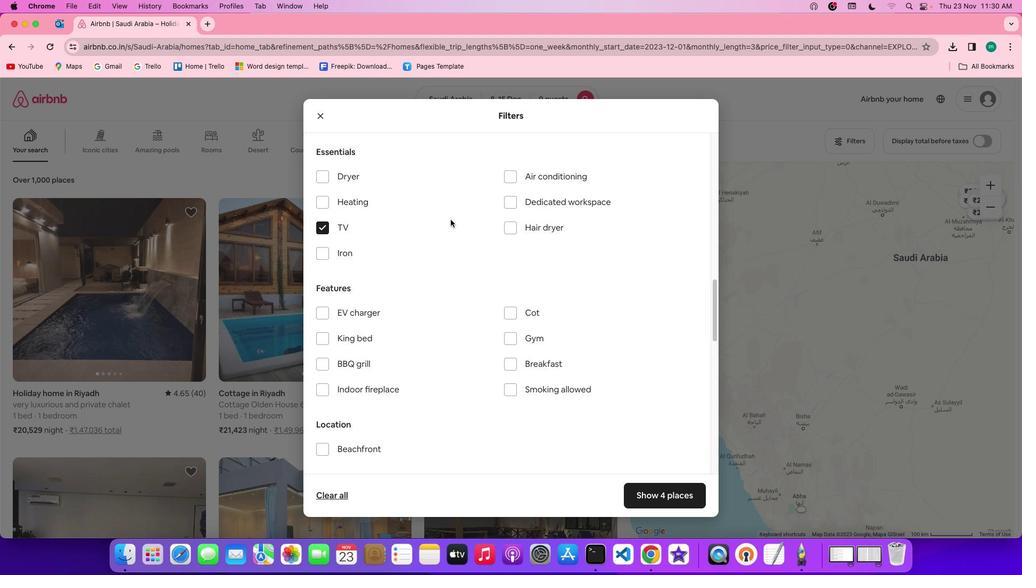 
Action: Mouse scrolled (448, 223) with delta (25, -4)
Screenshot: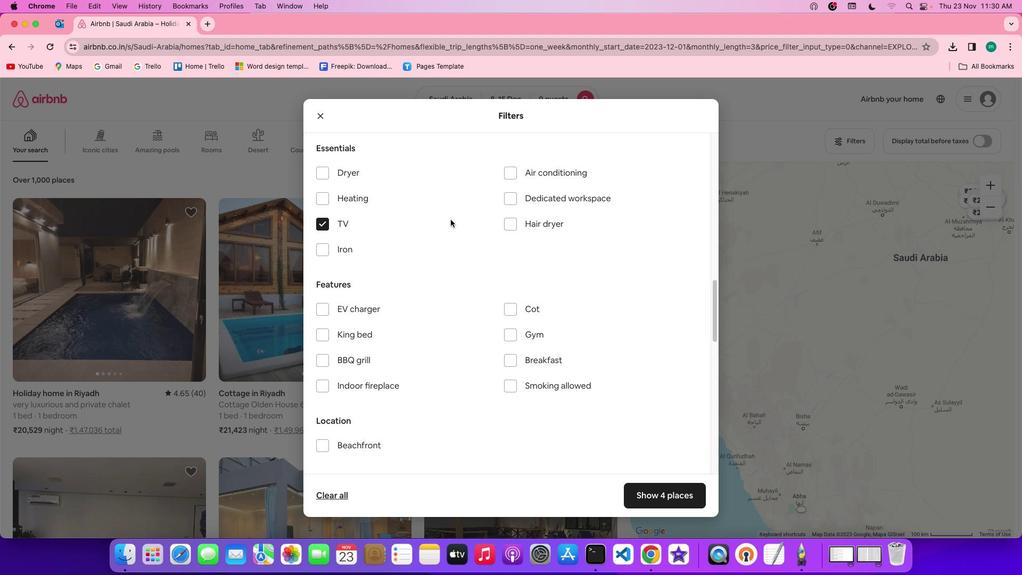 
Action: Mouse scrolled (448, 223) with delta (25, -4)
Screenshot: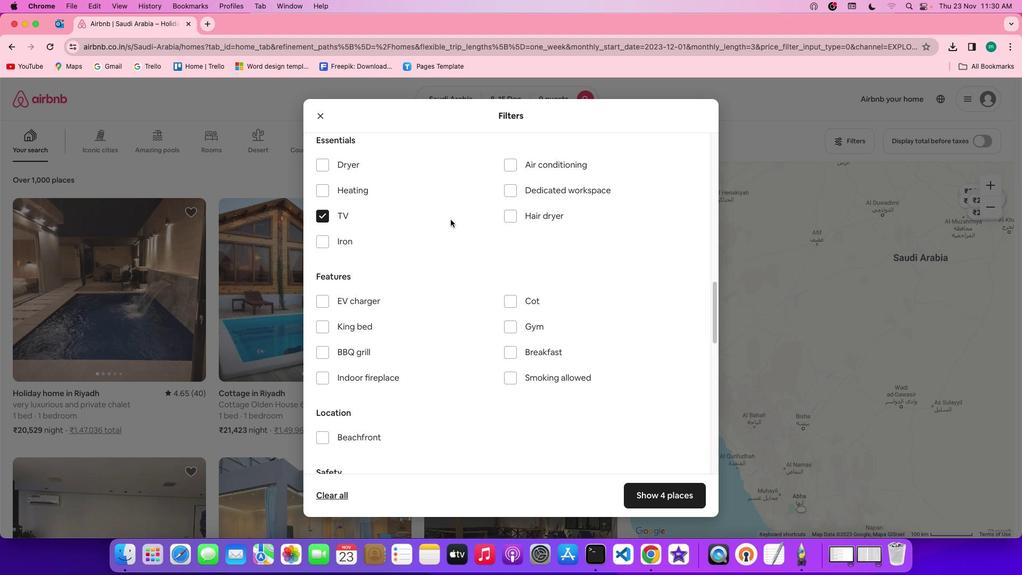 
Action: Mouse scrolled (448, 223) with delta (25, -4)
Screenshot: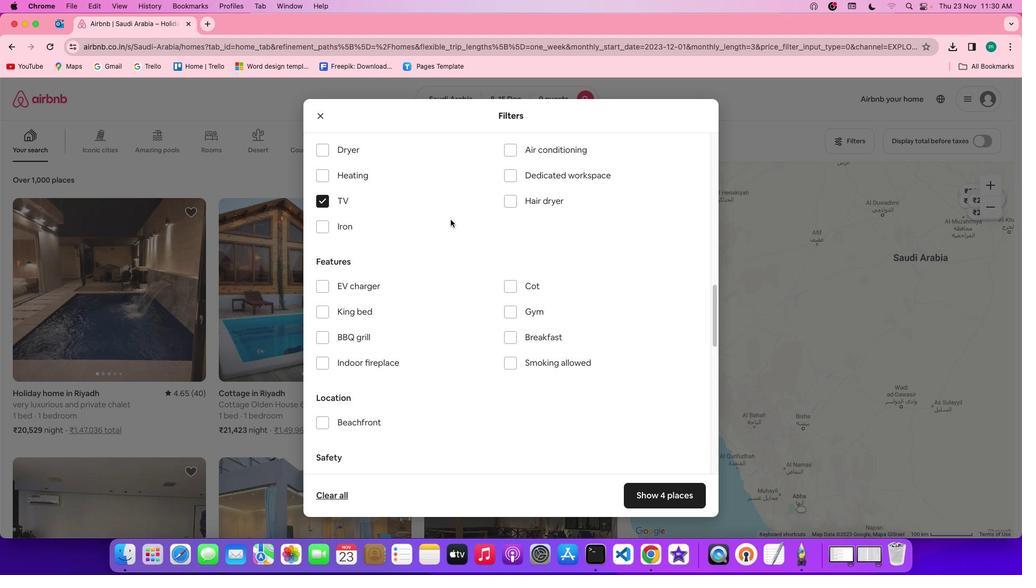 
Action: Mouse scrolled (448, 223) with delta (25, -4)
Screenshot: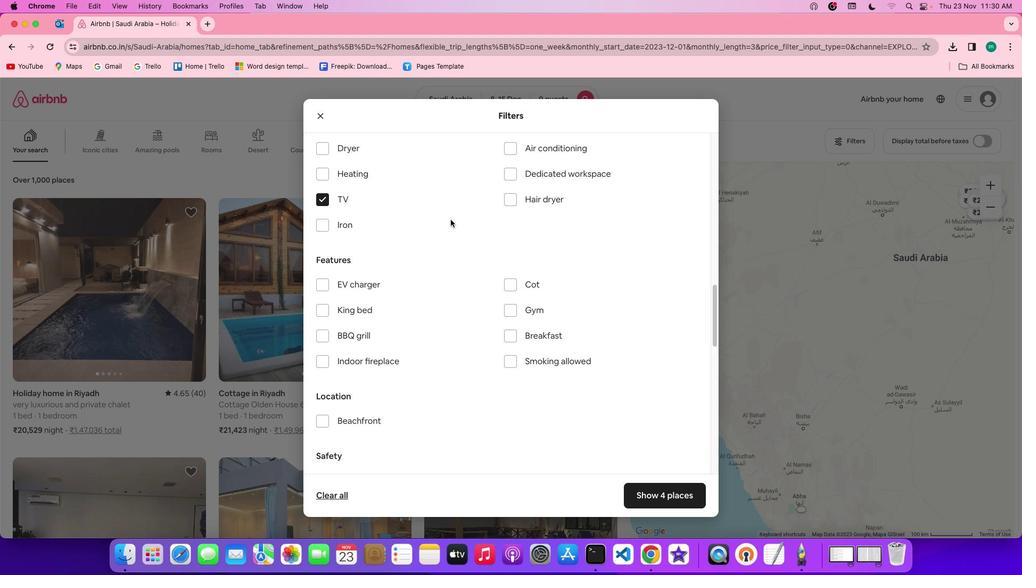 
Action: Mouse scrolled (448, 223) with delta (25, -4)
Screenshot: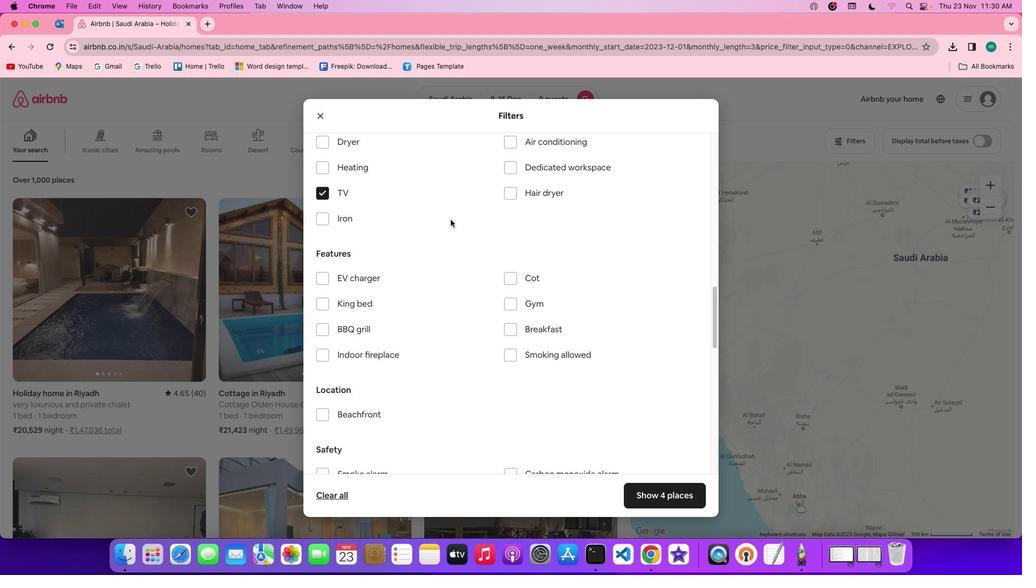 
Action: Mouse scrolled (448, 223) with delta (25, -4)
Screenshot: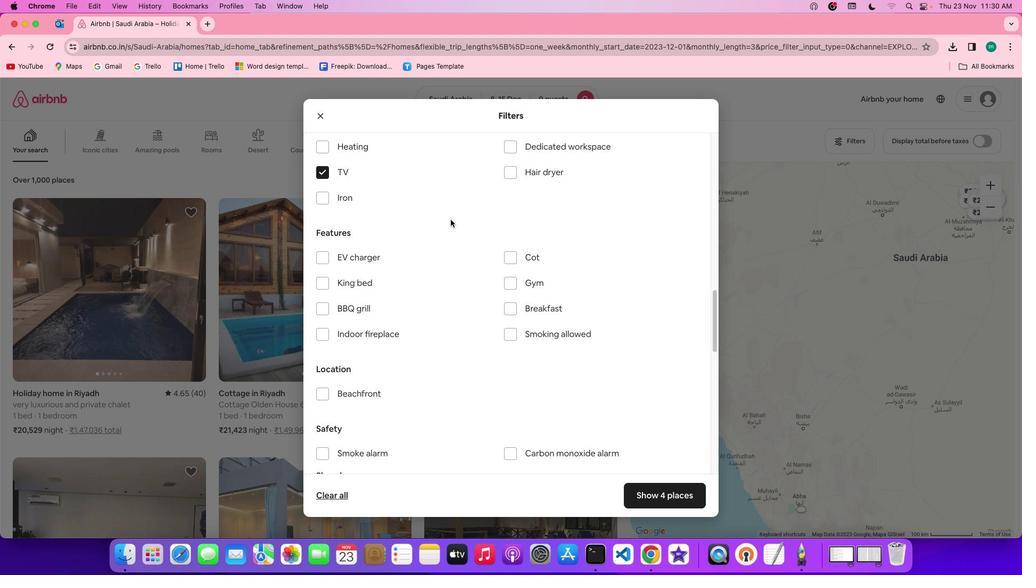 
Action: Mouse scrolled (448, 223) with delta (25, -4)
Screenshot: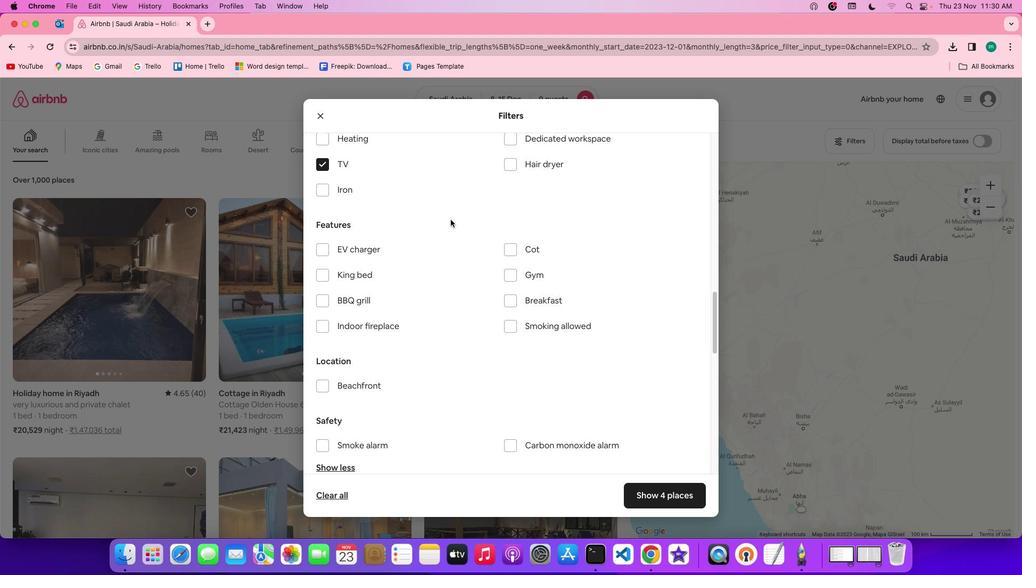 
Action: Mouse scrolled (448, 223) with delta (25, -4)
Screenshot: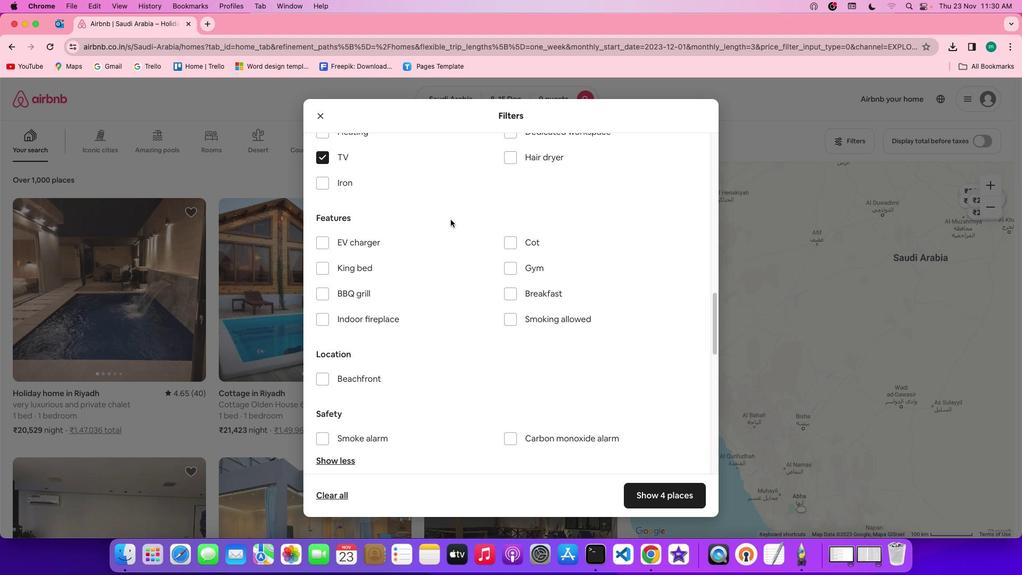 
Action: Mouse scrolled (448, 223) with delta (25, -4)
Screenshot: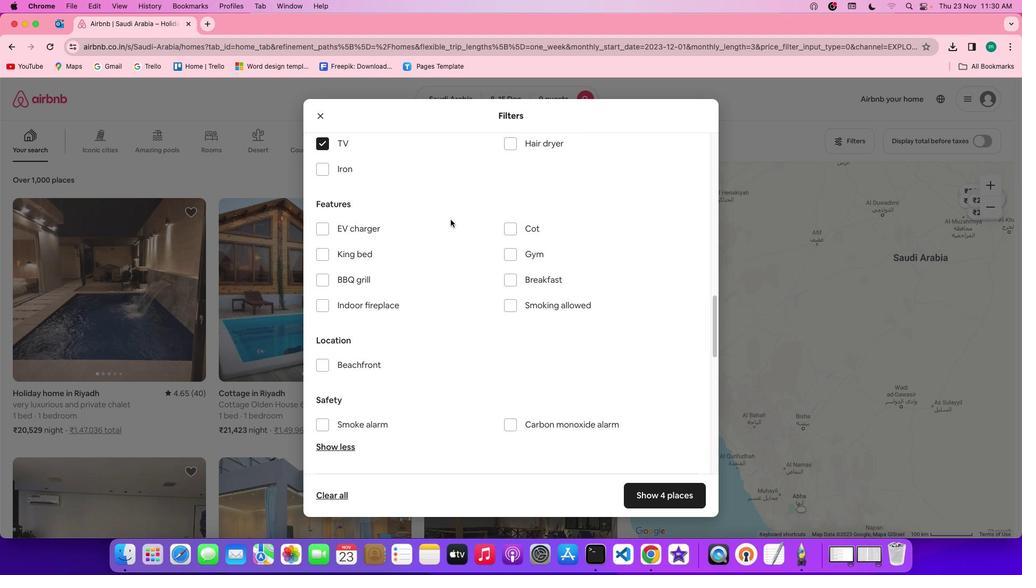 
Action: Mouse scrolled (448, 223) with delta (25, -4)
Screenshot: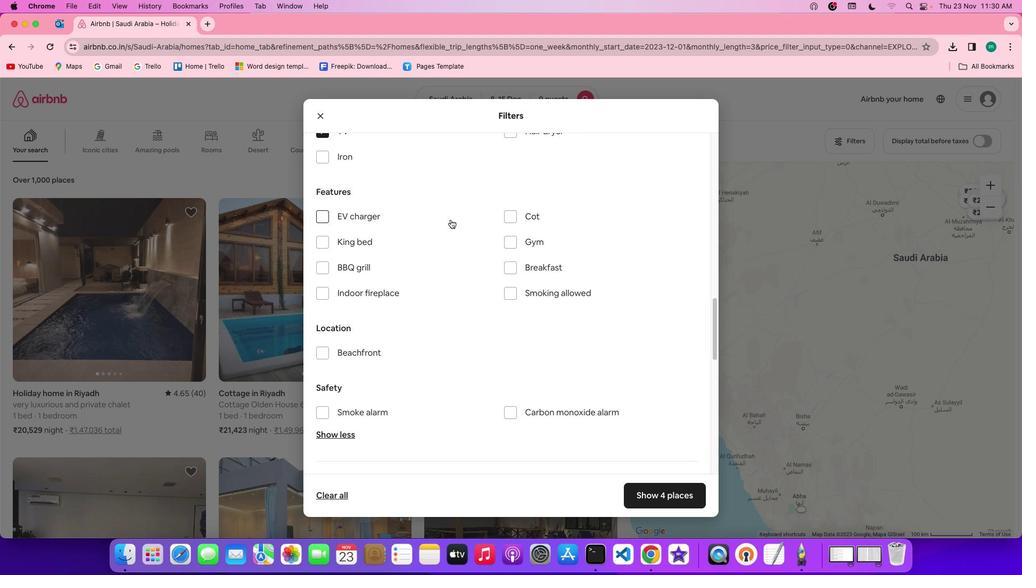 
Action: Mouse scrolled (448, 223) with delta (25, -4)
Screenshot: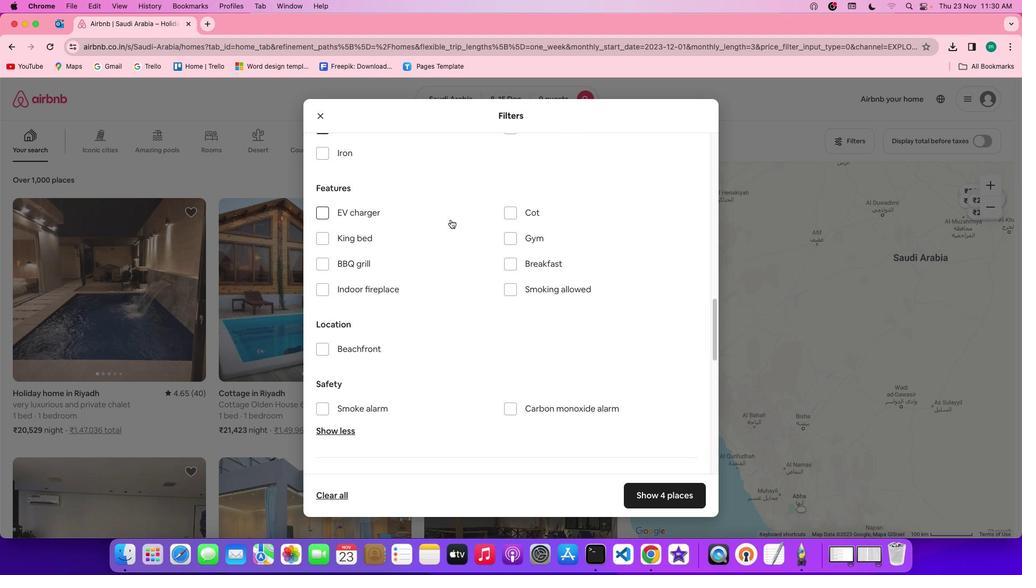 
Action: Mouse scrolled (448, 223) with delta (25, -4)
Screenshot: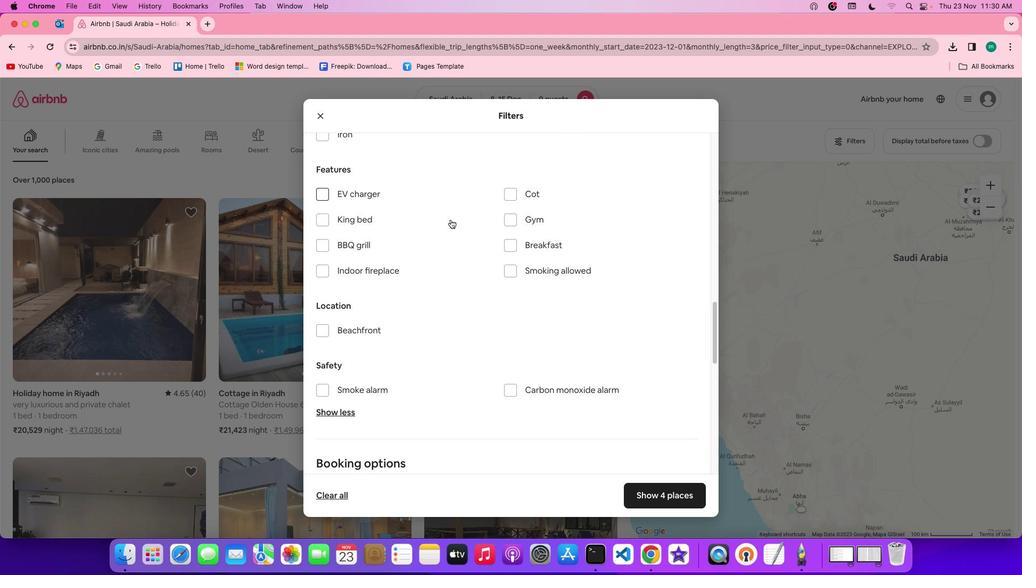 
Action: Mouse moved to (501, 202)
Screenshot: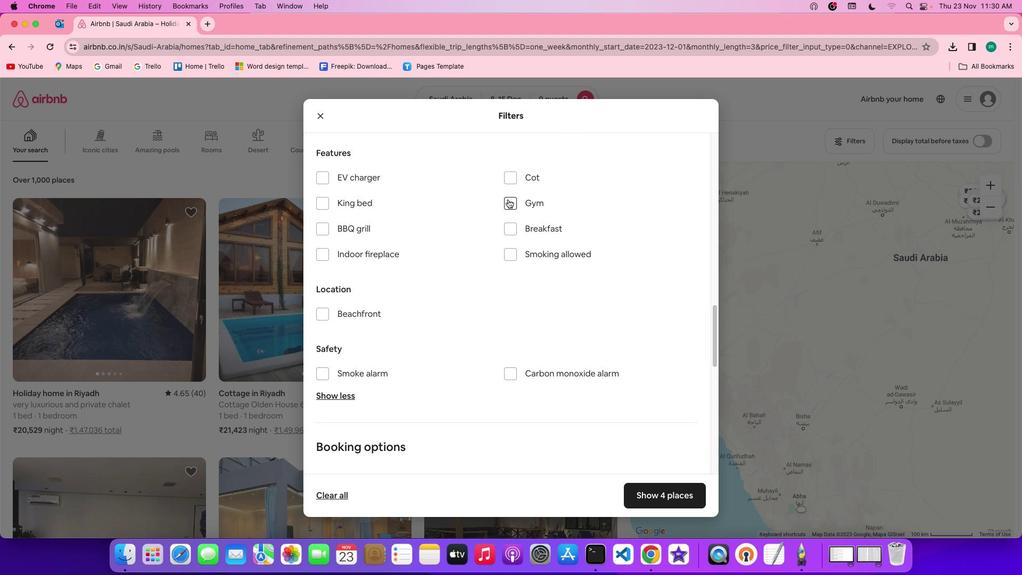 
Action: Mouse pressed left at (501, 202)
Screenshot: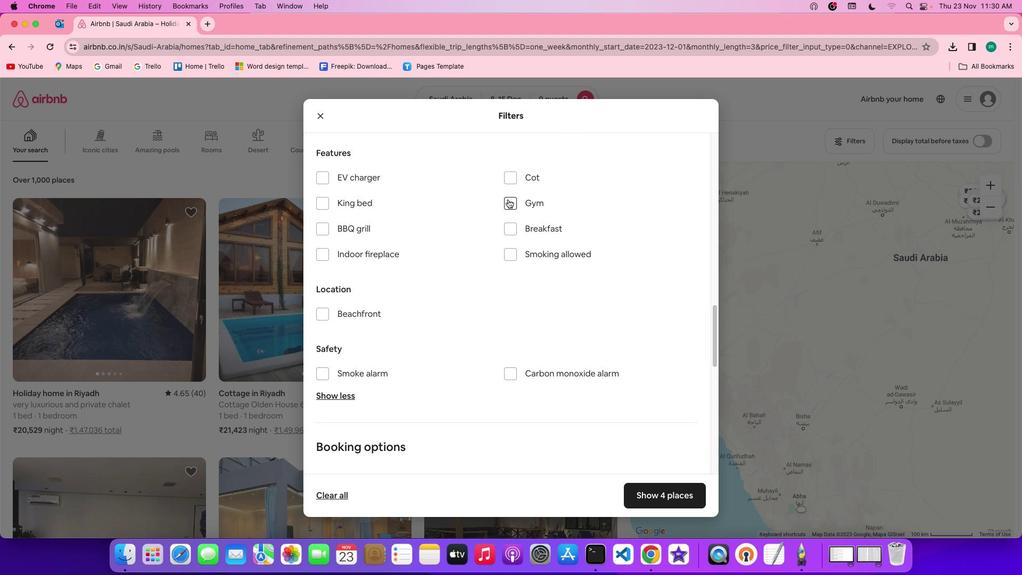 
Action: Mouse moved to (505, 231)
Screenshot: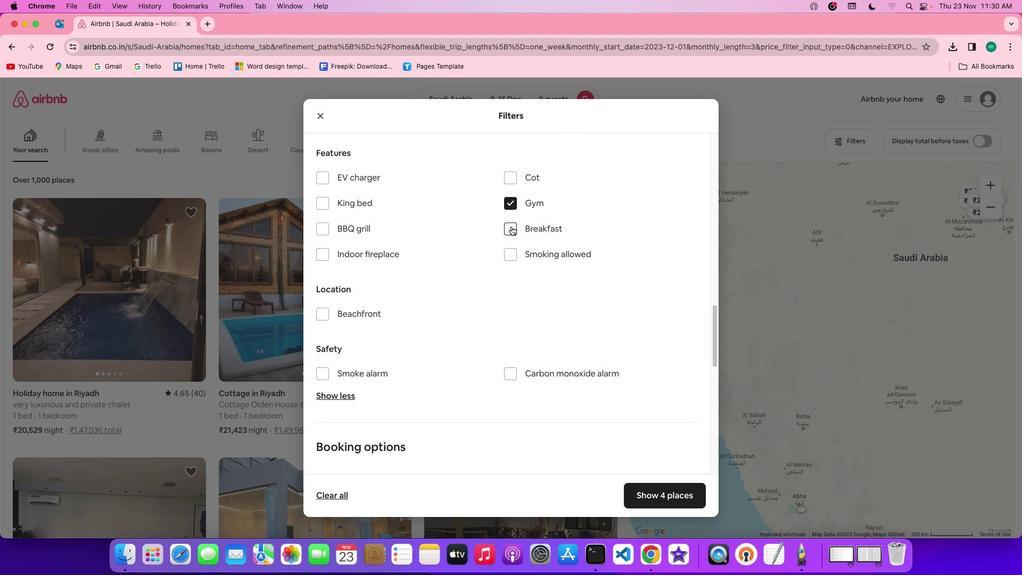 
Action: Mouse pressed left at (505, 231)
Screenshot: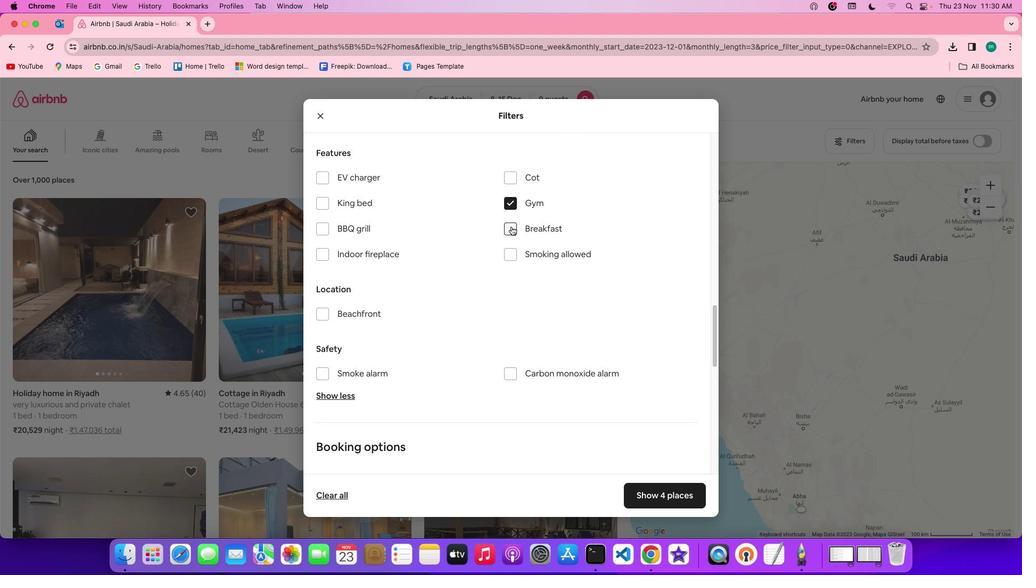 
Action: Mouse moved to (588, 254)
Screenshot: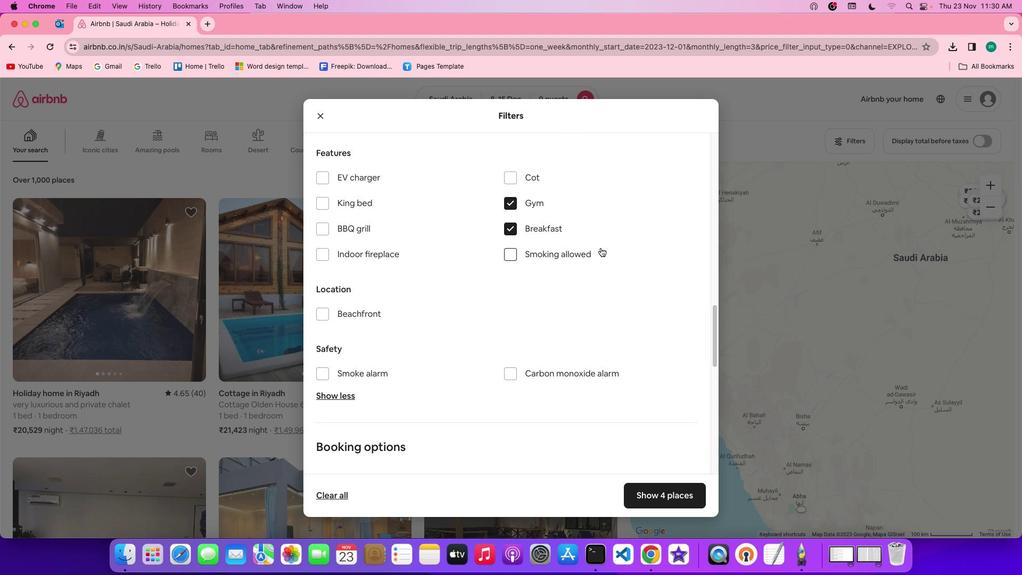 
Action: Mouse scrolled (588, 254) with delta (25, -4)
Screenshot: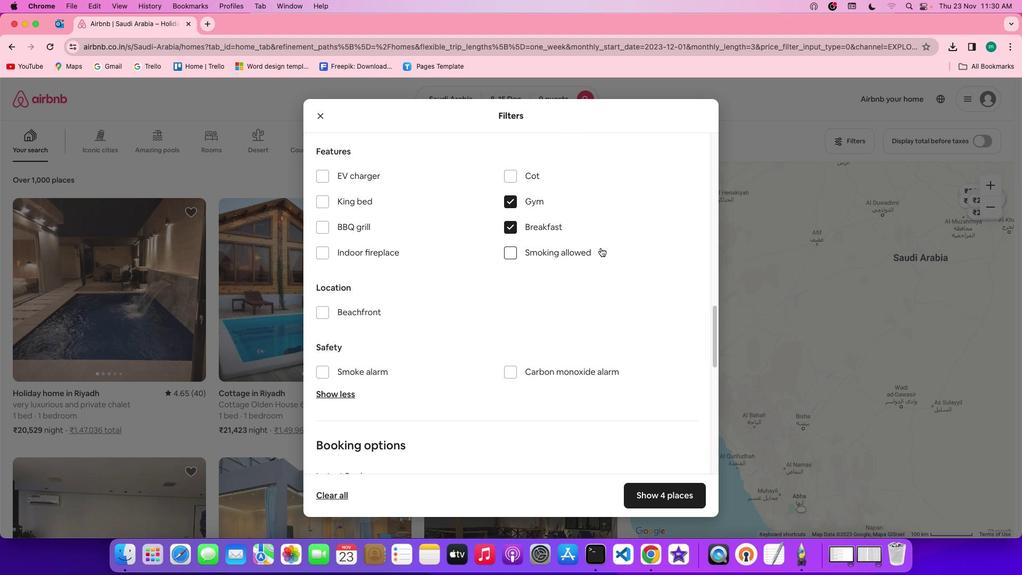 
Action: Mouse scrolled (588, 254) with delta (25, -4)
Screenshot: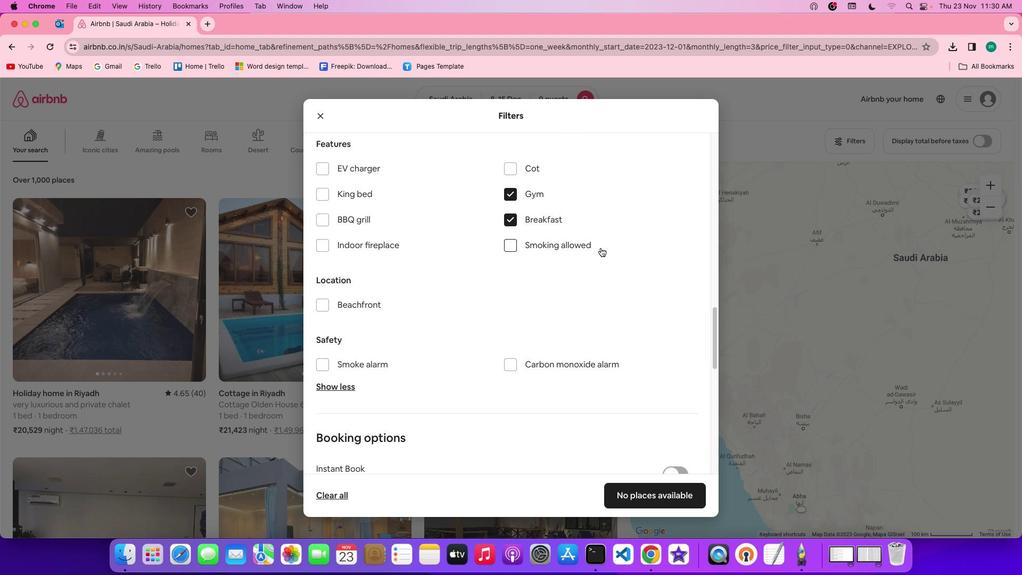 
Action: Mouse scrolled (588, 254) with delta (25, -4)
Screenshot: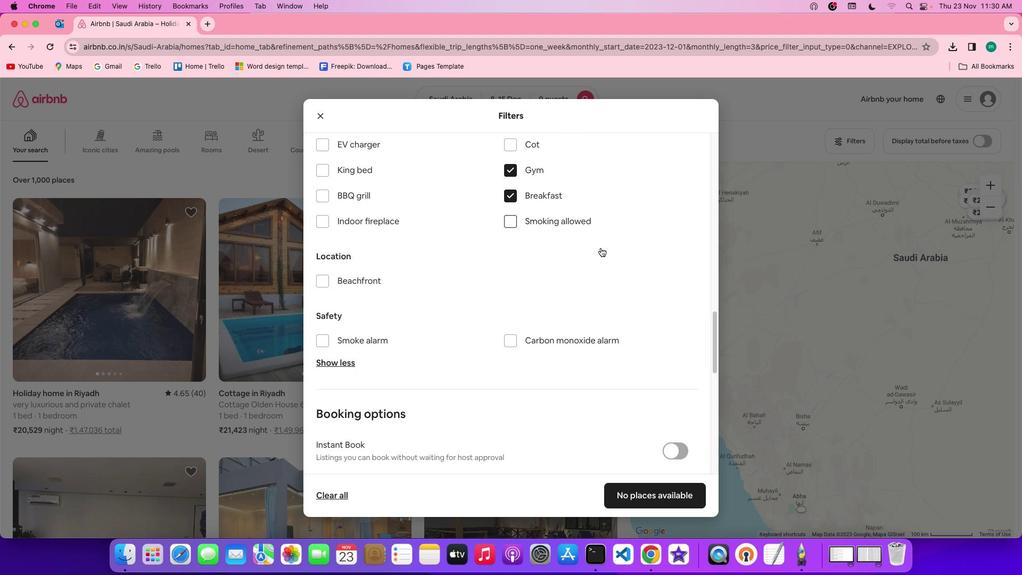 
Action: Mouse scrolled (588, 254) with delta (25, -4)
Screenshot: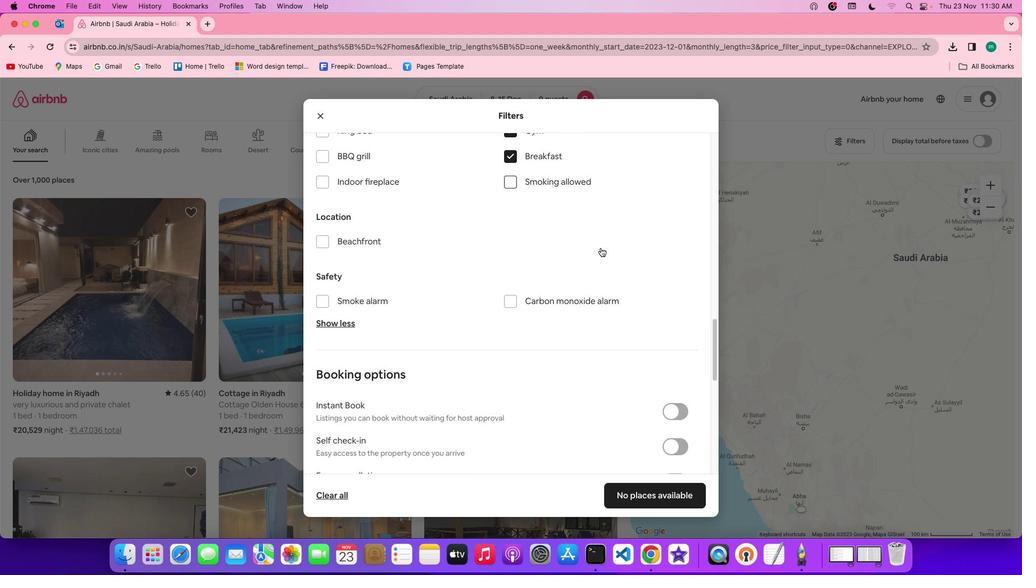 
Action: Mouse scrolled (588, 254) with delta (25, -4)
Screenshot: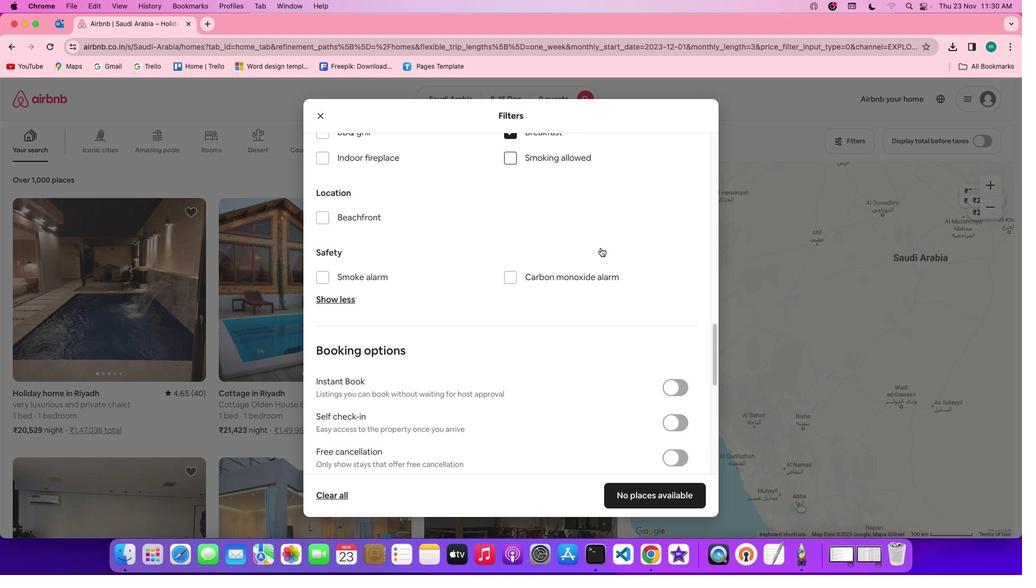 
Action: Mouse scrolled (588, 254) with delta (25, -4)
Screenshot: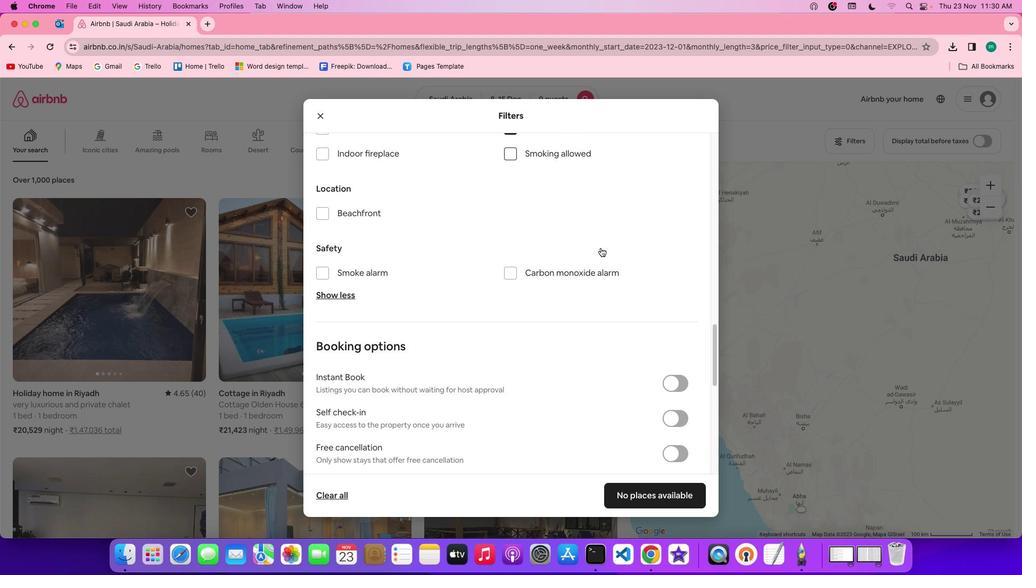 
Action: Mouse scrolled (588, 254) with delta (25, -5)
Screenshot: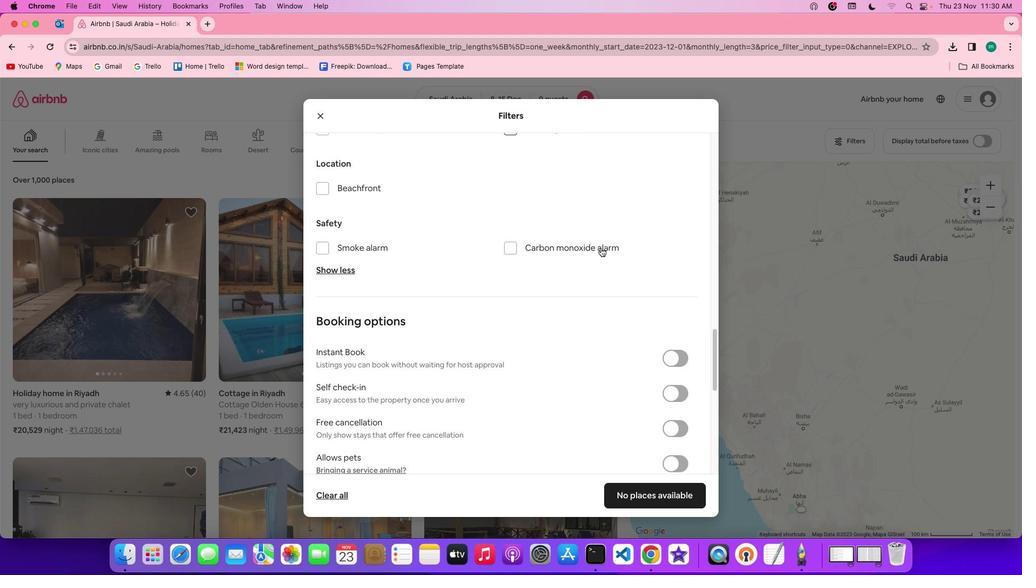 
Action: Mouse scrolled (588, 254) with delta (25, -4)
Screenshot: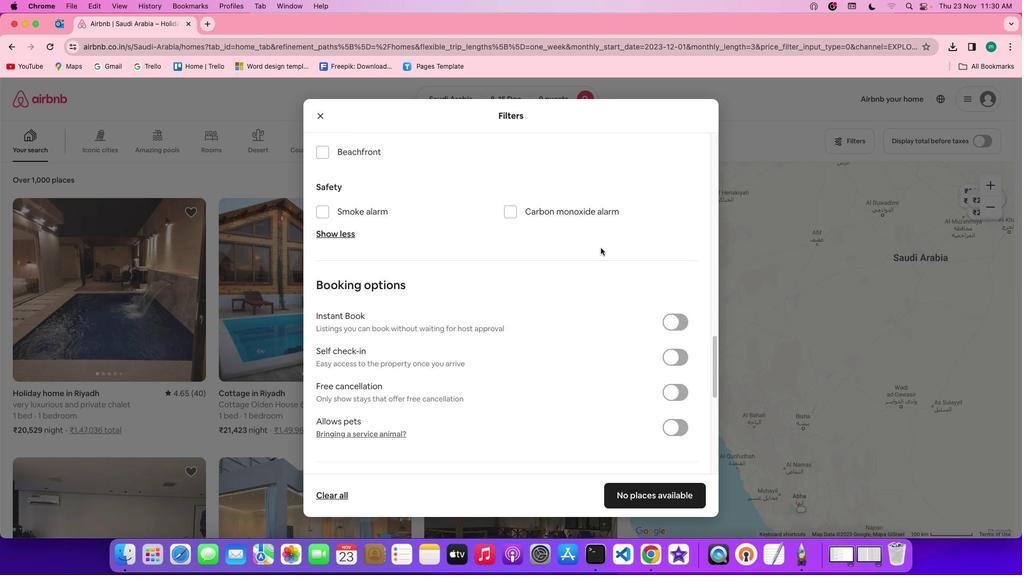 
Action: Mouse scrolled (588, 254) with delta (25, -4)
Screenshot: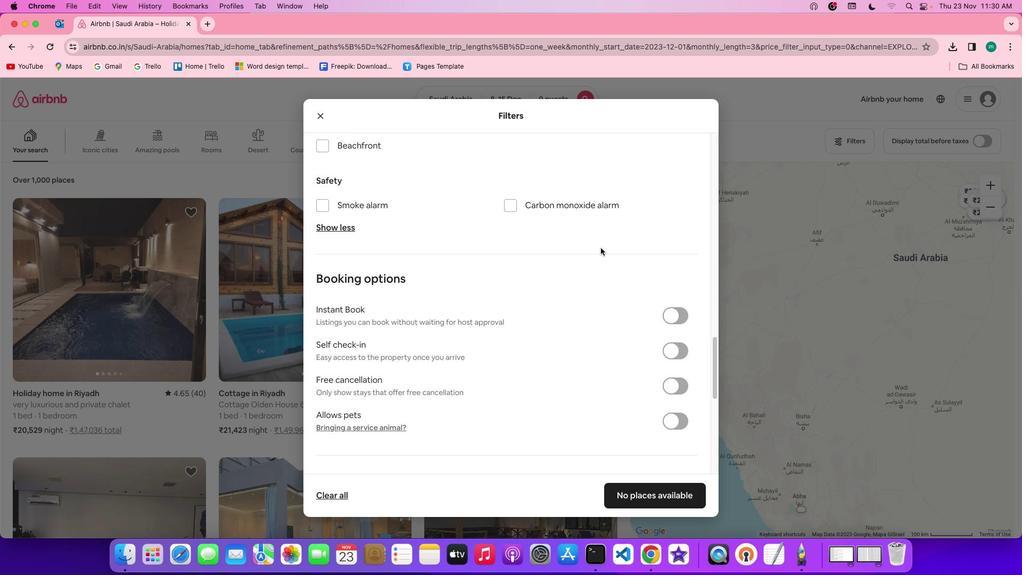 
Action: Mouse scrolled (588, 254) with delta (25, -5)
Screenshot: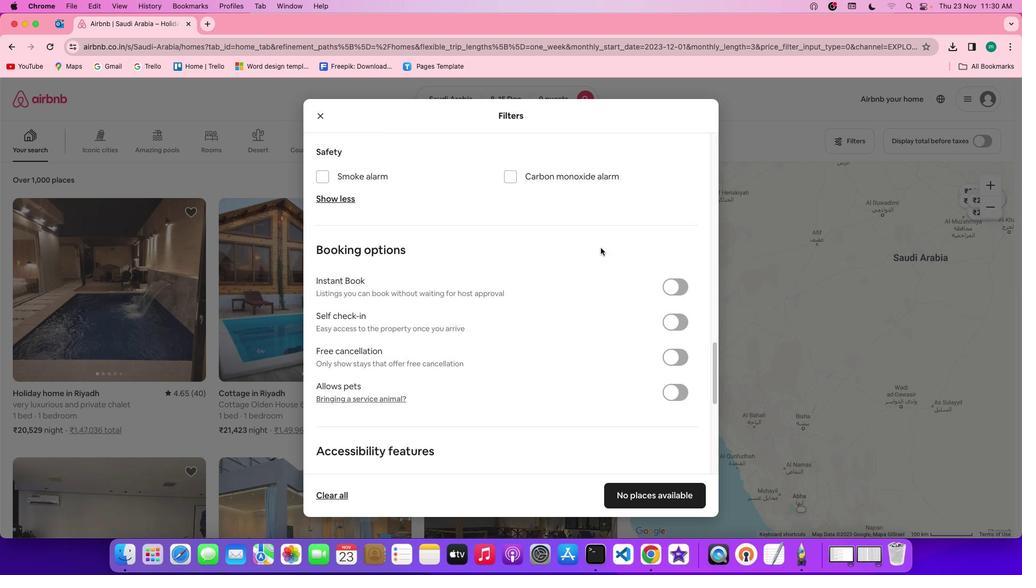 
Action: Mouse scrolled (588, 254) with delta (25, -5)
Screenshot: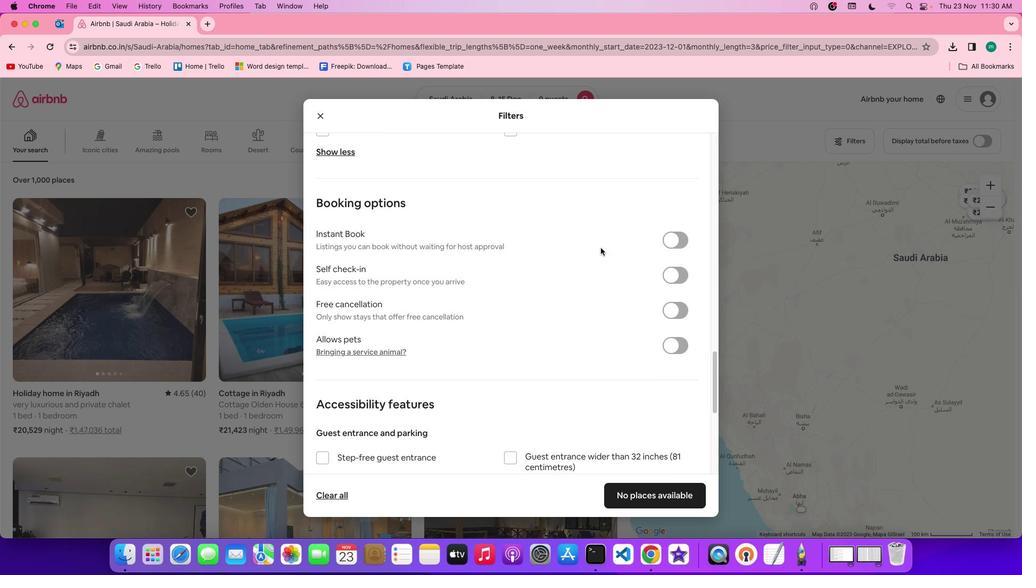 
Action: Mouse scrolled (588, 254) with delta (25, -4)
Screenshot: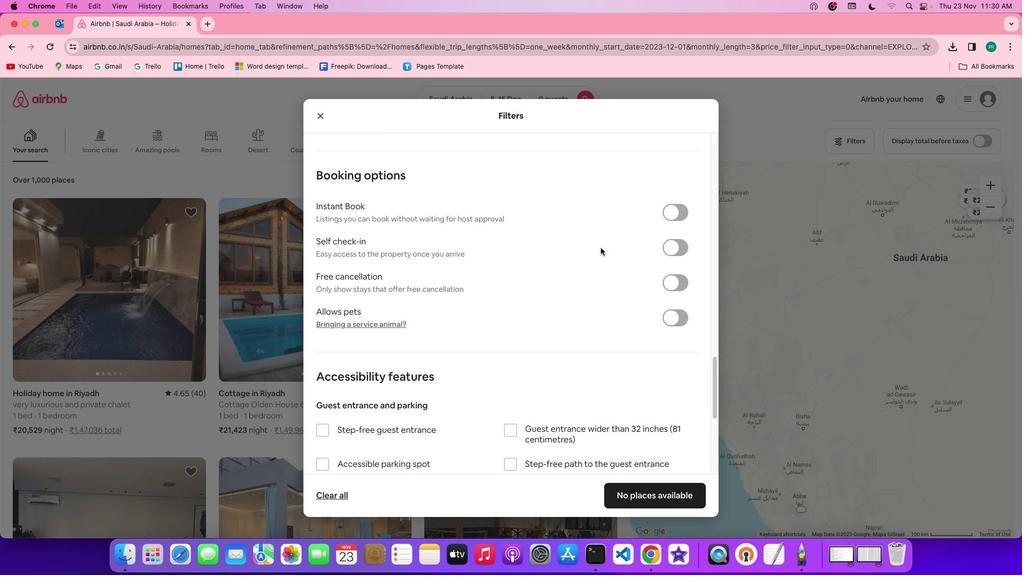
Action: Mouse scrolled (588, 254) with delta (25, -4)
Screenshot: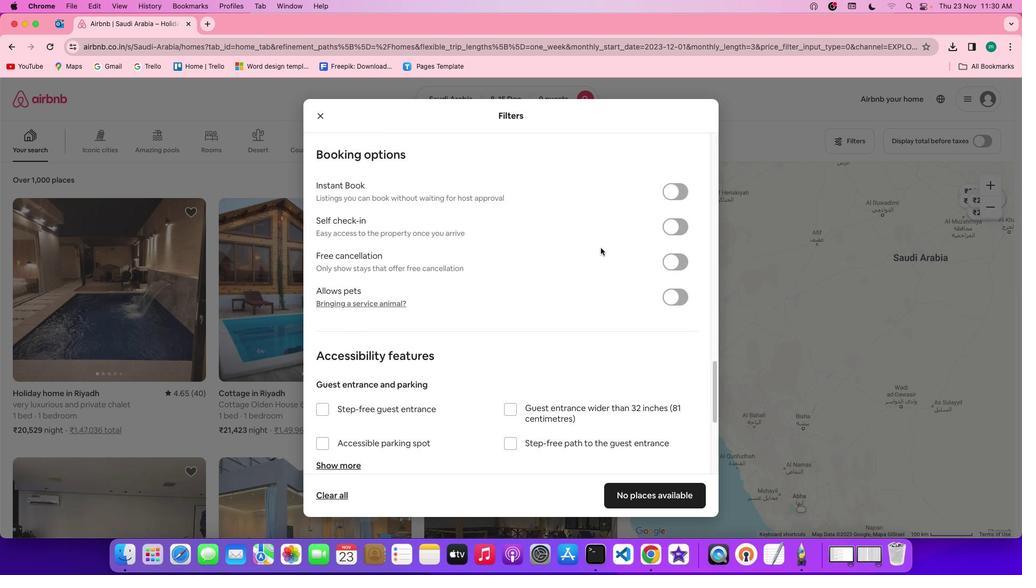 
Action: Mouse scrolled (588, 254) with delta (25, -5)
Screenshot: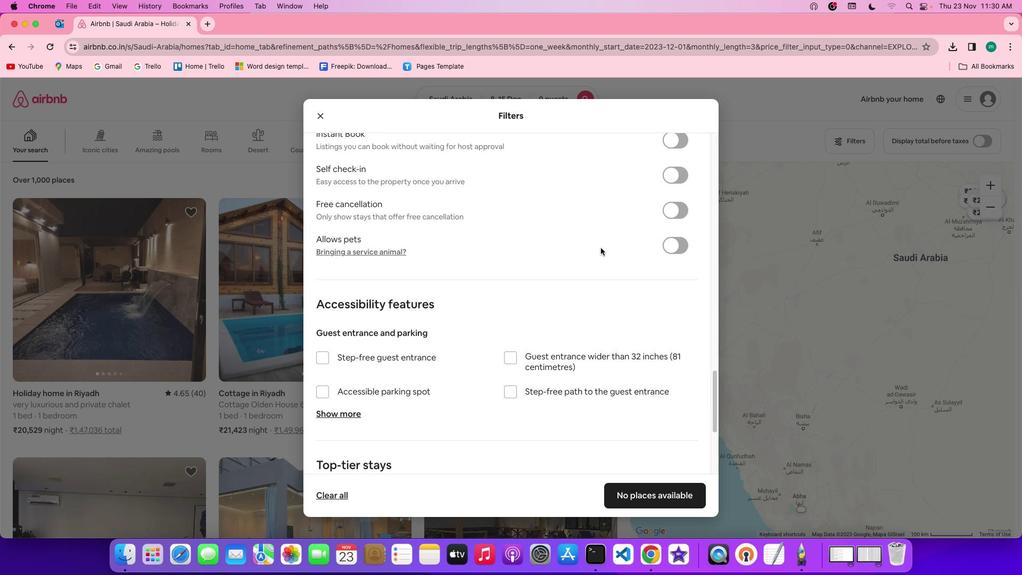 
Action: Mouse scrolled (588, 254) with delta (25, -6)
Screenshot: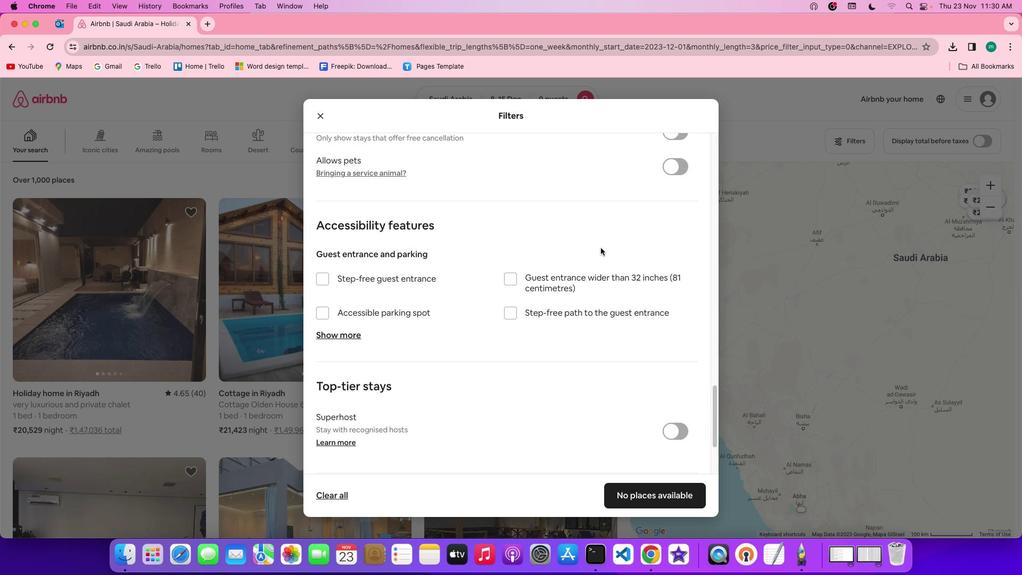 
Action: Mouse scrolled (588, 254) with delta (25, -6)
Screenshot: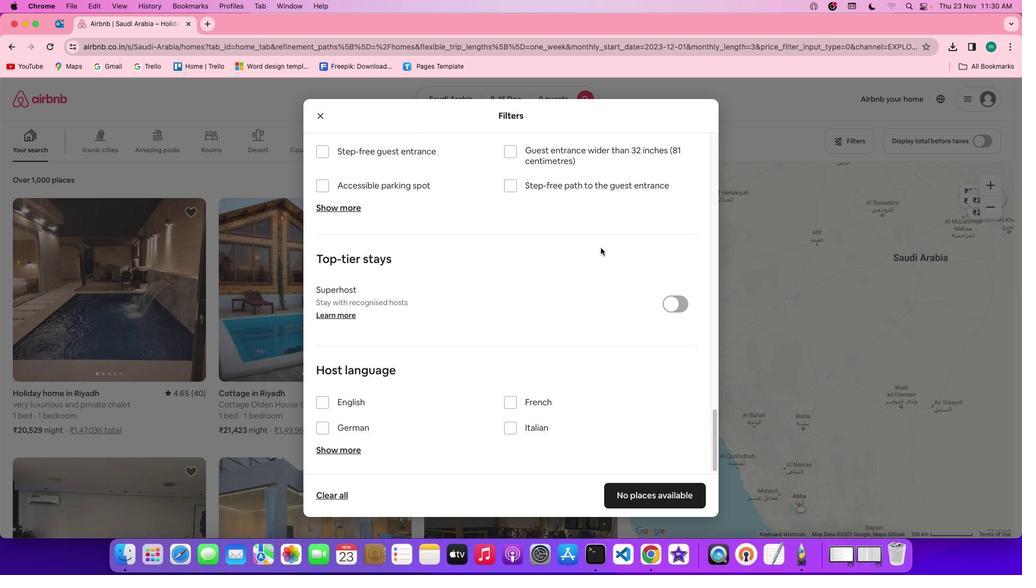 
Action: Mouse scrolled (588, 254) with delta (25, -4)
Screenshot: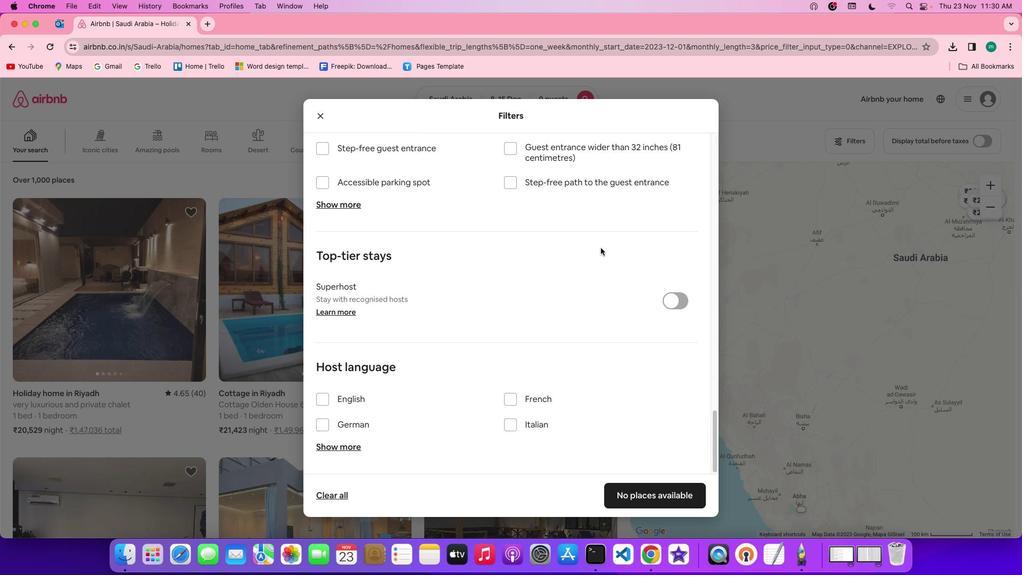 
Action: Mouse scrolled (588, 254) with delta (25, -4)
Screenshot: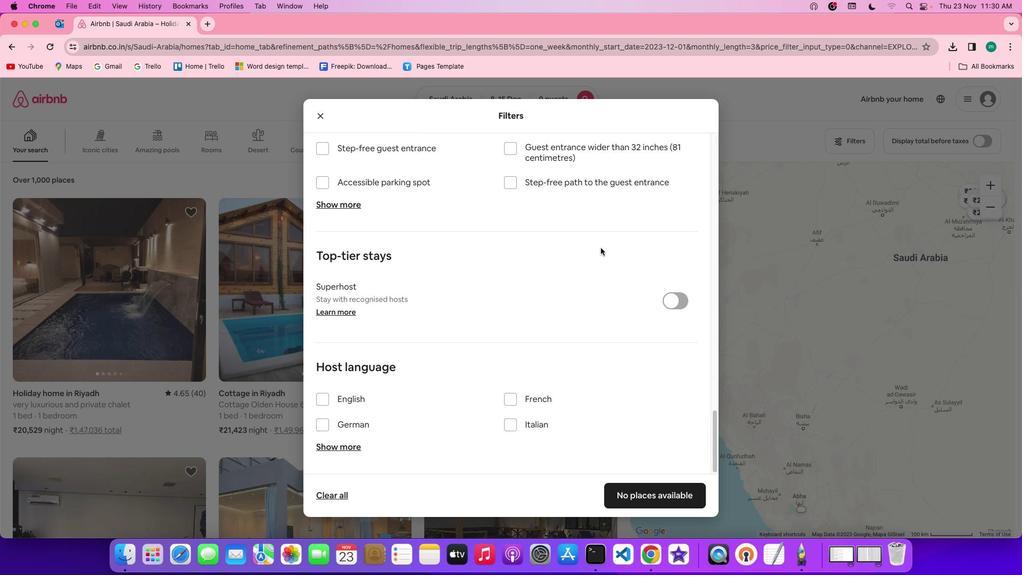 
Action: Mouse scrolled (588, 254) with delta (25, -5)
Screenshot: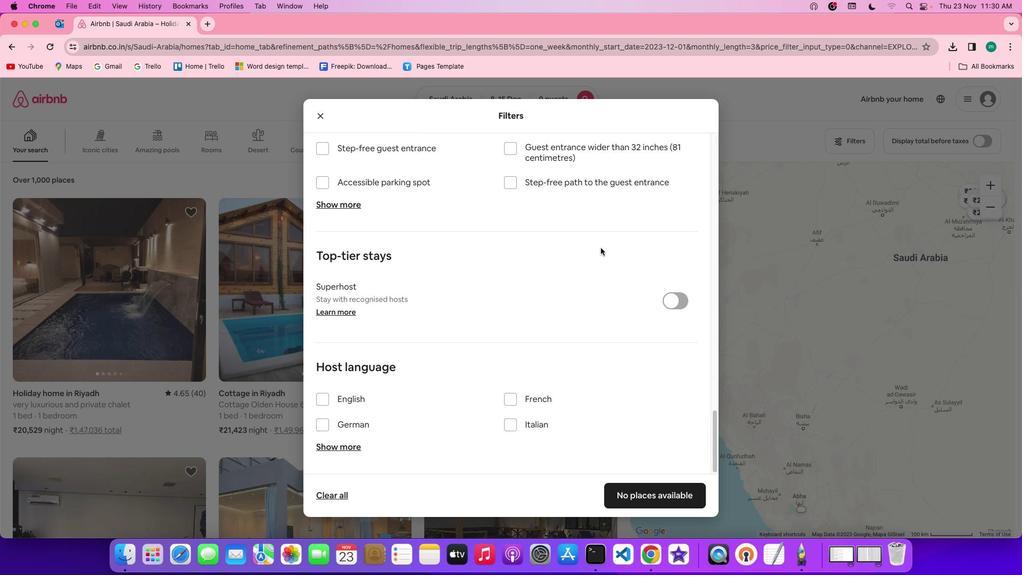
Action: Mouse scrolled (588, 254) with delta (25, -6)
Screenshot: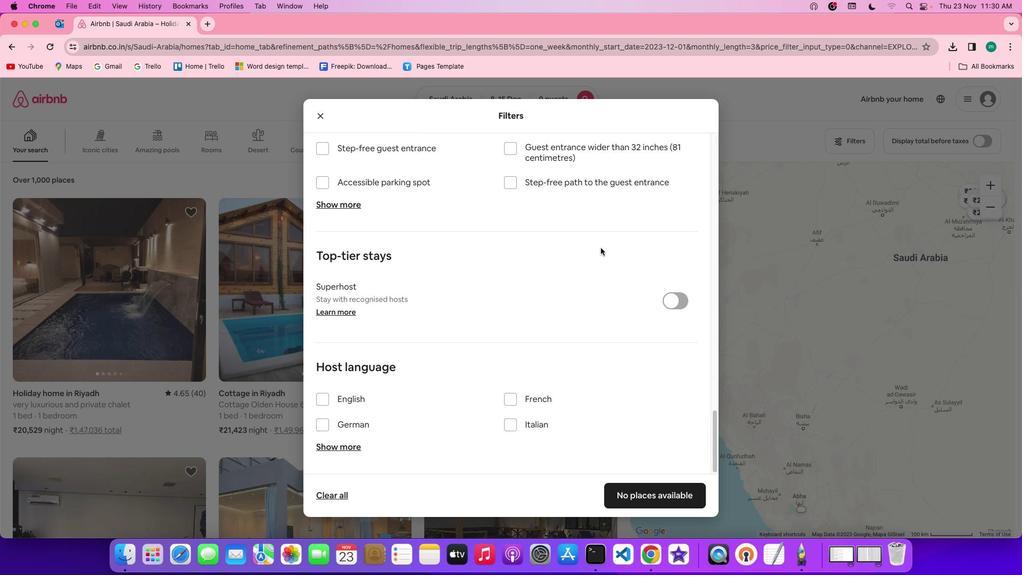 
Action: Mouse scrolled (588, 254) with delta (25, -7)
Screenshot: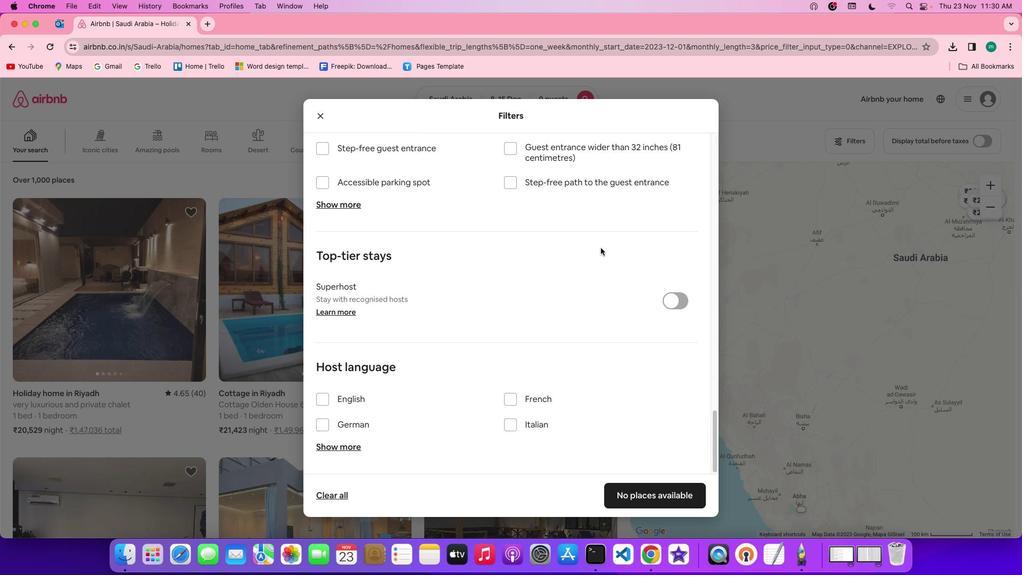 
Action: Mouse scrolled (588, 254) with delta (25, -7)
Screenshot: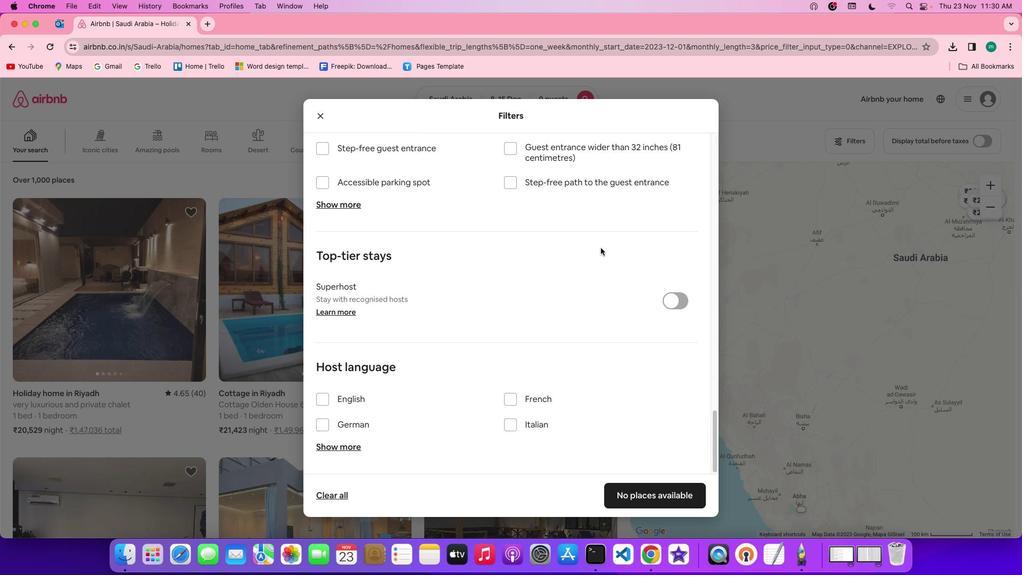 
Action: Mouse scrolled (588, 254) with delta (25, -4)
Screenshot: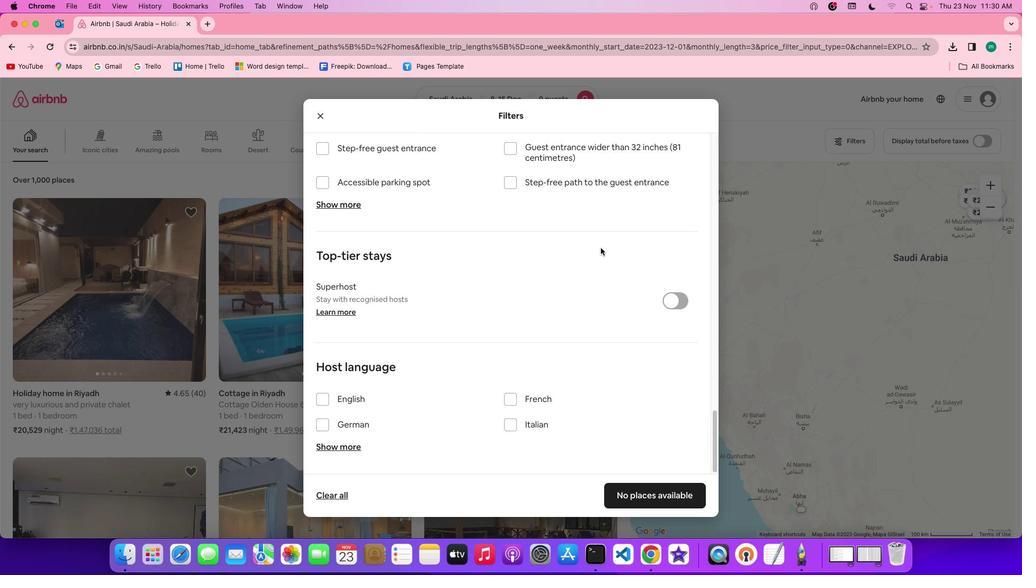 
Action: Mouse scrolled (588, 254) with delta (25, -4)
Screenshot: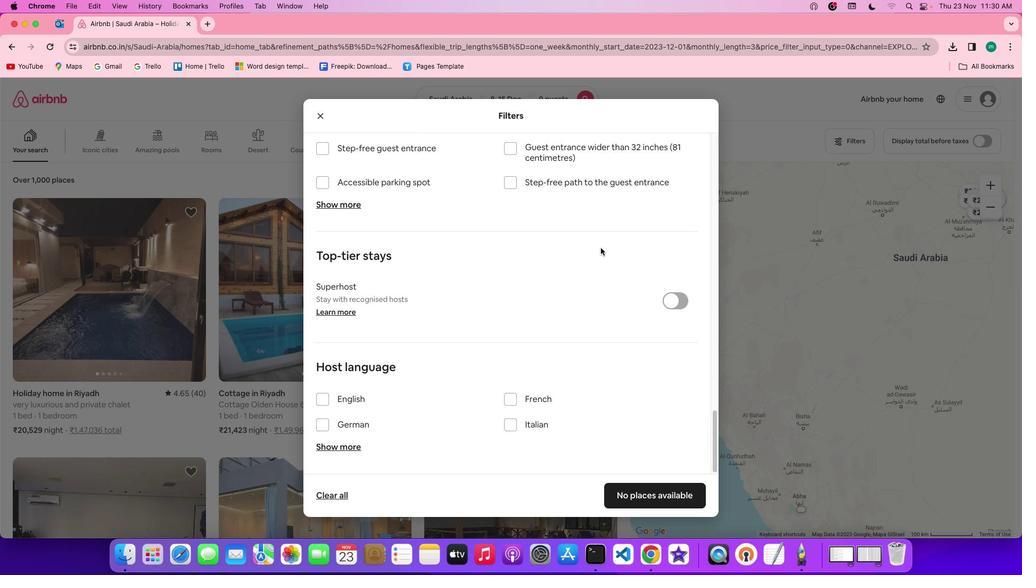 
Action: Mouse scrolled (588, 254) with delta (25, -5)
Screenshot: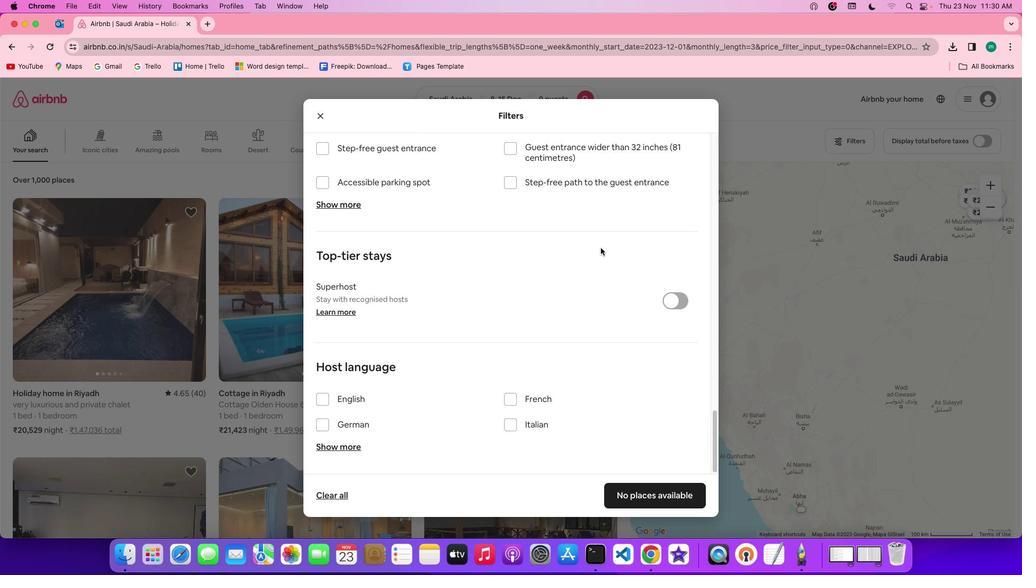 
Action: Mouse scrolled (588, 254) with delta (25, -6)
Screenshot: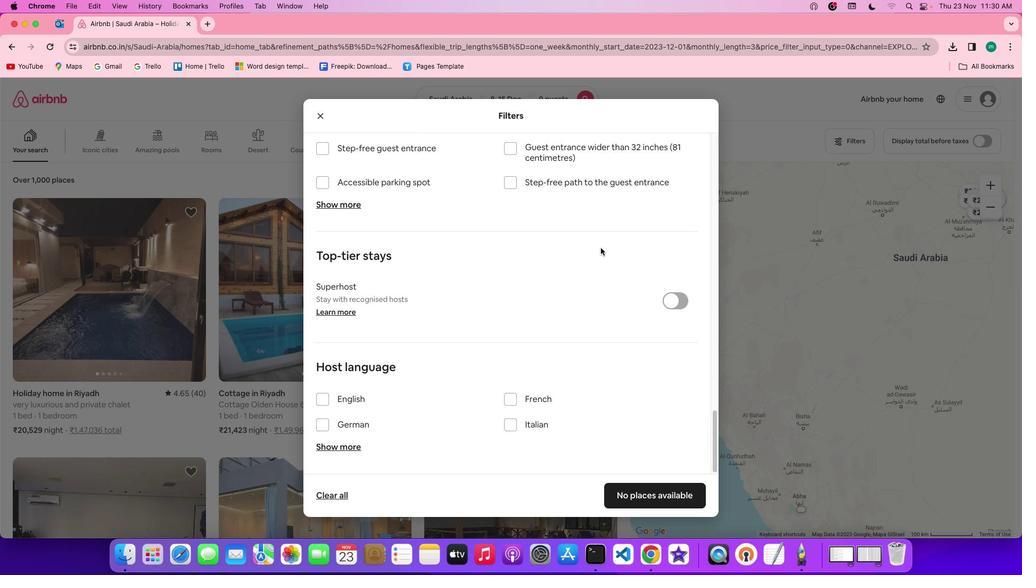 
Action: Mouse scrolled (588, 254) with delta (25, -6)
Screenshot: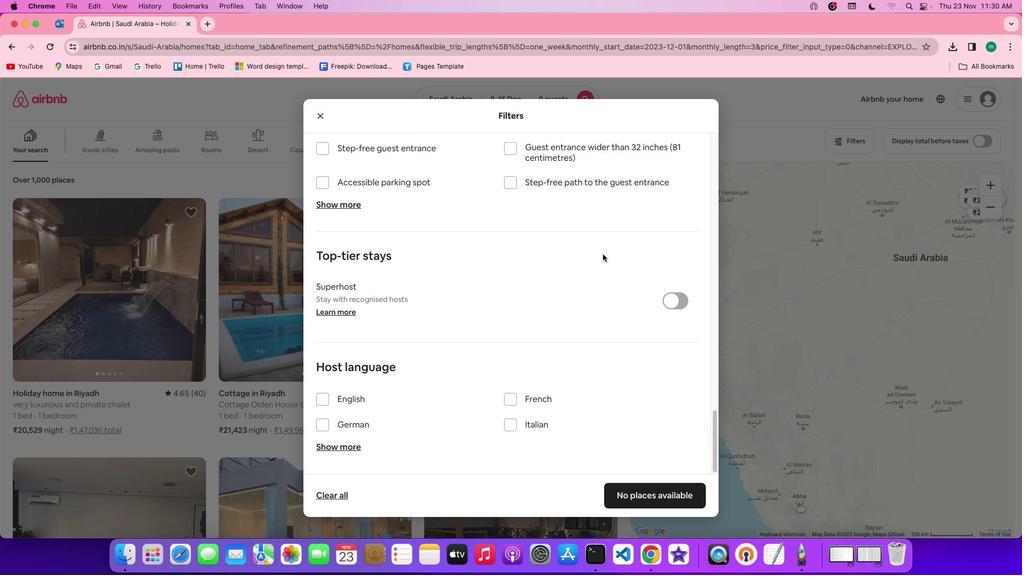 
Action: Mouse moved to (622, 503)
Screenshot: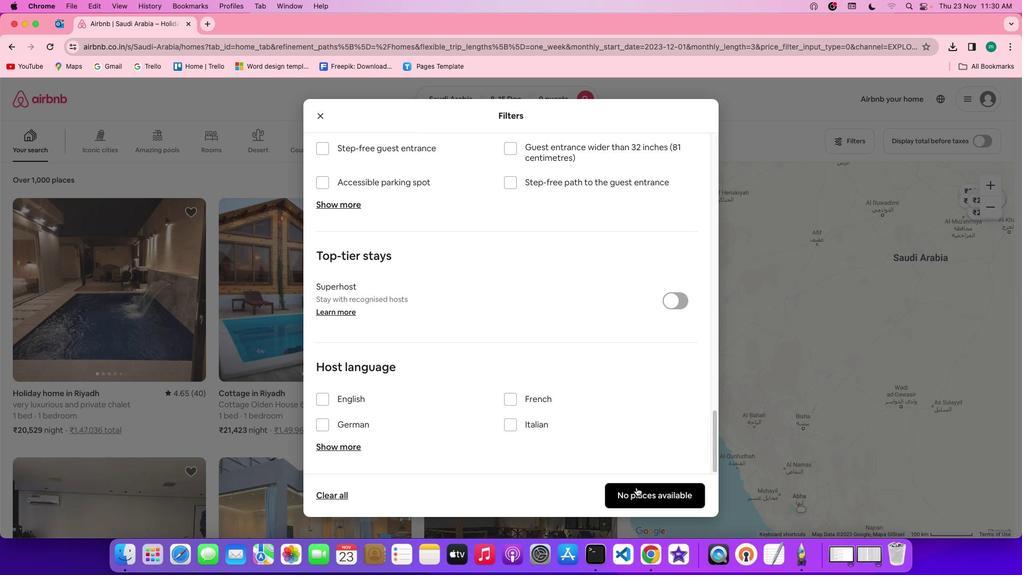 
Action: Mouse pressed left at (622, 503)
Screenshot: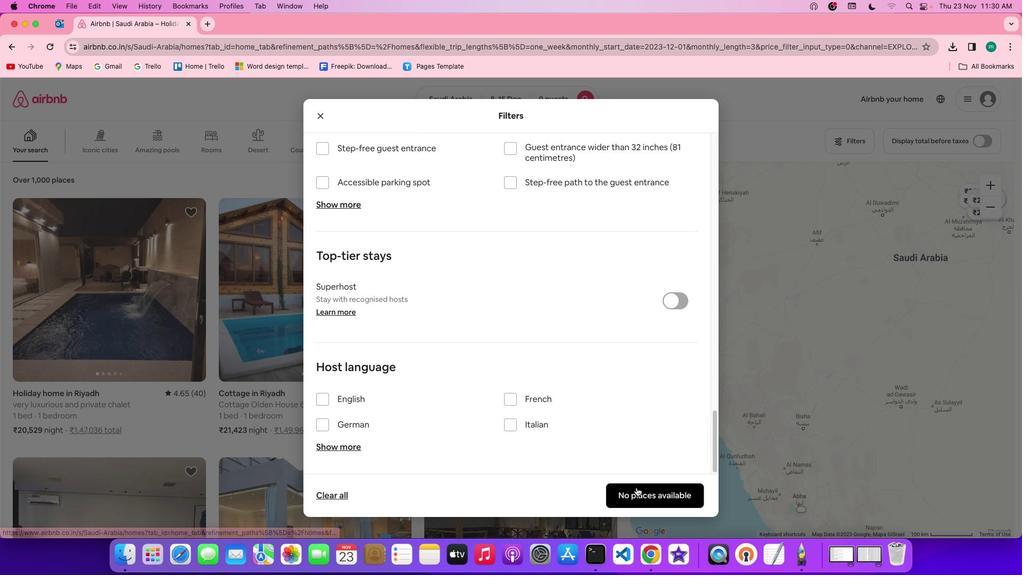 
Action: Mouse moved to (359, 346)
Screenshot: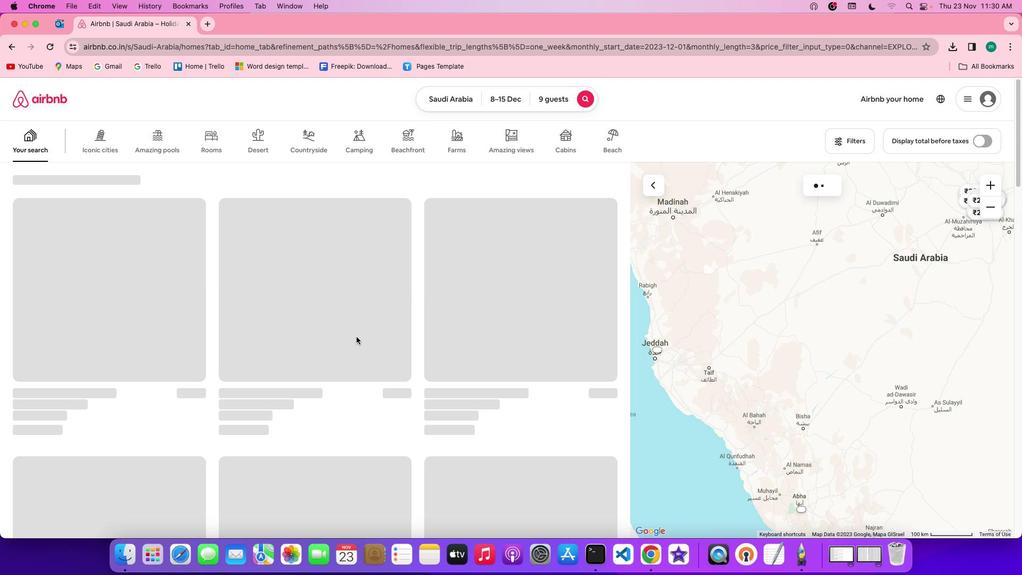 
